 Task: Find a place to stay in Danjiangkou, China, from 6th to 15th September for 6 guests, with Wifi, TV, Free parking, Gym, Breakfast, and a price range of ₹820 to ₹100000+.
Action: Mouse moved to (690, 107)
Screenshot: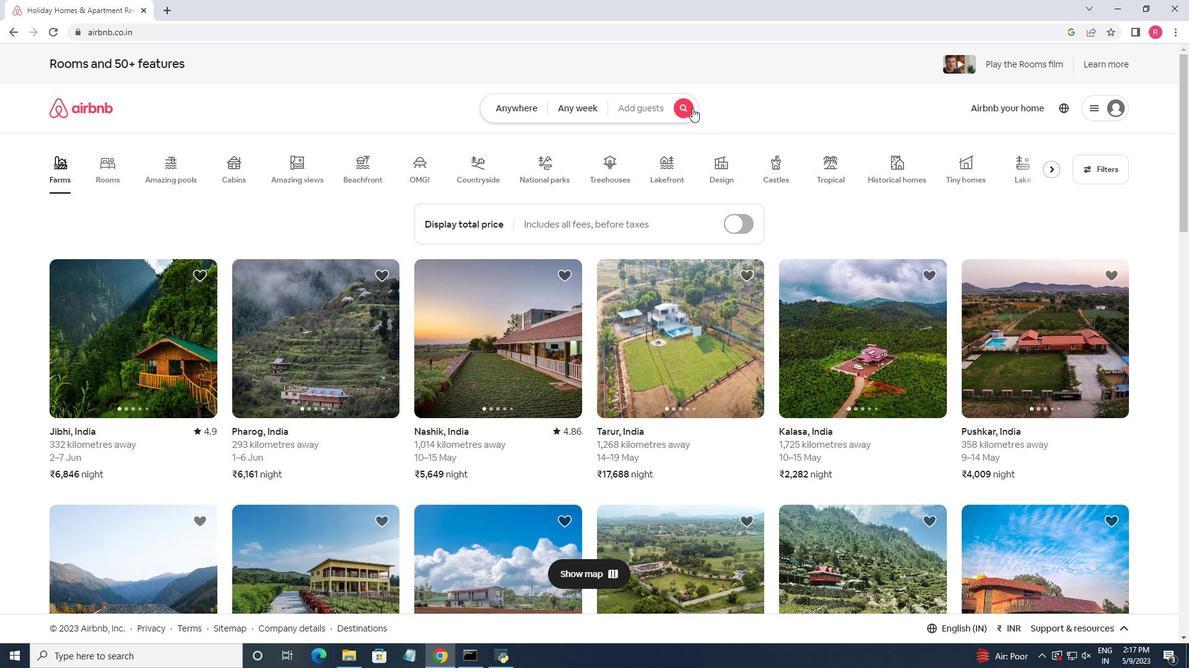 
Action: Mouse pressed left at (690, 107)
Screenshot: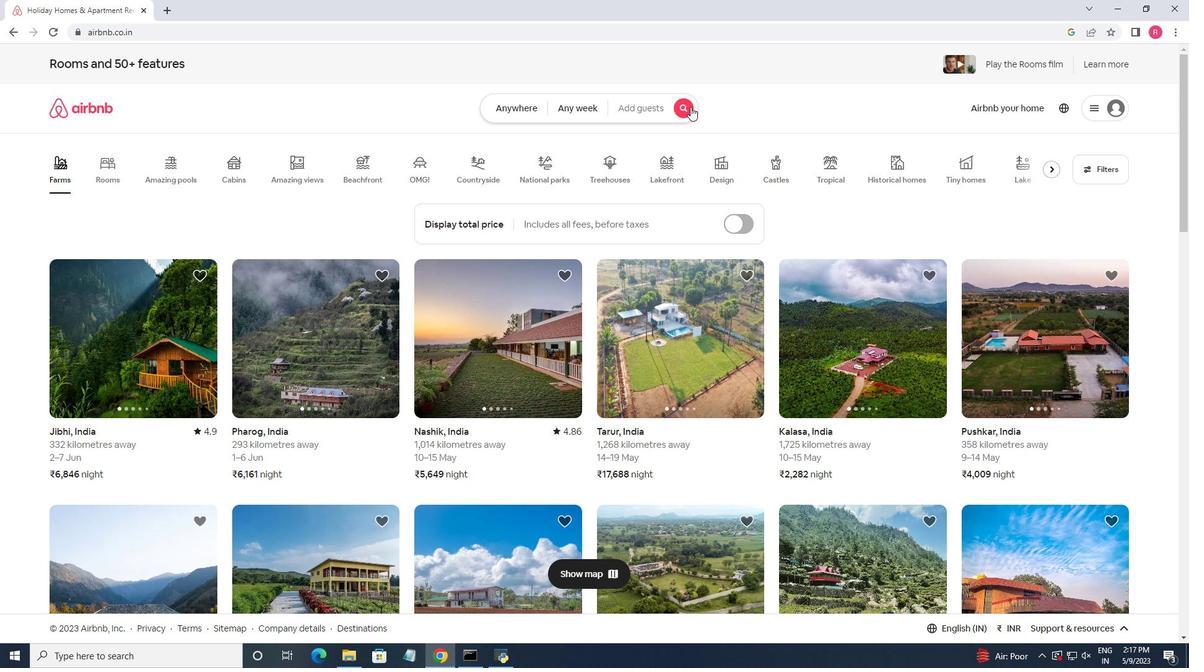 
Action: Mouse moved to (426, 155)
Screenshot: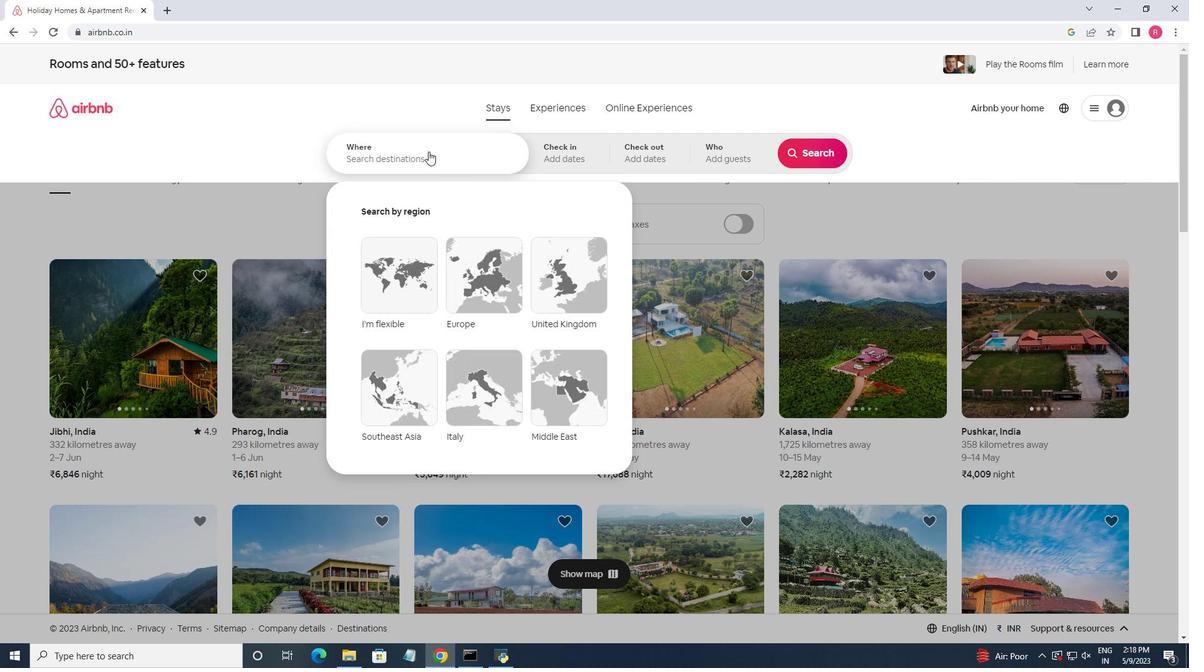 
Action: Mouse pressed left at (426, 155)
Screenshot: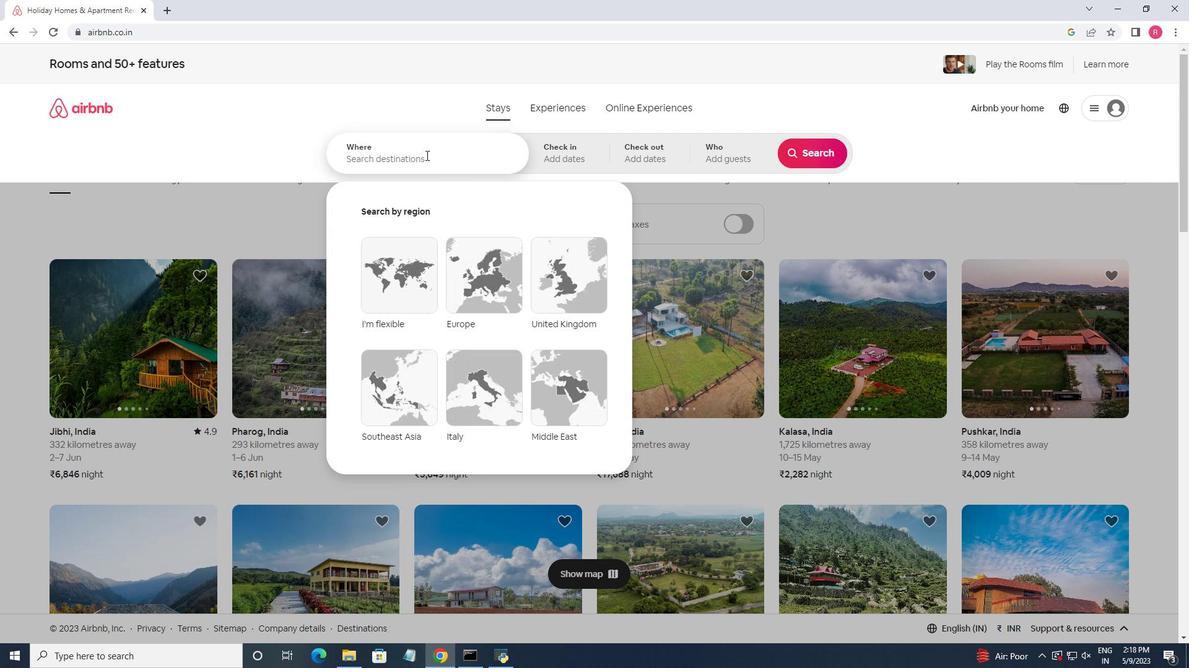 
Action: Mouse moved to (426, 156)
Screenshot: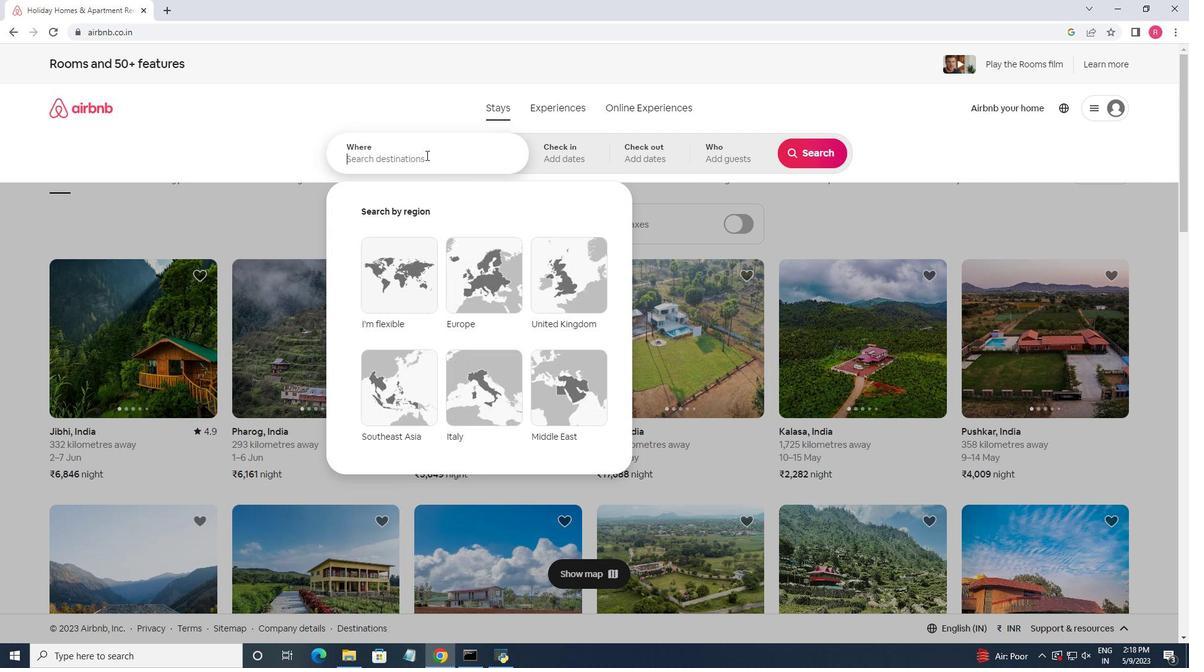 
Action: Key pressed <Key.shift>Danjiangkou<Key.space>,<Key.shift>V<Key.backspace>China<Key.enter>
Screenshot: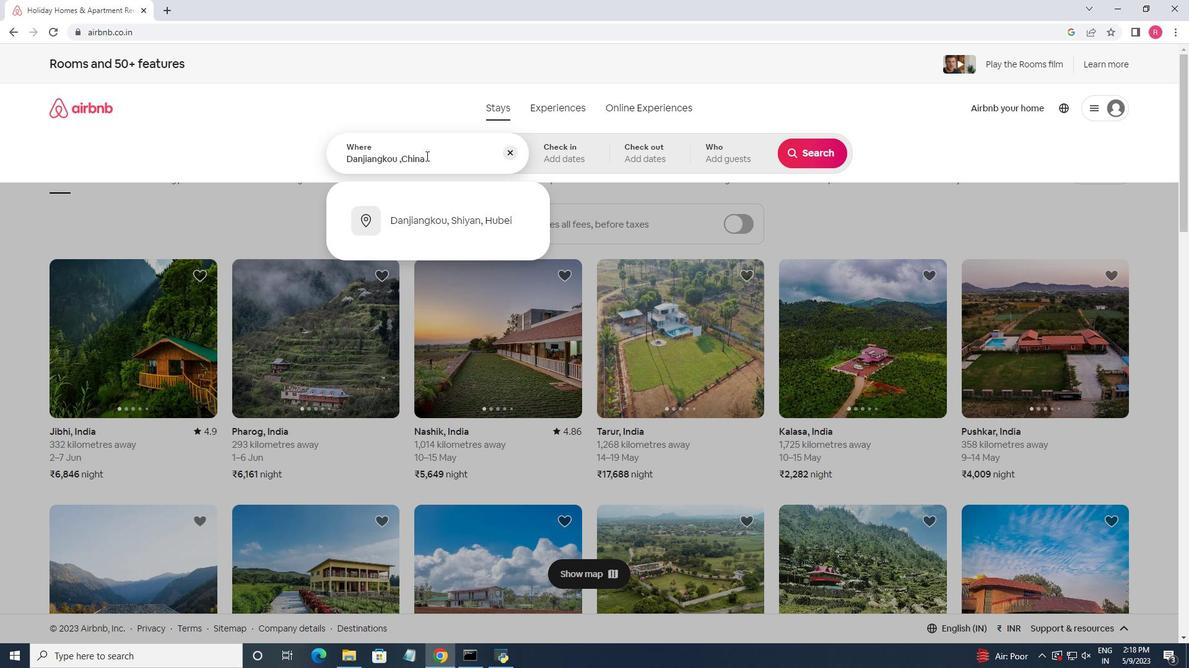 
Action: Mouse moved to (815, 255)
Screenshot: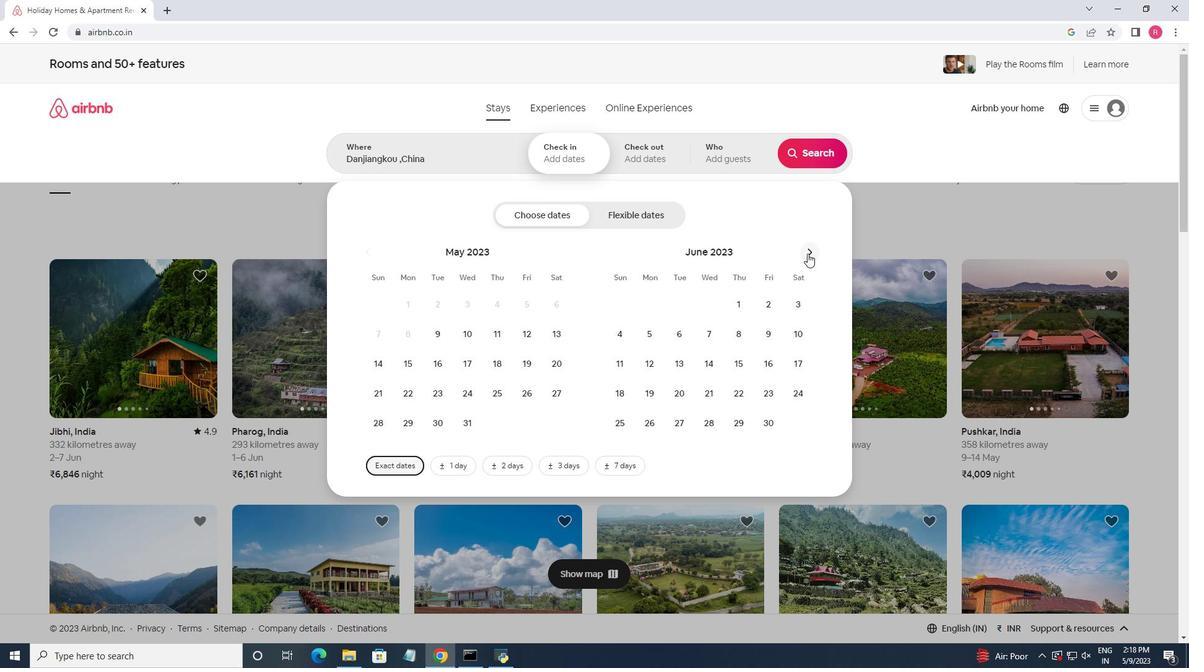 
Action: Mouse pressed left at (815, 255)
Screenshot: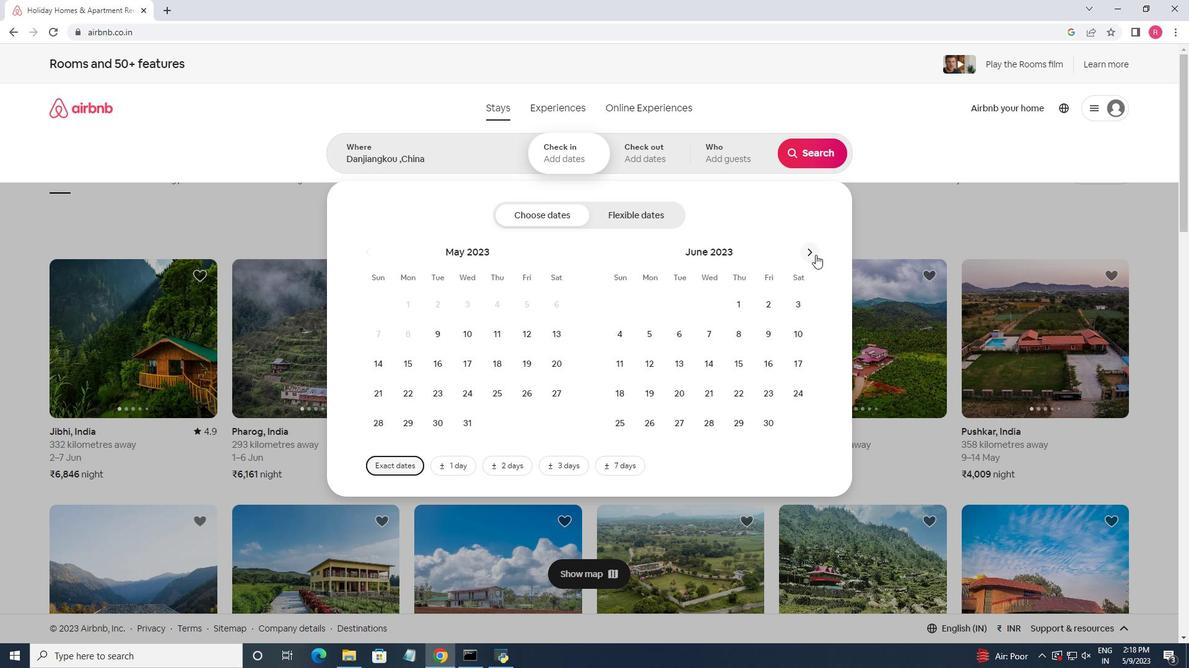 
Action: Mouse pressed left at (815, 255)
Screenshot: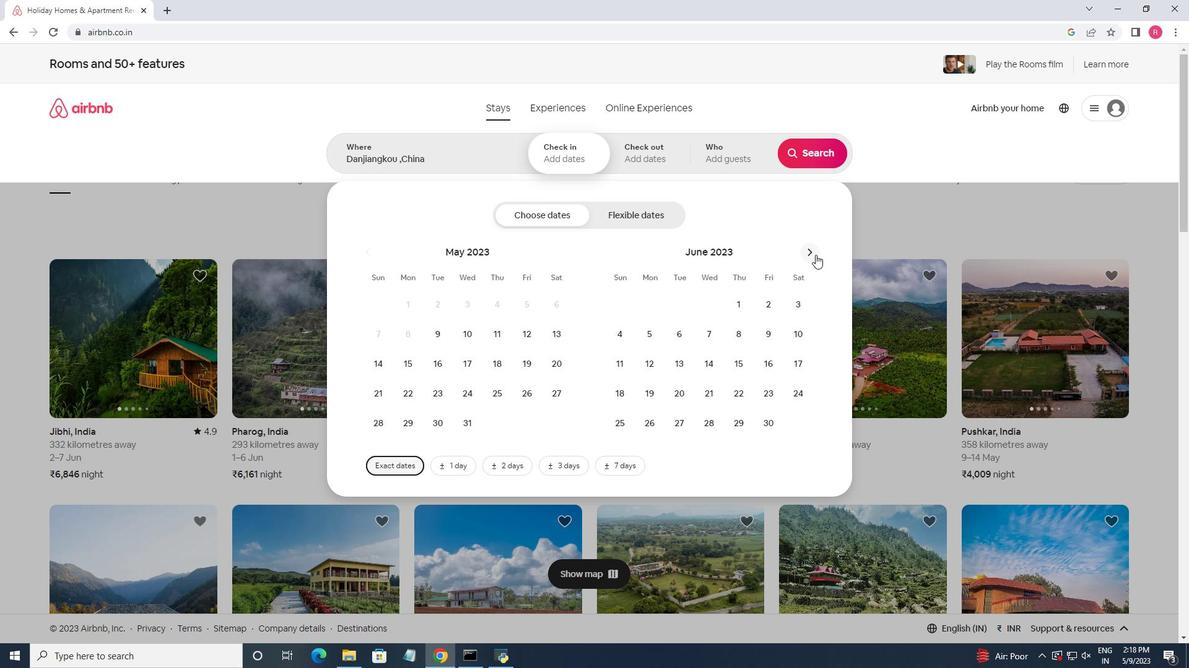 
Action: Mouse pressed left at (815, 255)
Screenshot: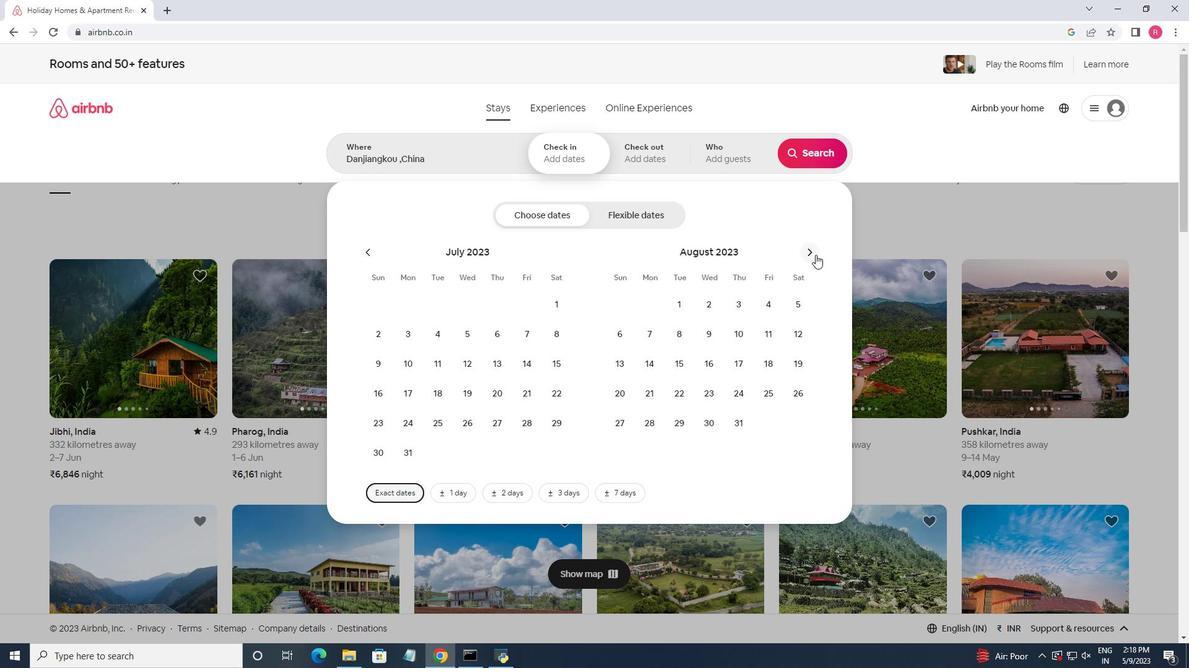 
Action: Mouse moved to (706, 335)
Screenshot: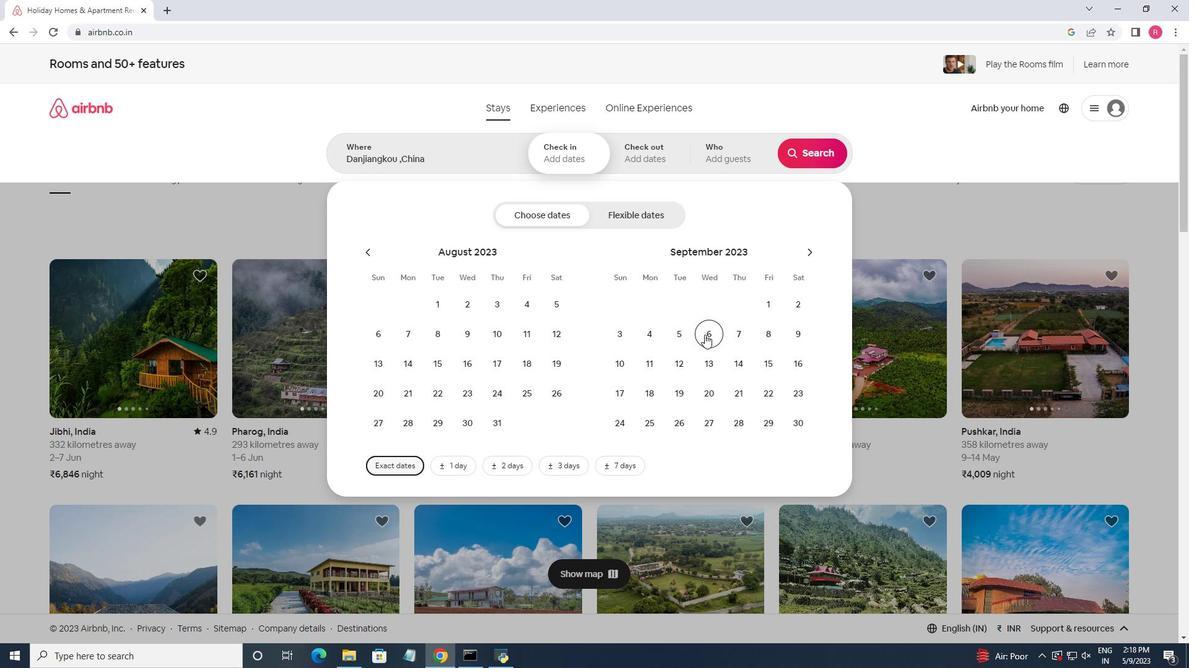 
Action: Mouse pressed left at (706, 335)
Screenshot: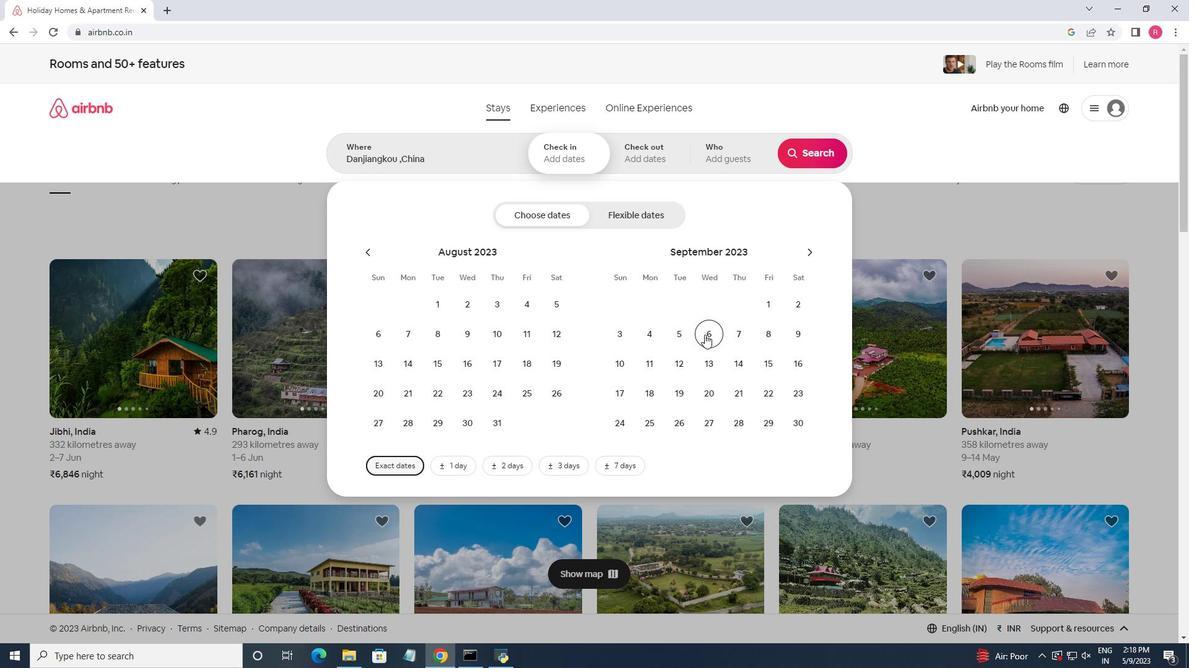 
Action: Mouse moved to (778, 365)
Screenshot: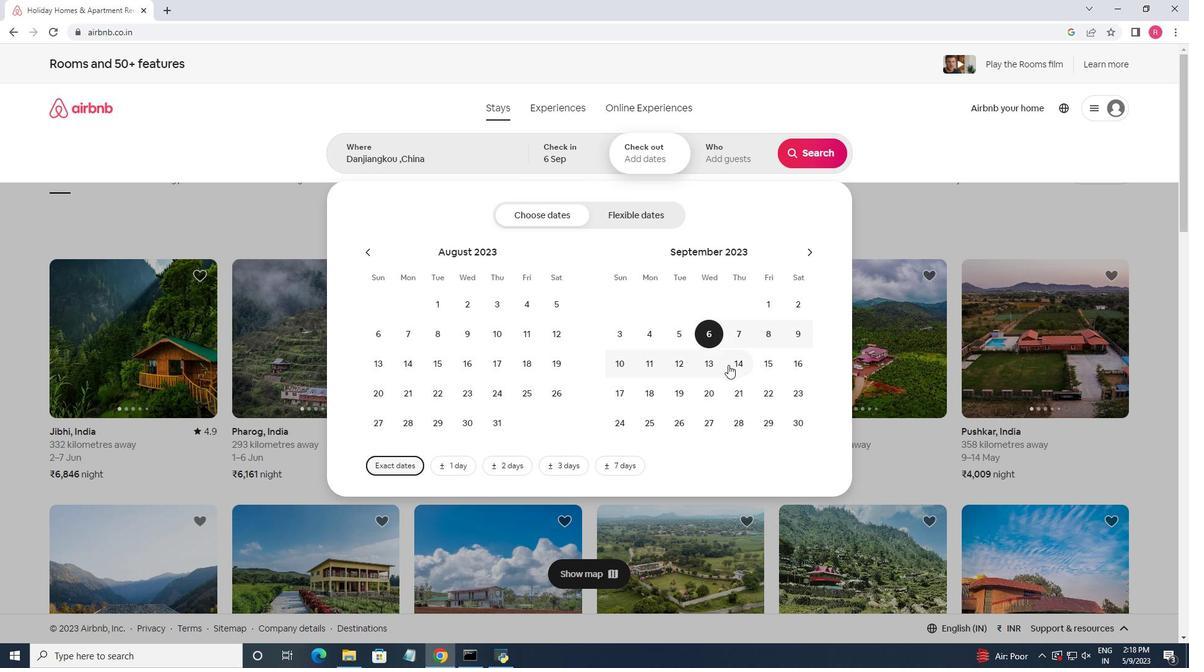
Action: Mouse pressed left at (778, 365)
Screenshot: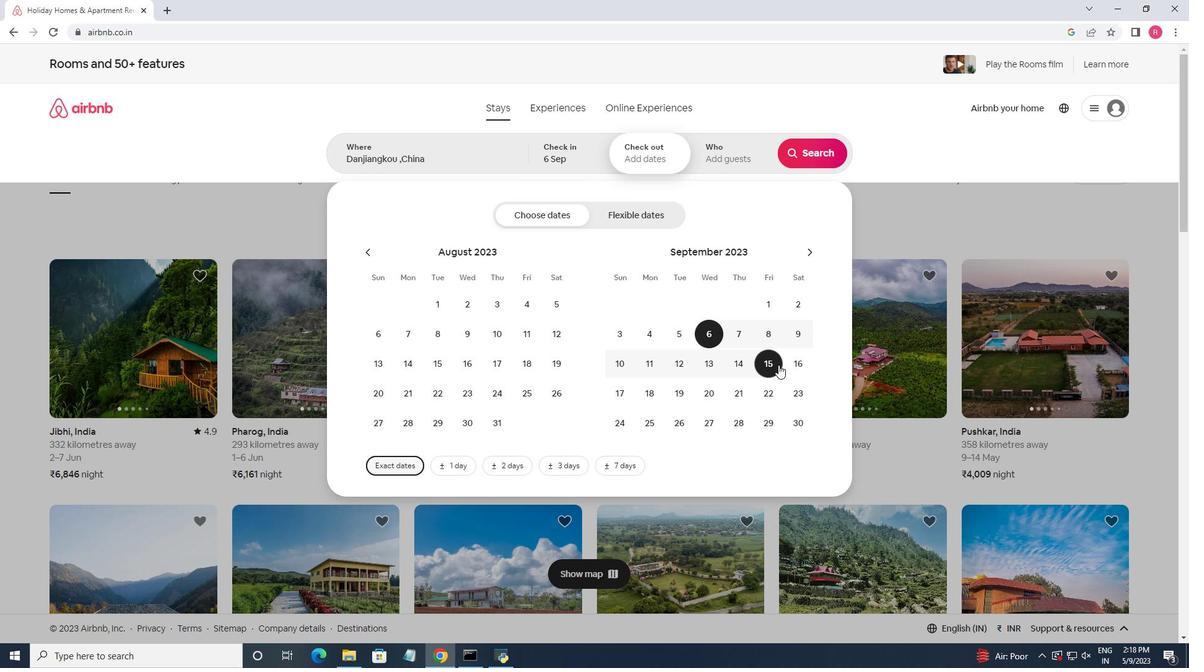 
Action: Mouse moved to (735, 156)
Screenshot: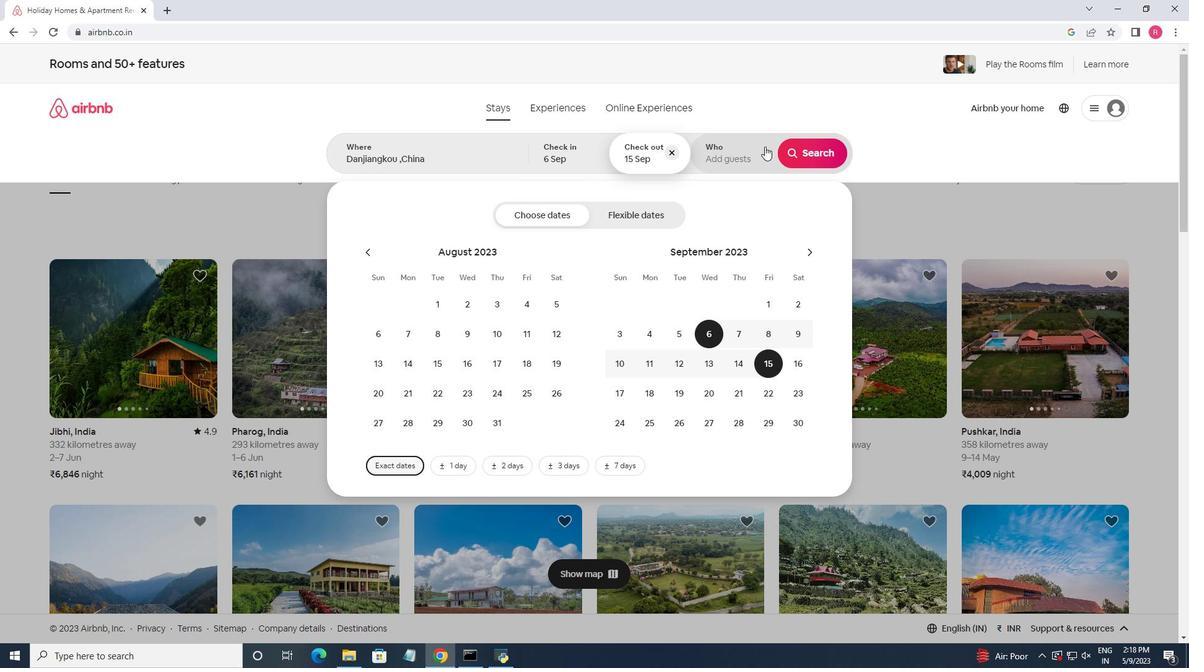 
Action: Mouse pressed left at (735, 156)
Screenshot: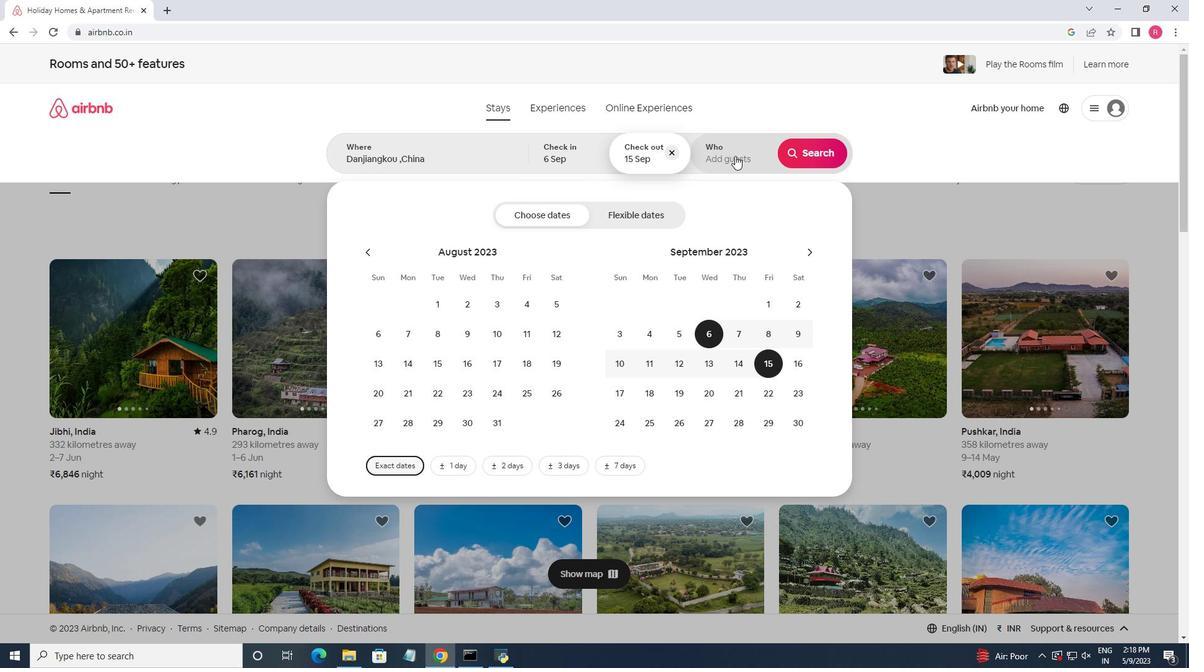 
Action: Mouse moved to (816, 221)
Screenshot: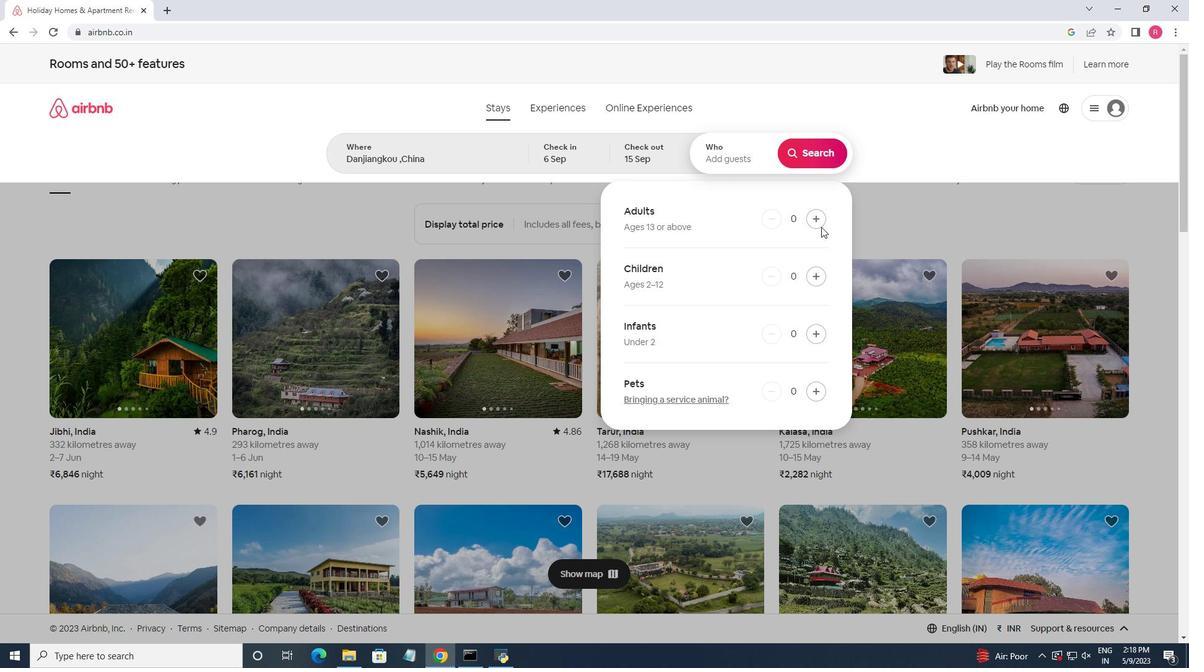 
Action: Mouse pressed left at (816, 221)
Screenshot: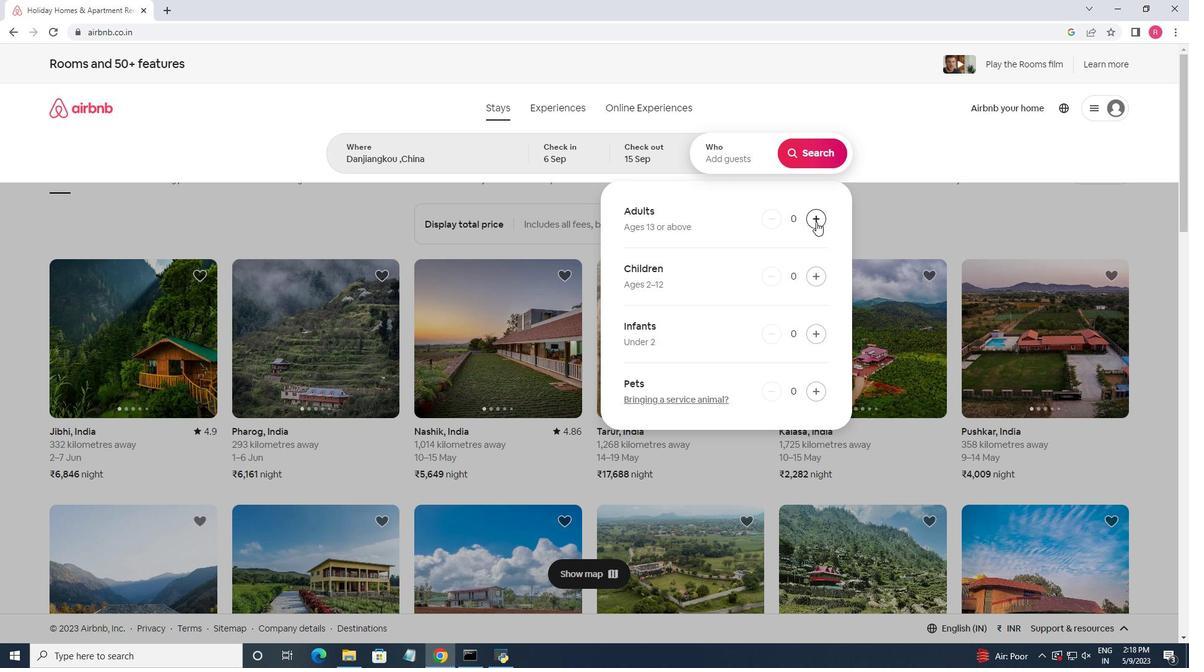 
Action: Mouse pressed left at (816, 221)
Screenshot: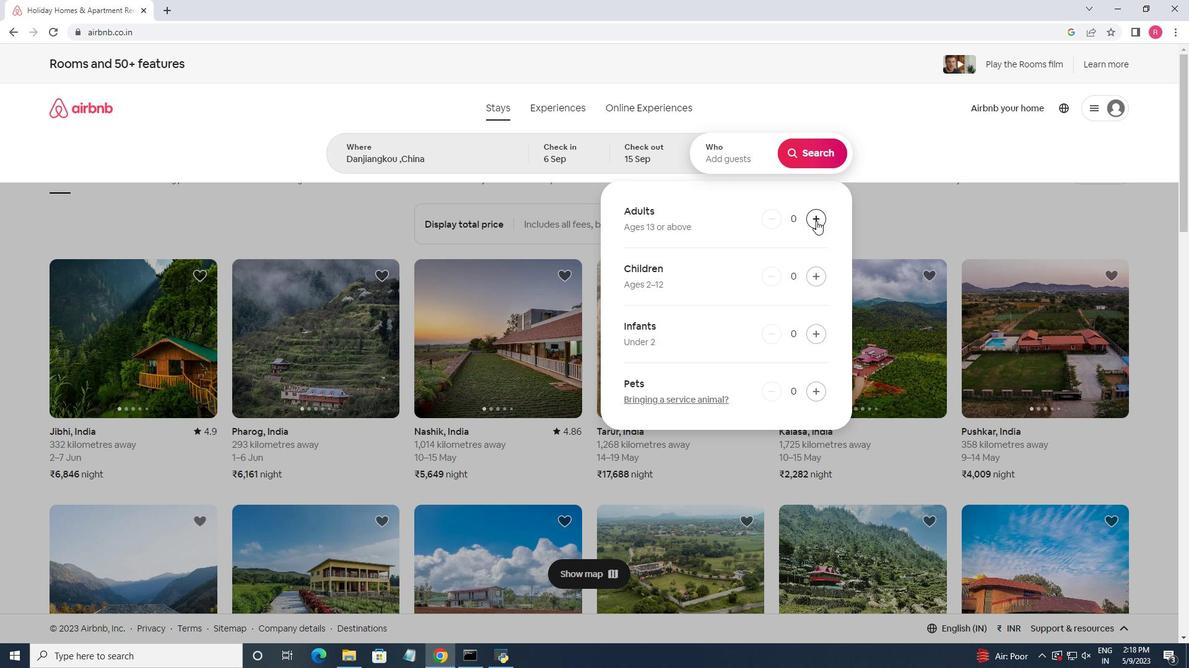 
Action: Mouse pressed left at (816, 221)
Screenshot: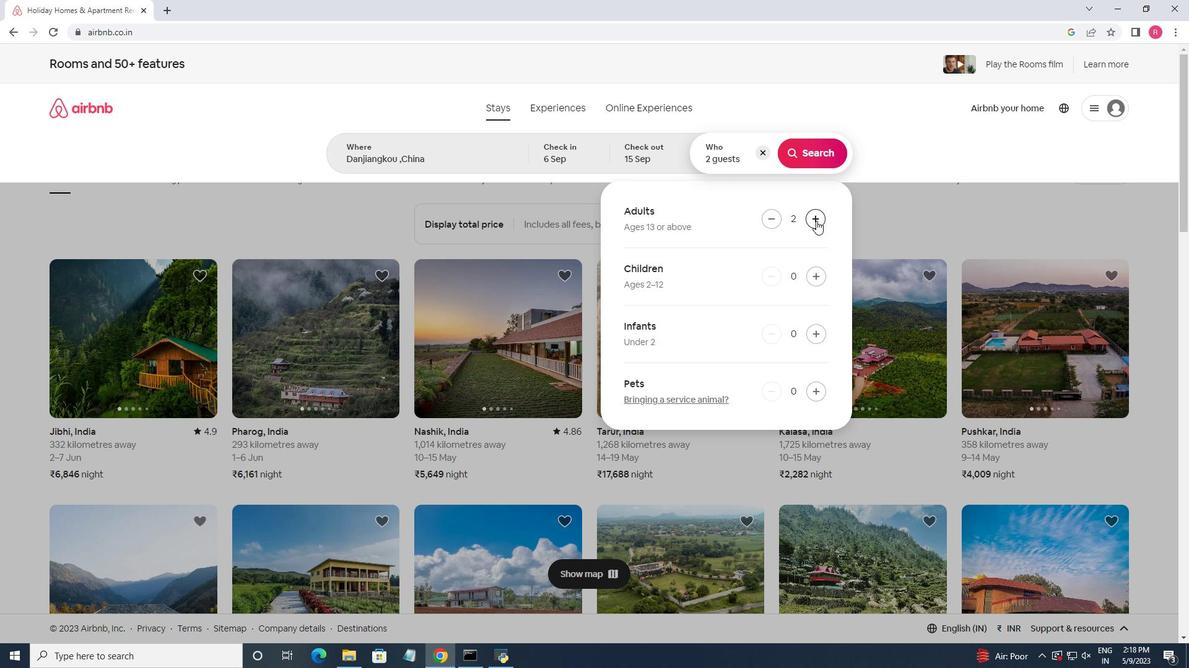 
Action: Mouse pressed left at (816, 221)
Screenshot: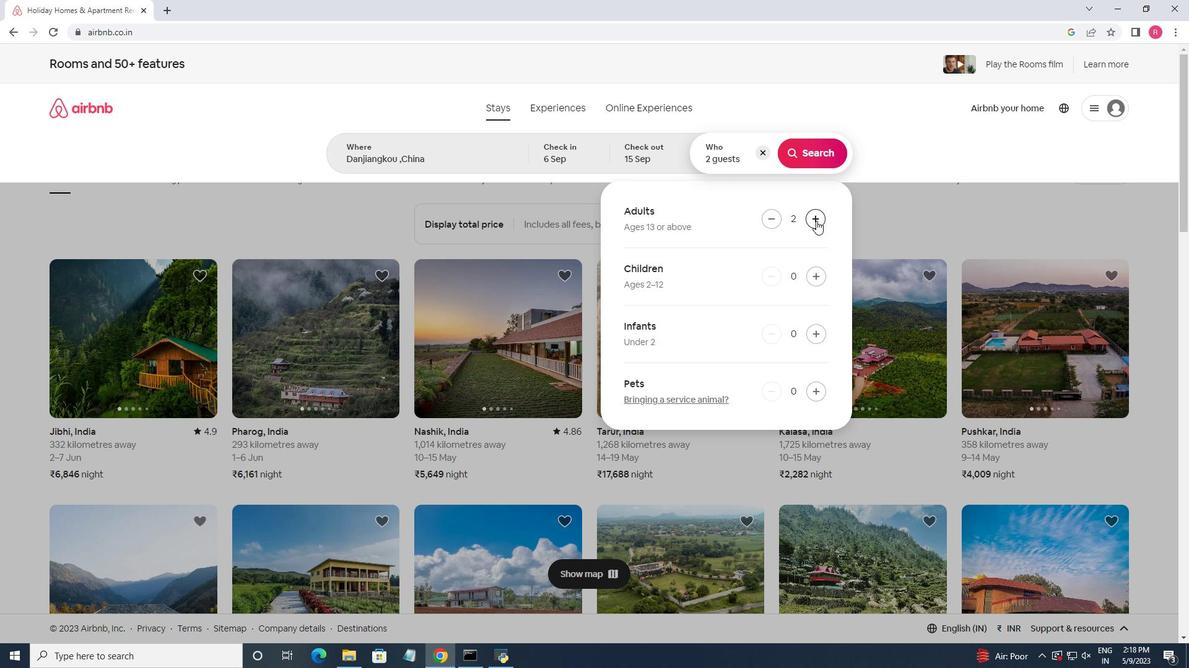 
Action: Mouse pressed left at (816, 221)
Screenshot: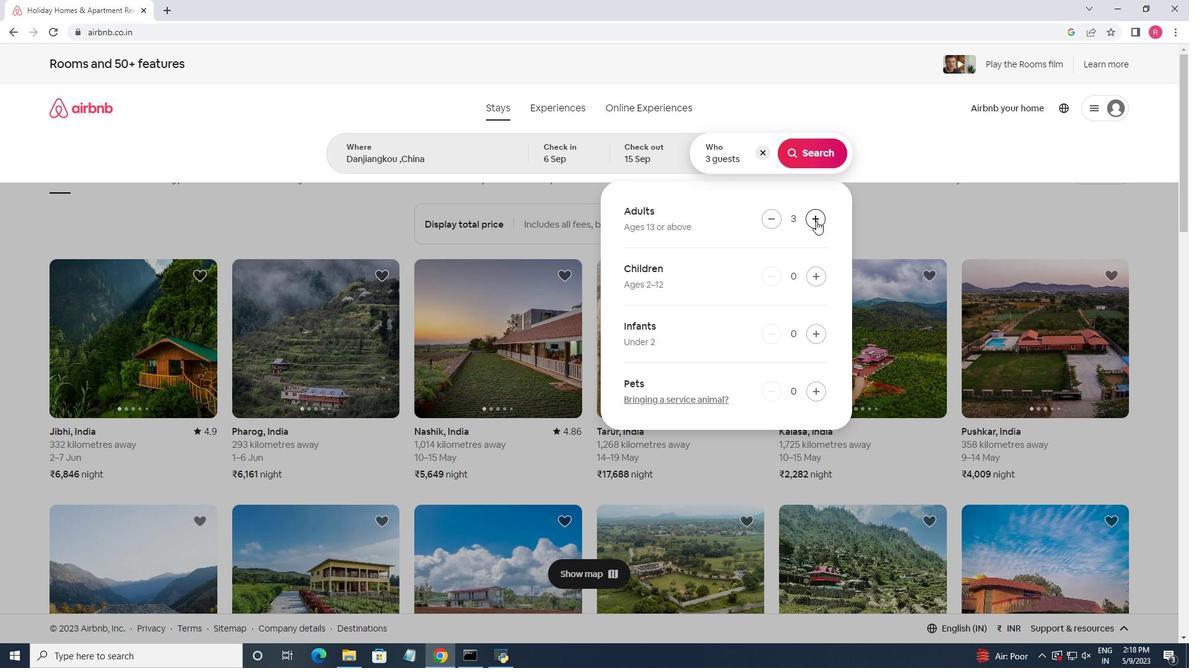 
Action: Mouse pressed left at (816, 221)
Screenshot: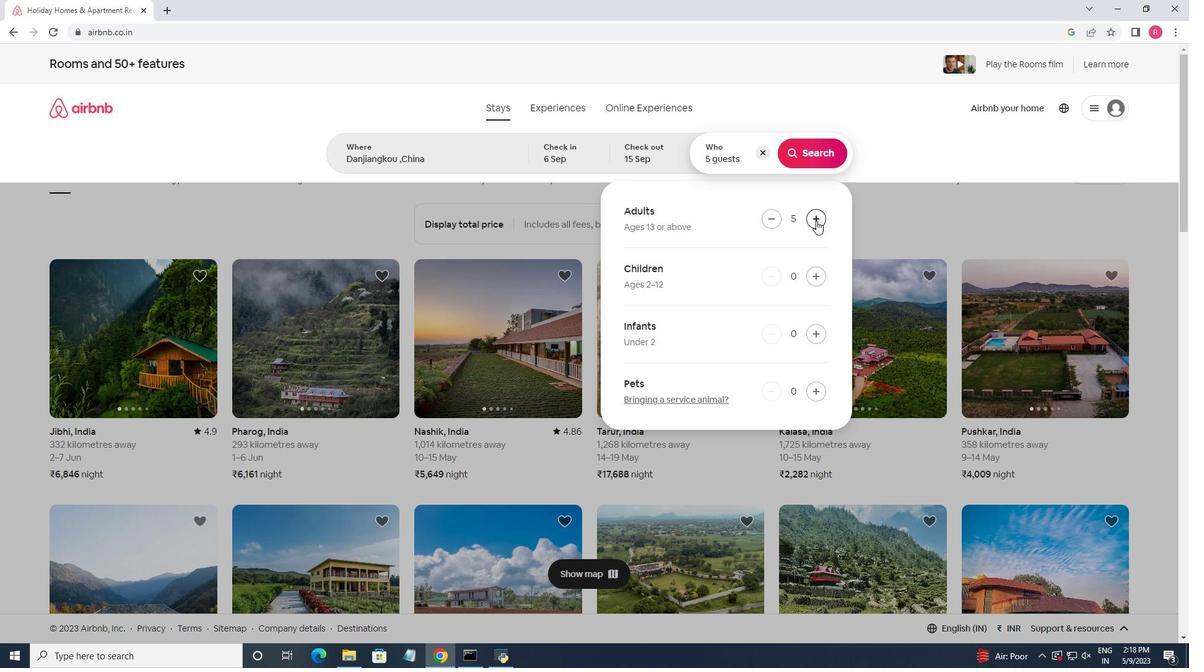 
Action: Mouse pressed left at (816, 221)
Screenshot: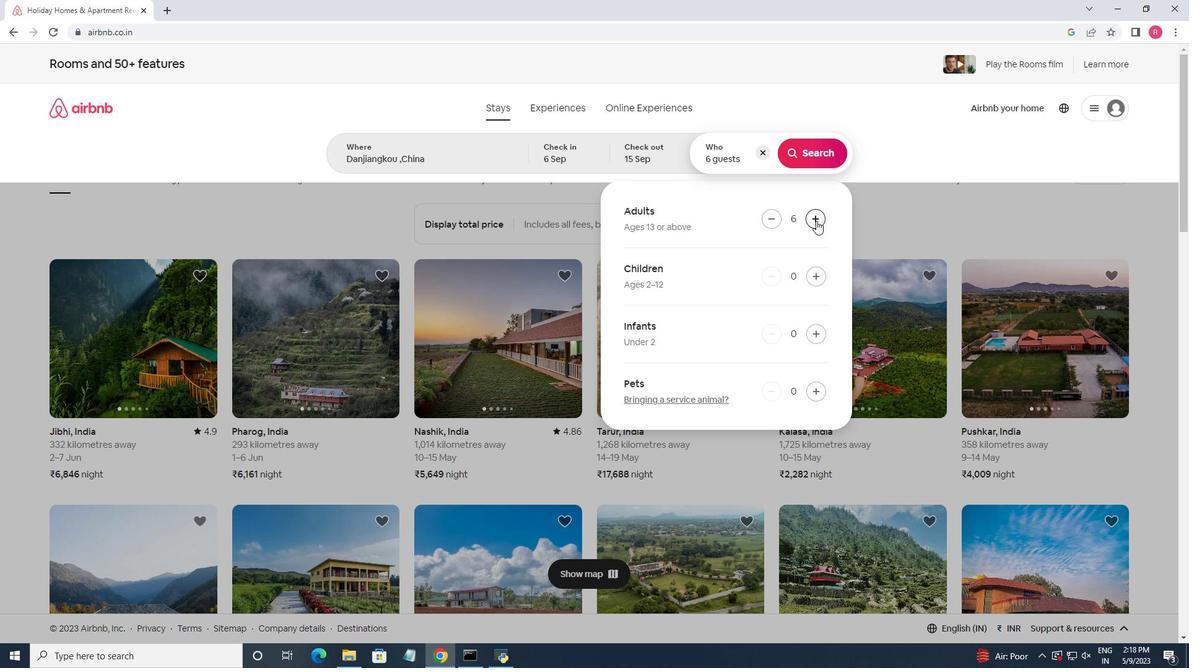 
Action: Mouse moved to (774, 219)
Screenshot: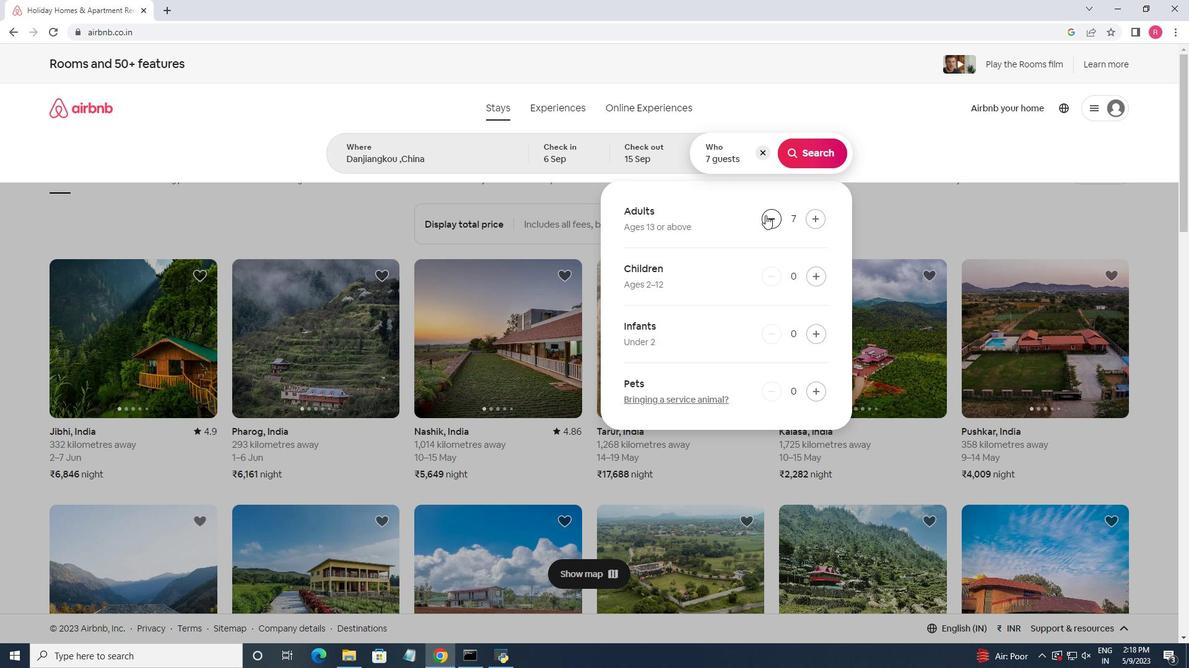 
Action: Mouse pressed left at (774, 219)
Screenshot: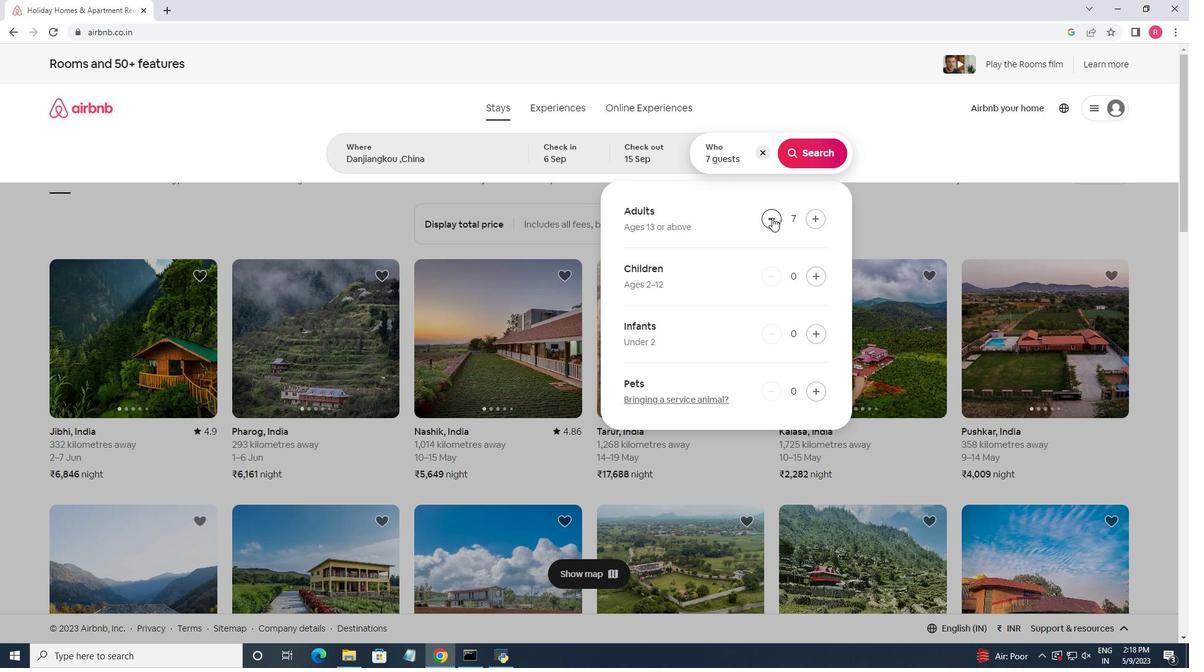 
Action: Mouse moved to (820, 156)
Screenshot: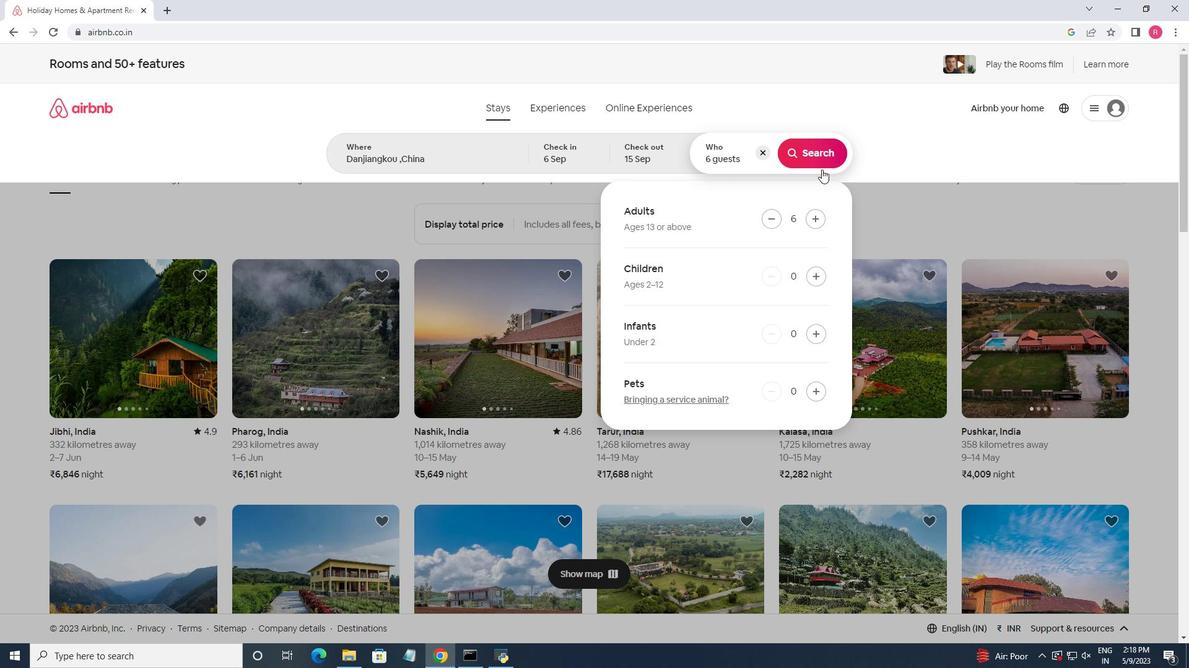 
Action: Mouse pressed left at (820, 156)
Screenshot: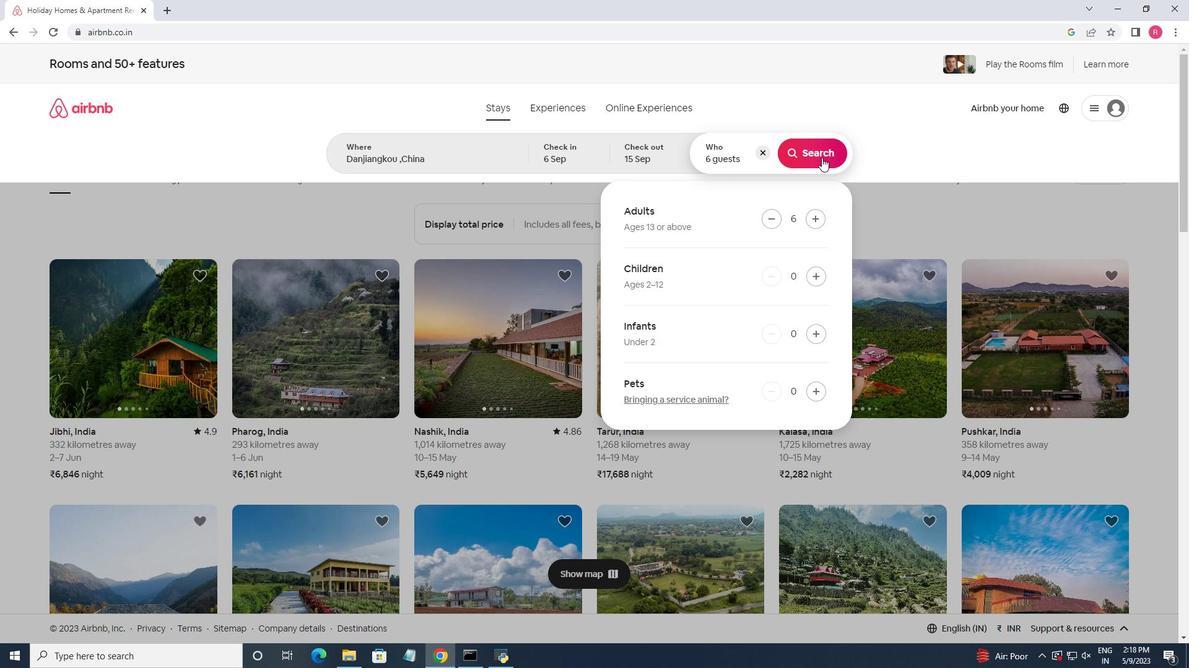 
Action: Mouse moved to (1129, 125)
Screenshot: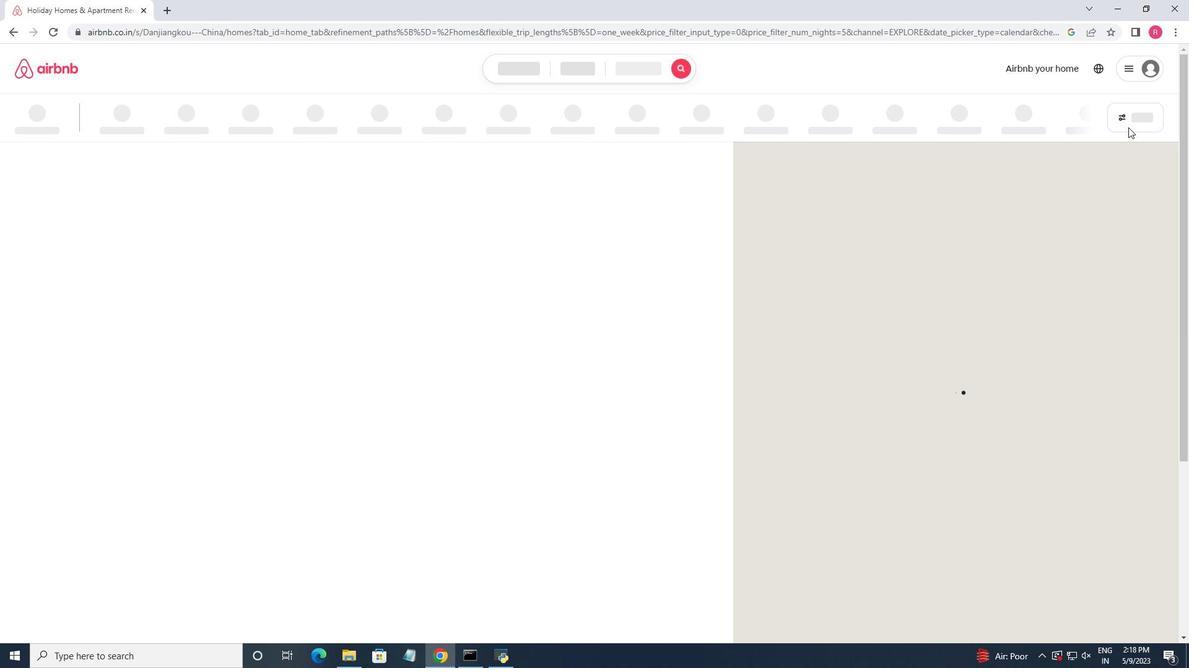 
Action: Mouse pressed left at (1129, 125)
Screenshot: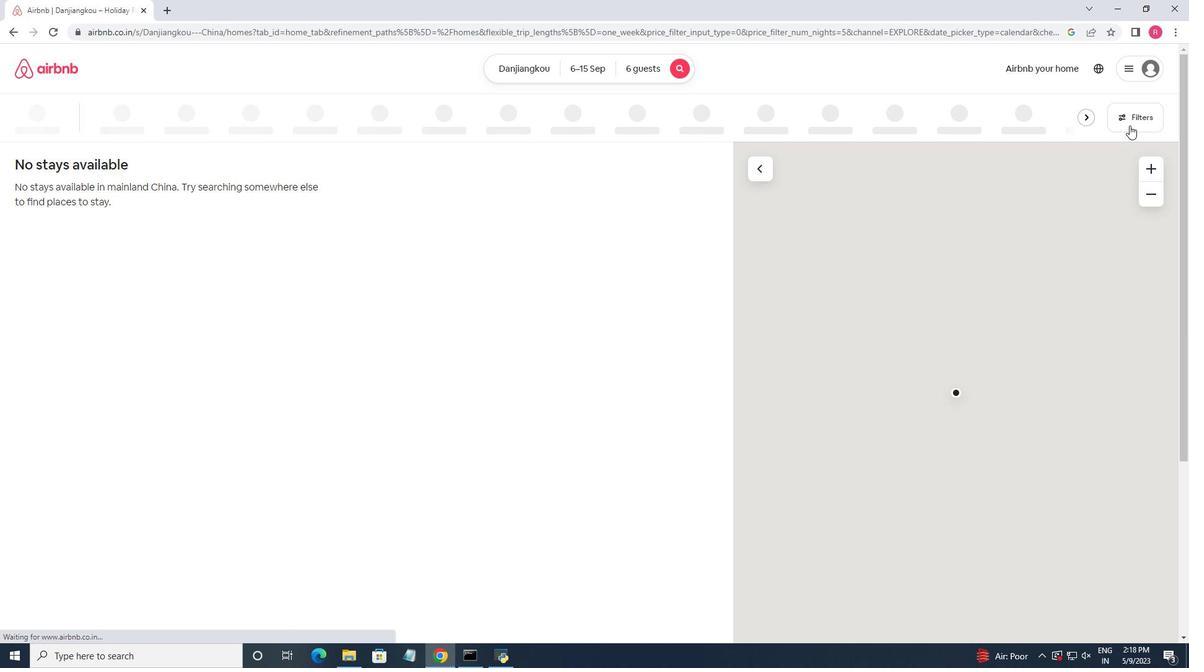 
Action: Mouse moved to (599, 327)
Screenshot: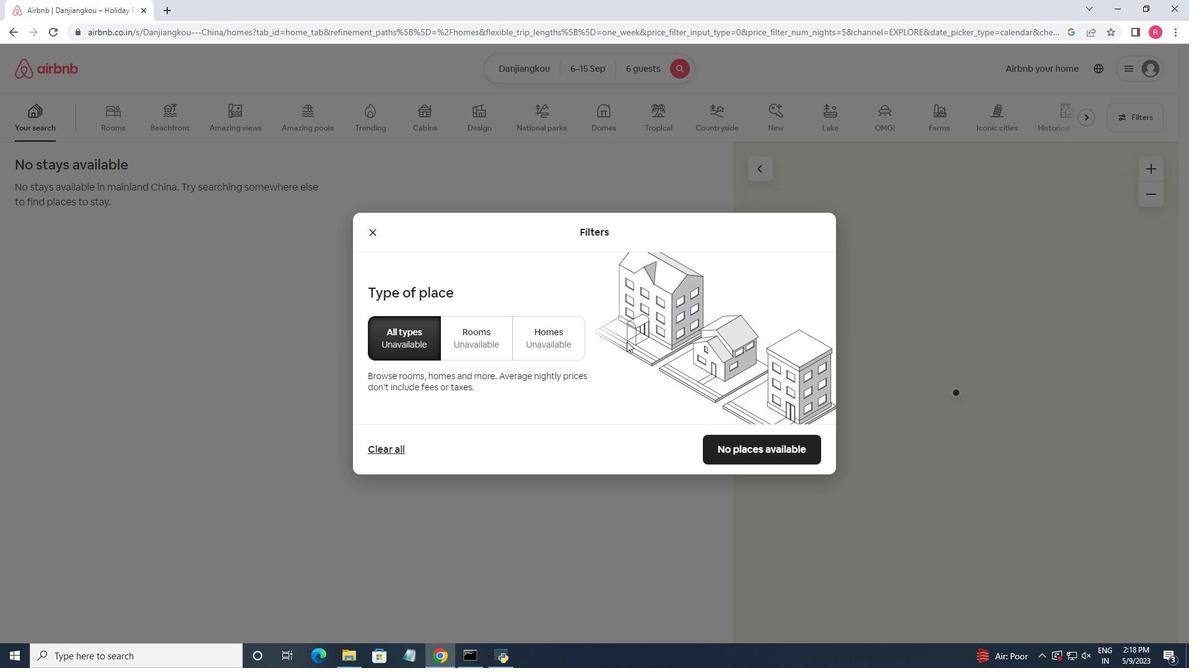 
Action: Mouse scrolled (599, 326) with delta (0, 0)
Screenshot: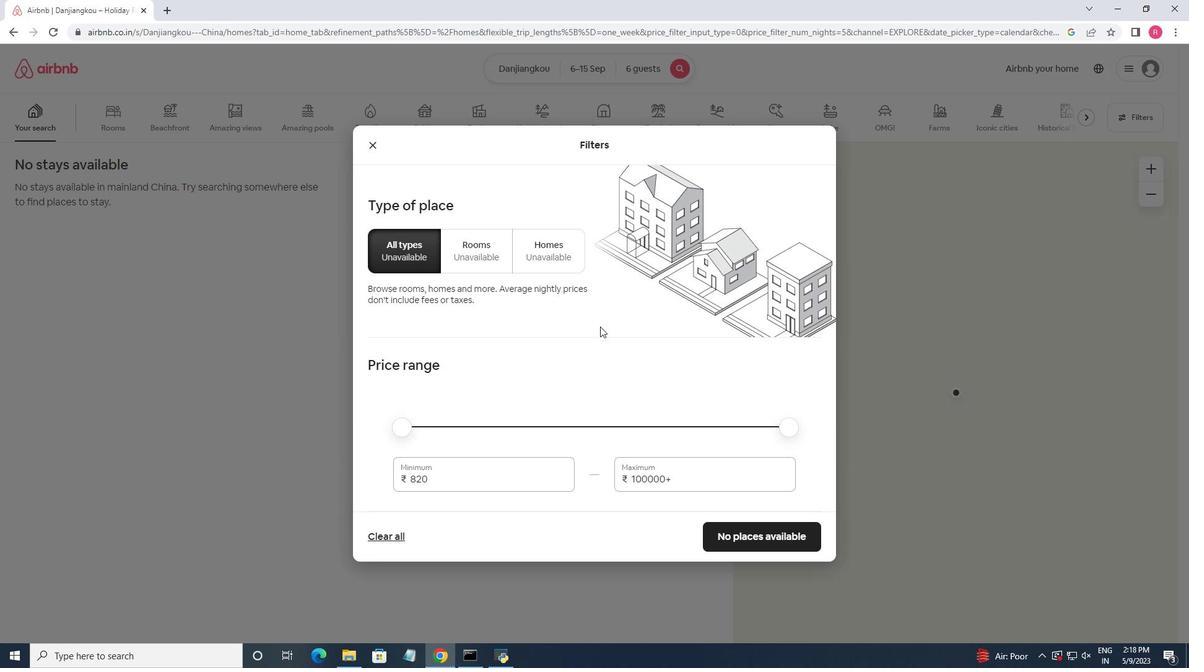 
Action: Mouse scrolled (599, 326) with delta (0, 0)
Screenshot: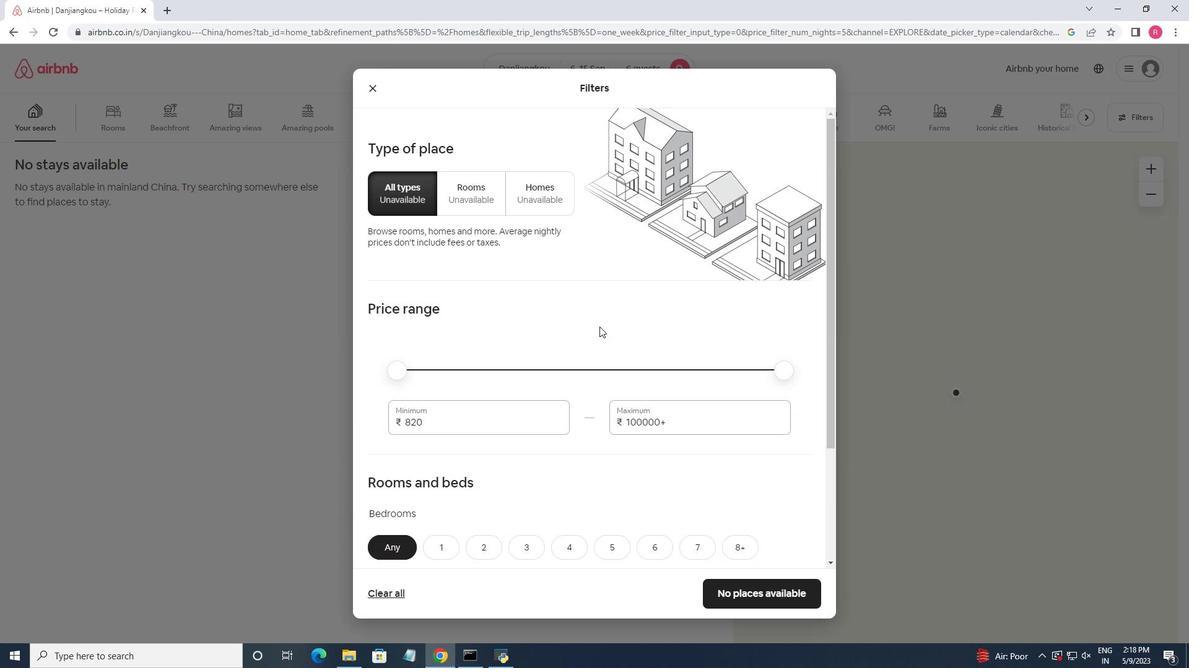 
Action: Mouse moved to (454, 297)
Screenshot: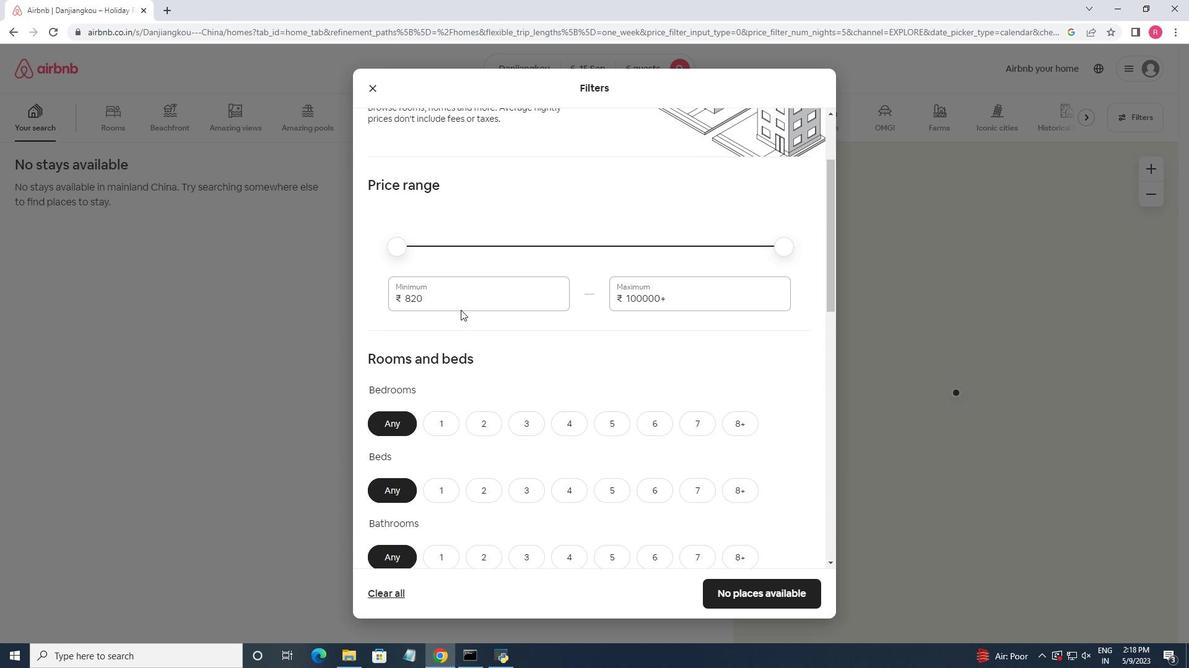 
Action: Mouse pressed left at (454, 297)
Screenshot: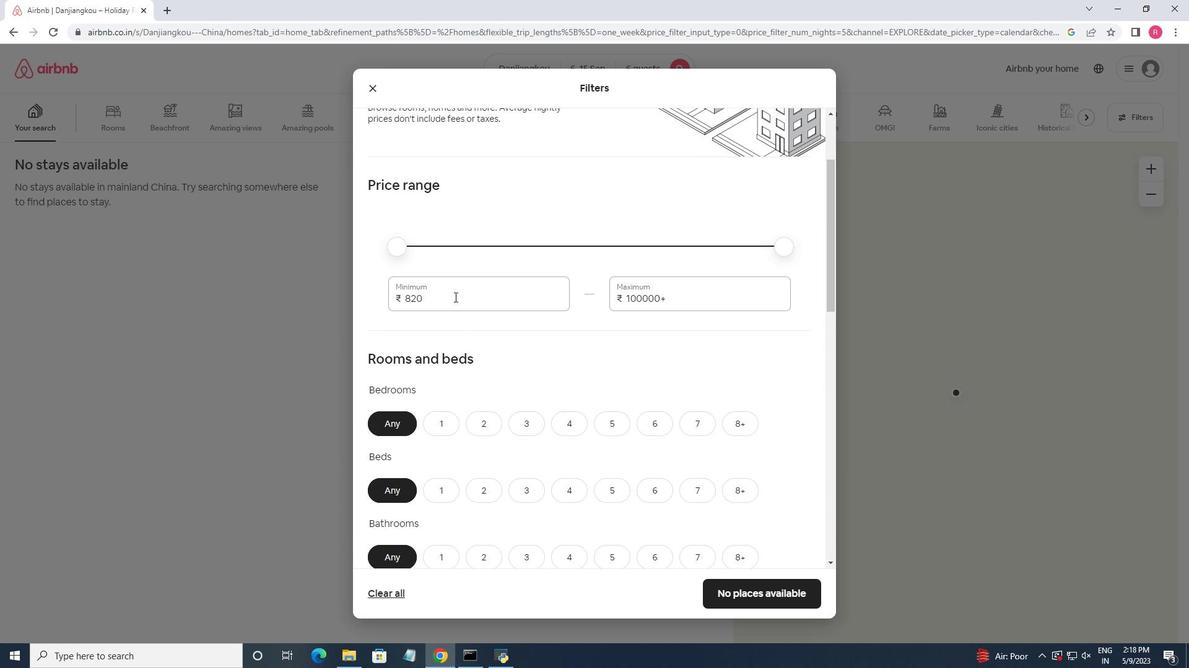 
Action: Mouse pressed left at (454, 297)
Screenshot: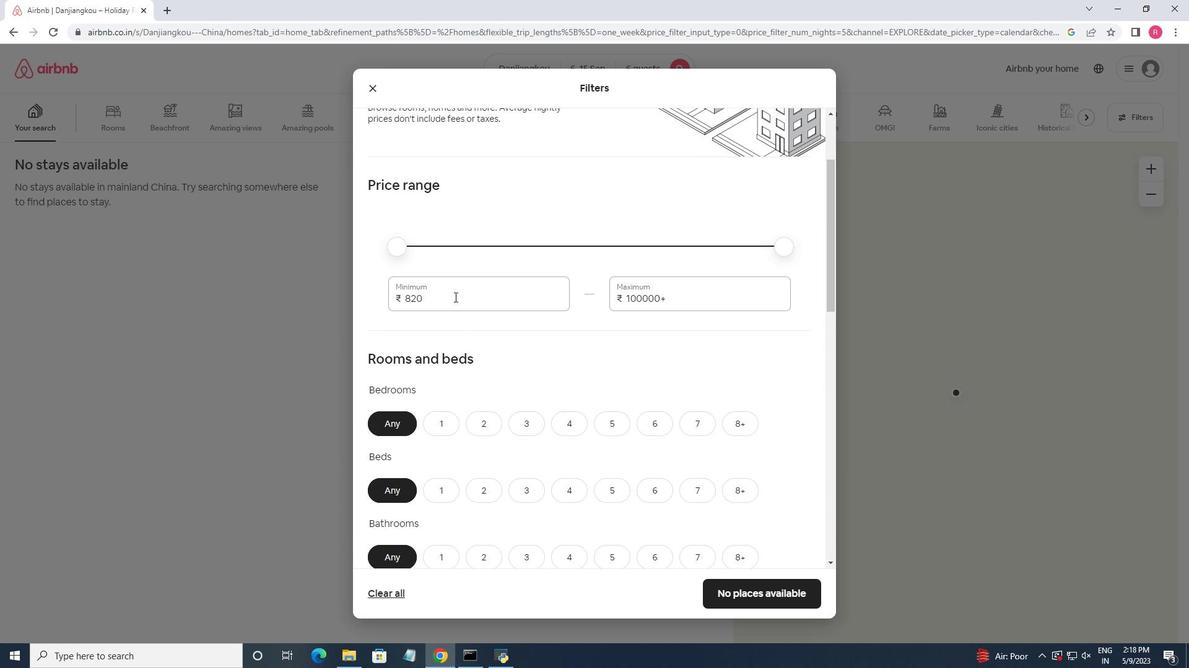 
Action: Key pressed 8000<Key.tab>12000
Screenshot: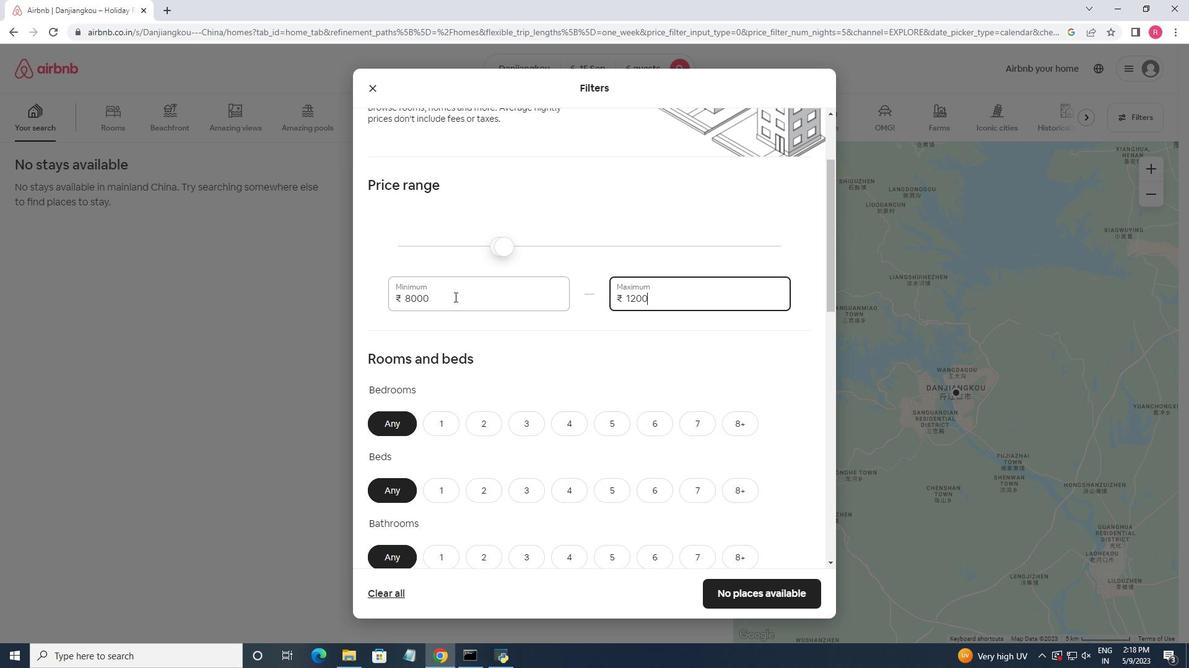 
Action: Mouse moved to (490, 386)
Screenshot: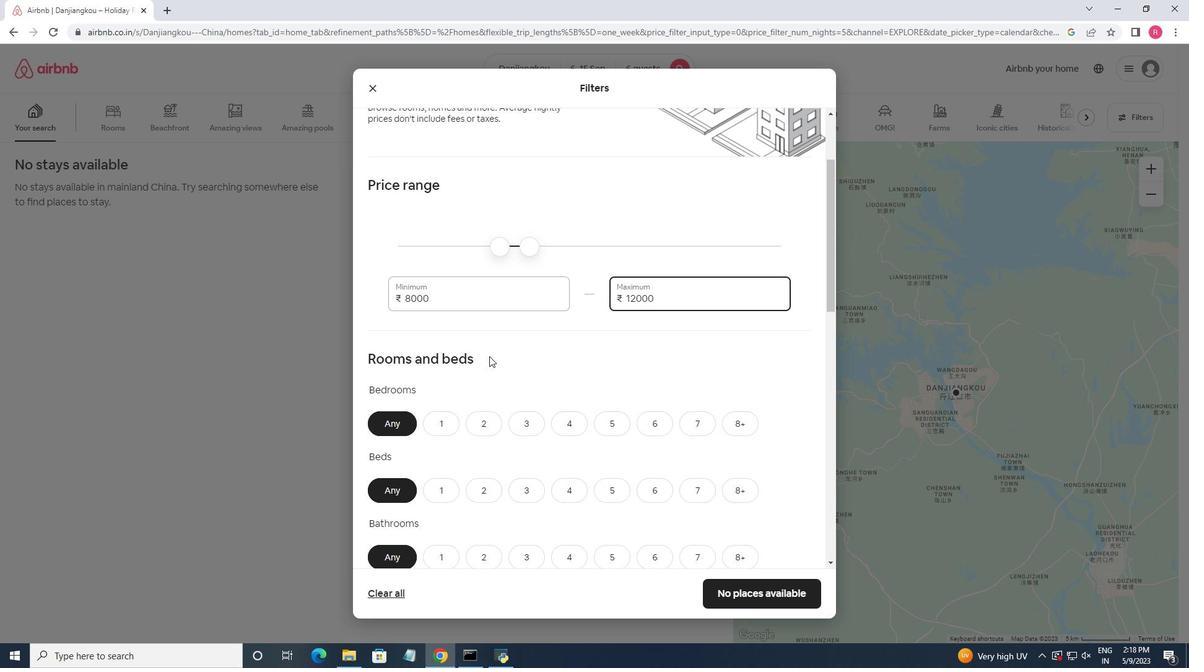 
Action: Mouse scrolled (490, 385) with delta (0, 0)
Screenshot: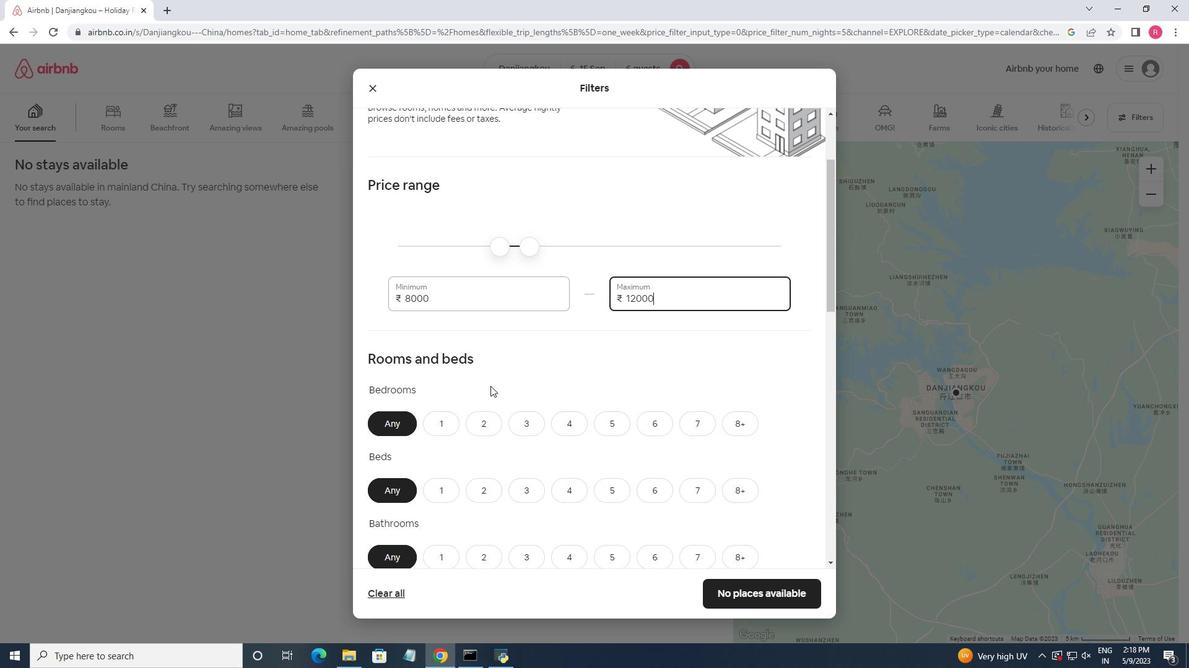 
Action: Mouse moved to (662, 361)
Screenshot: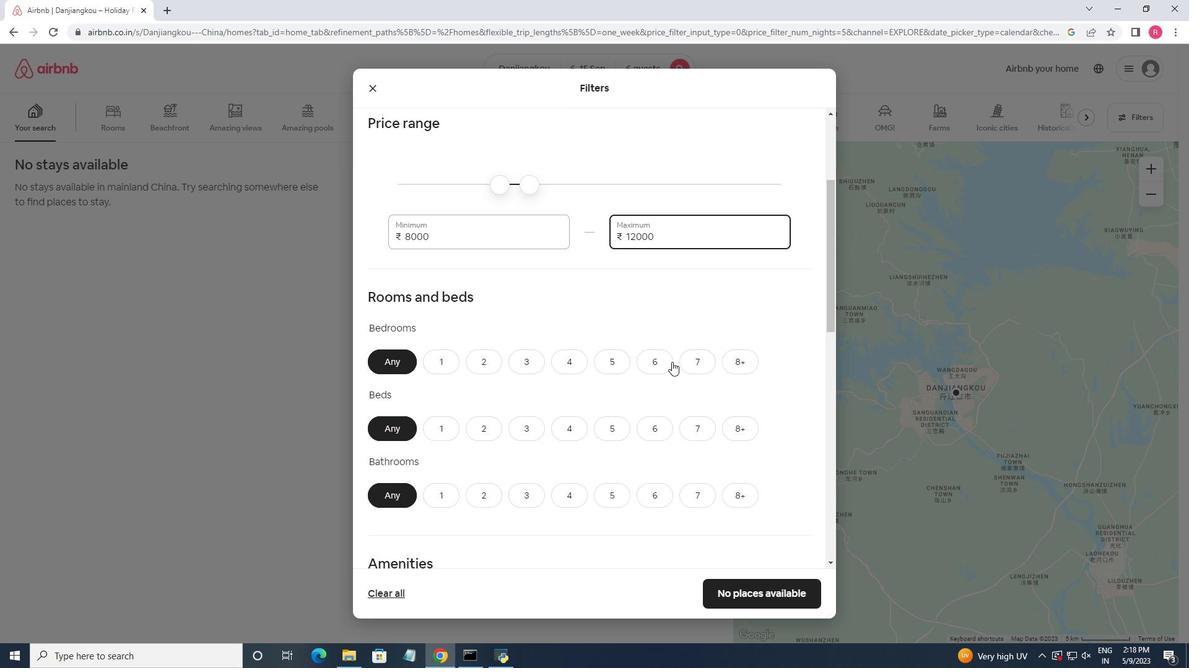 
Action: Mouse pressed left at (662, 361)
Screenshot: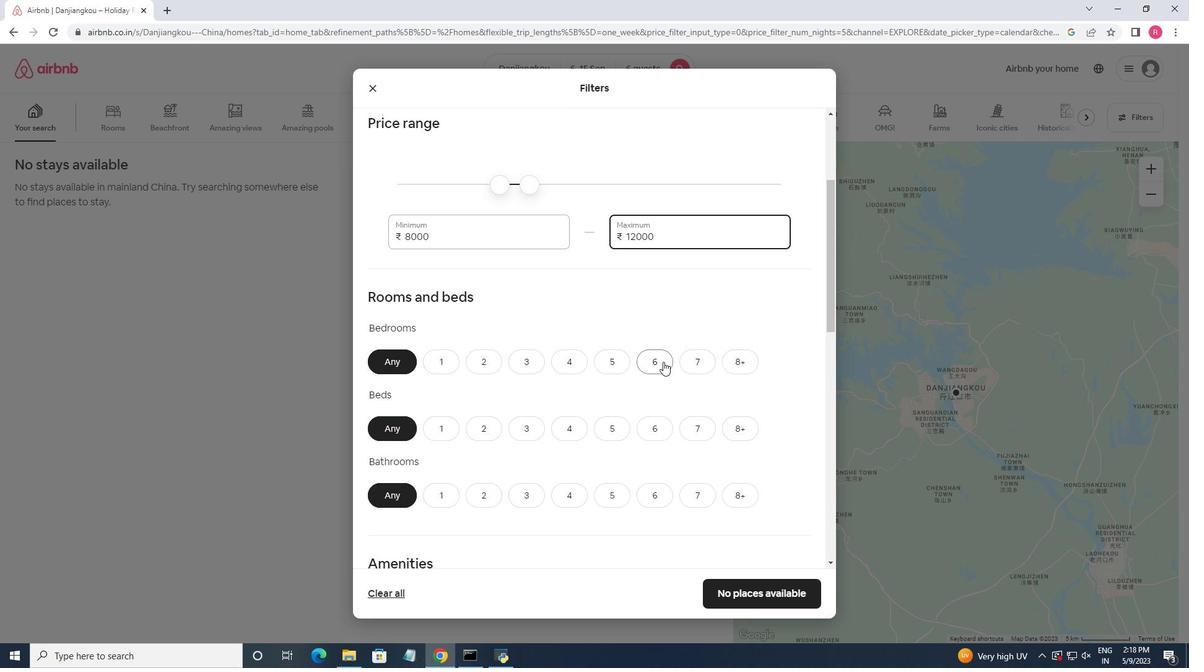 
Action: Mouse moved to (659, 423)
Screenshot: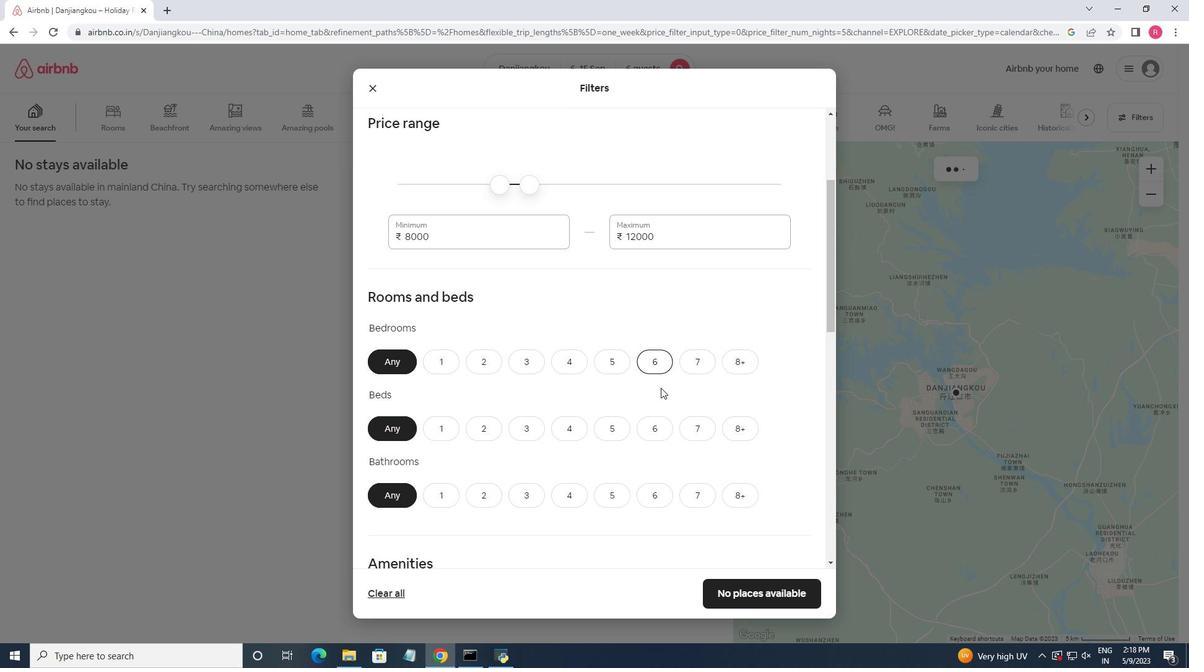 
Action: Mouse pressed left at (659, 423)
Screenshot: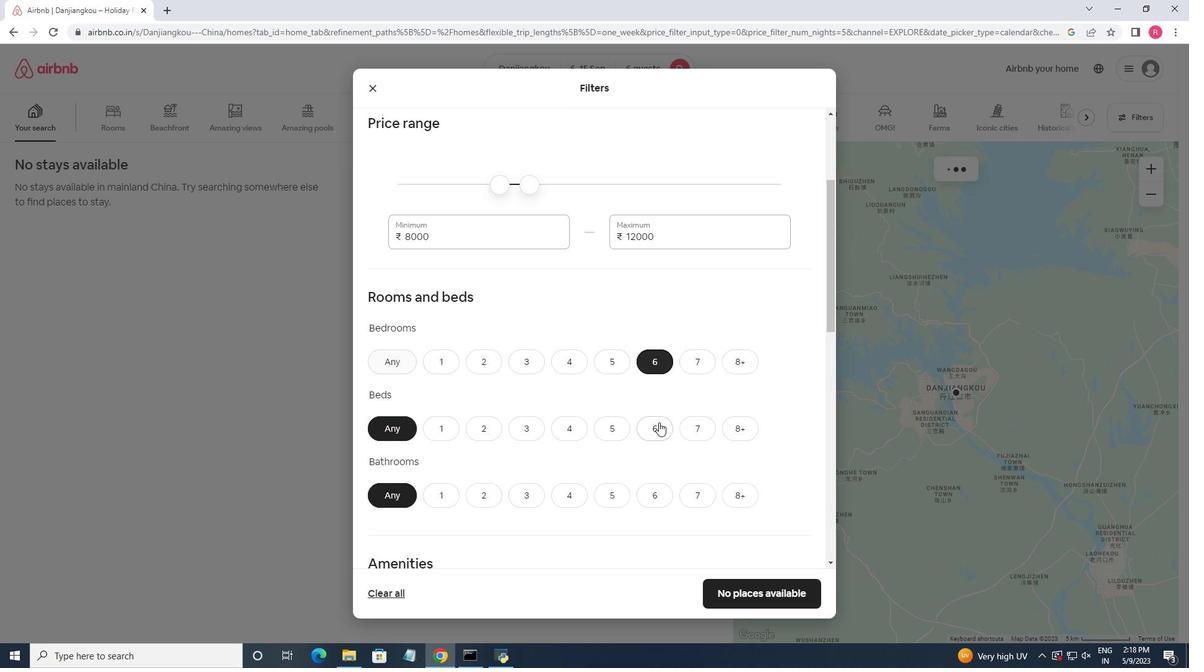 
Action: Mouse moved to (620, 490)
Screenshot: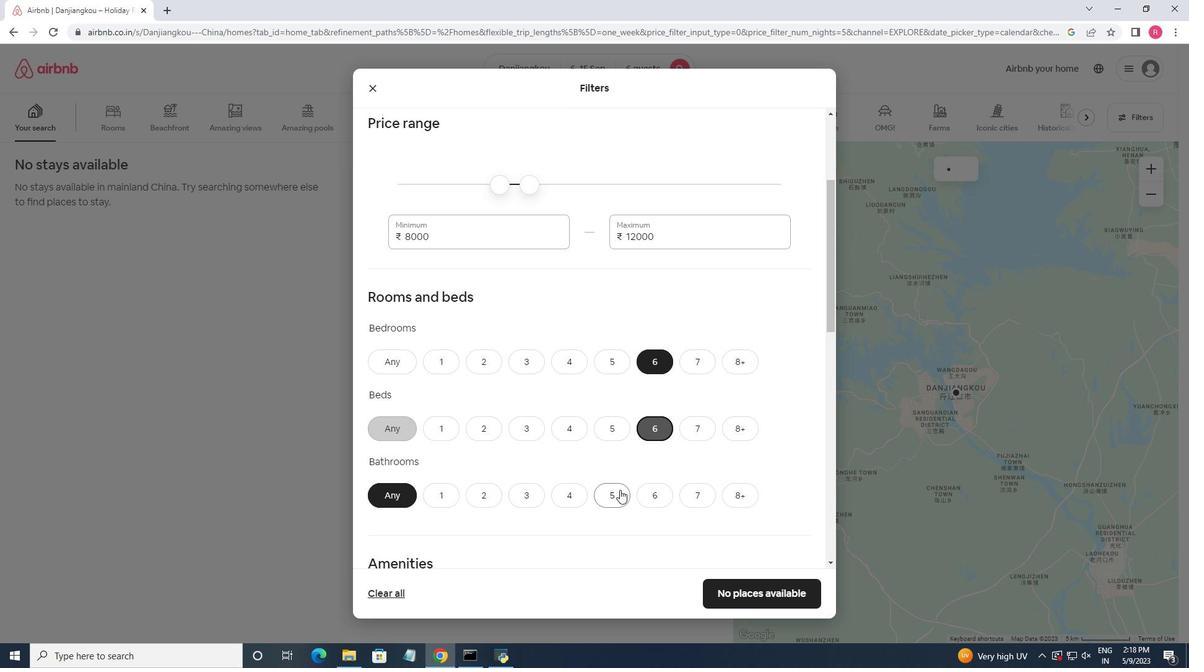 
Action: Mouse scrolled (620, 489) with delta (0, 0)
Screenshot: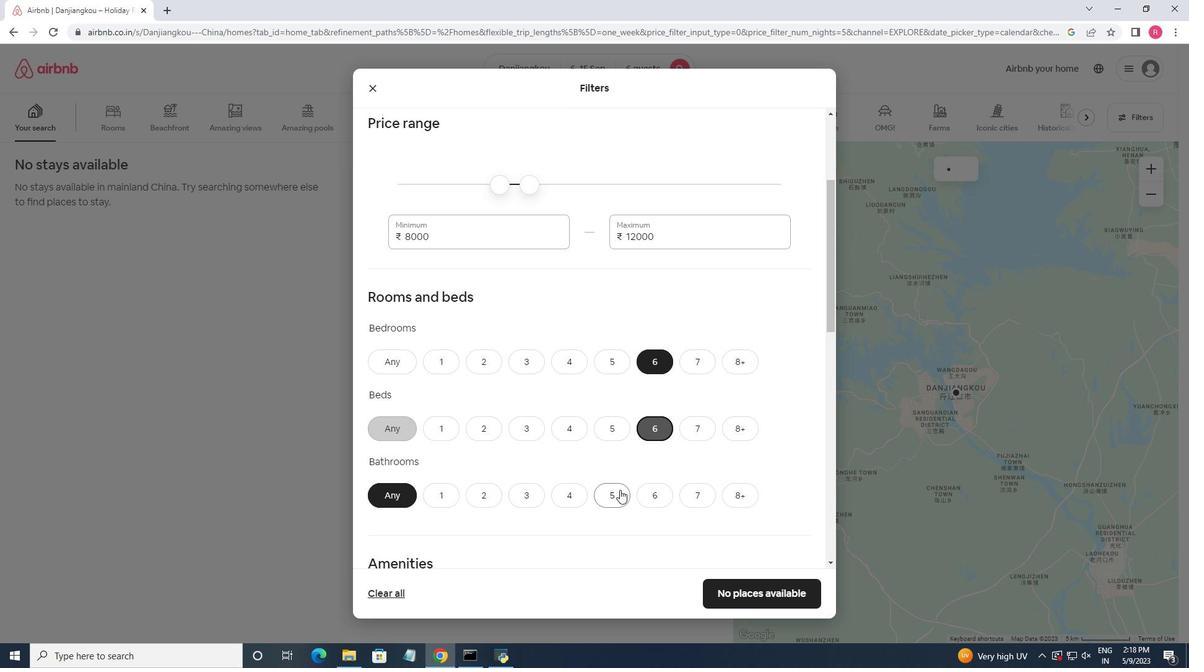 
Action: Mouse scrolled (620, 489) with delta (0, 0)
Screenshot: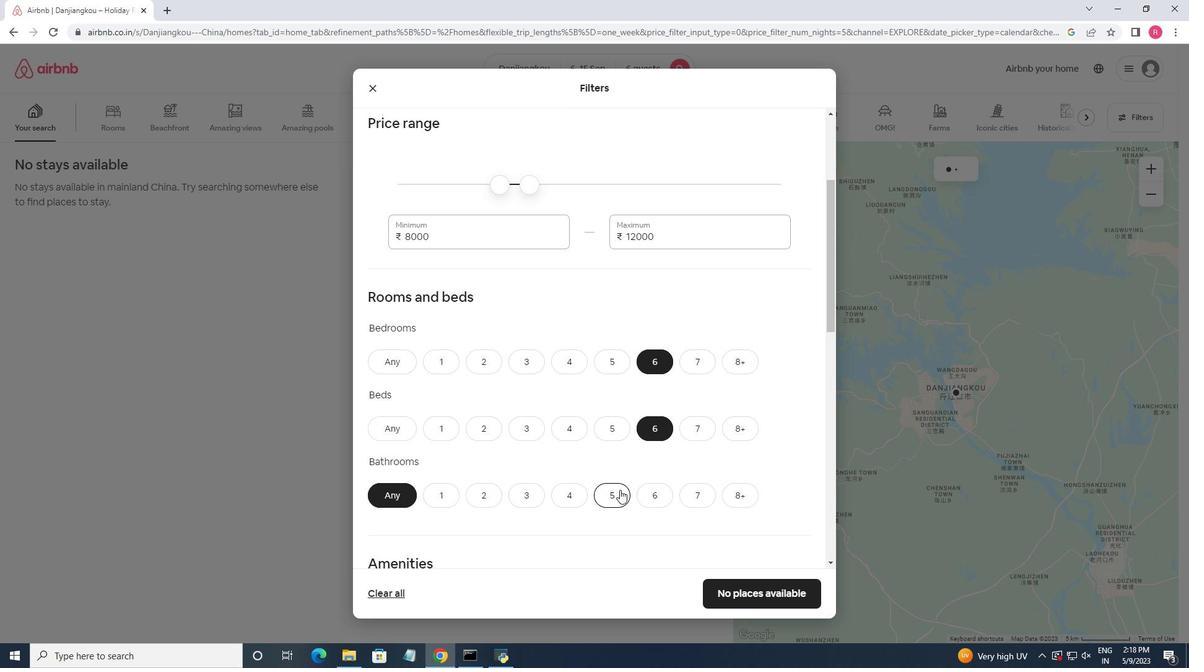 
Action: Mouse moved to (659, 374)
Screenshot: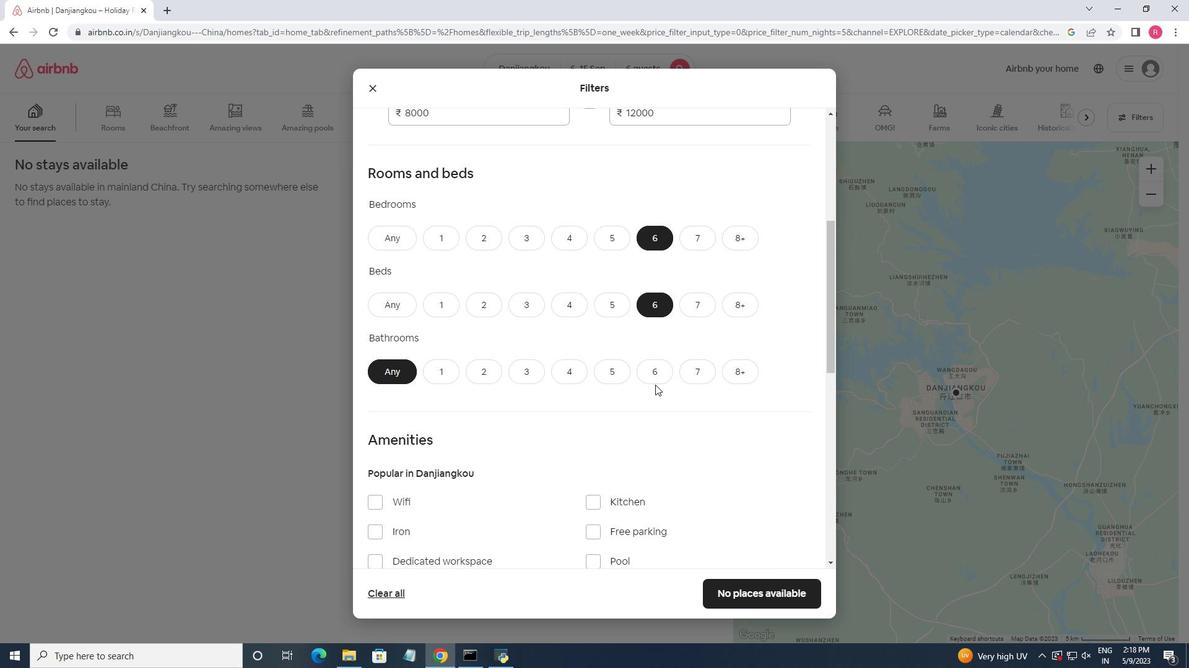 
Action: Mouse pressed left at (659, 374)
Screenshot: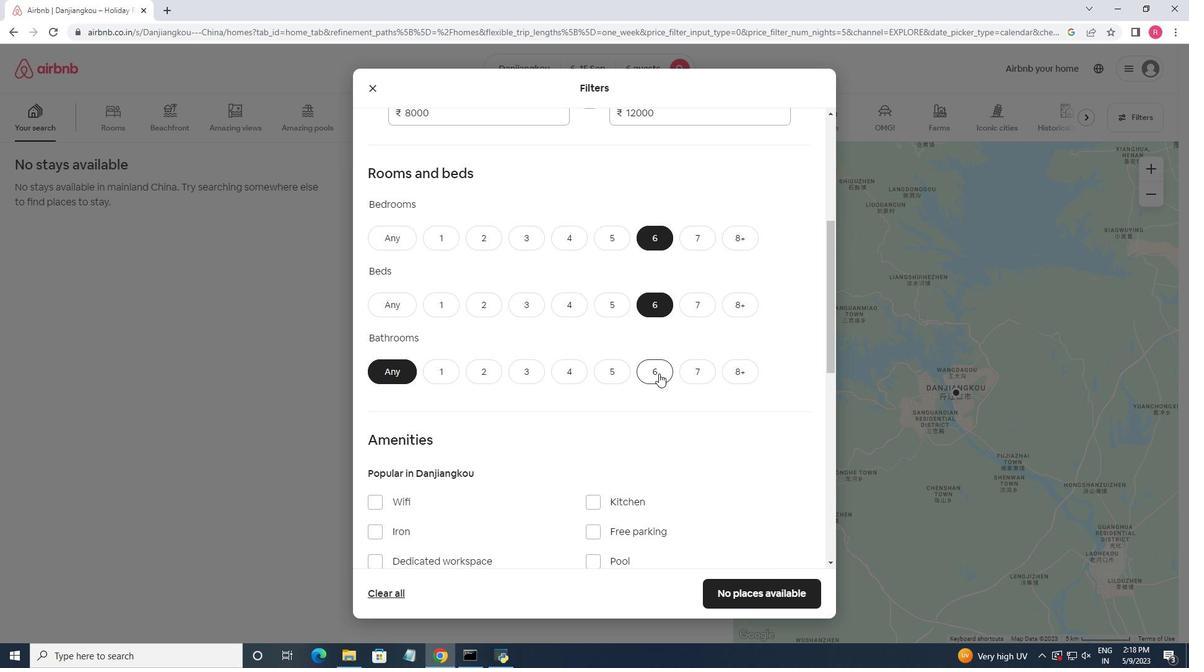 
Action: Mouse moved to (612, 422)
Screenshot: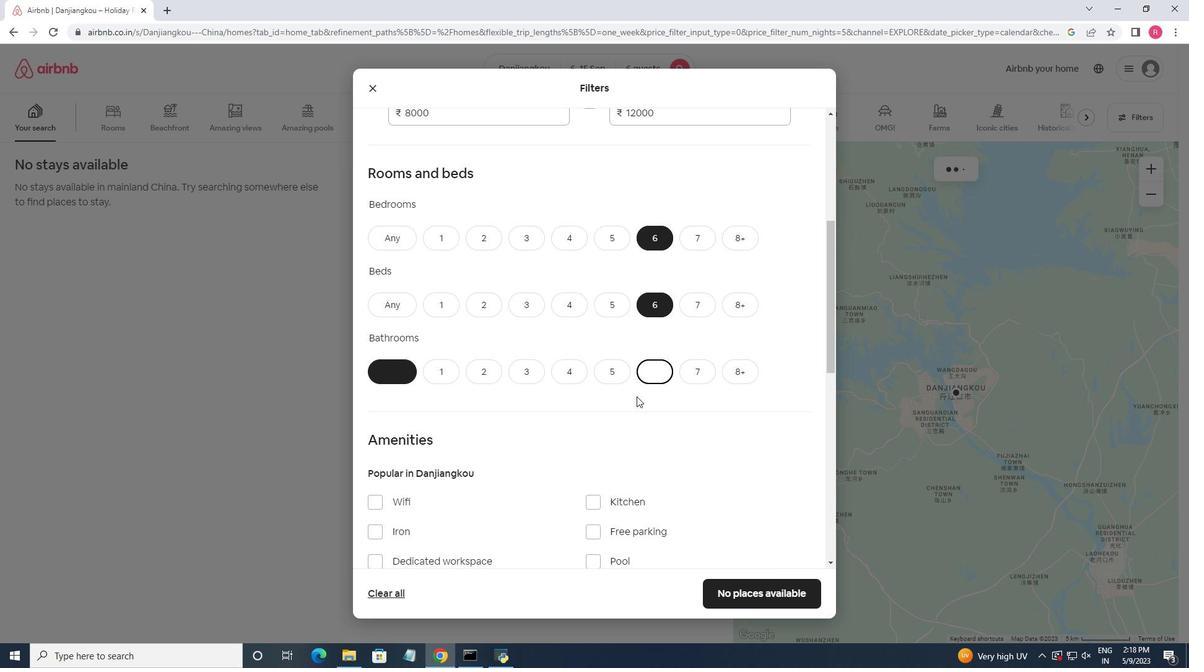 
Action: Mouse scrolled (612, 421) with delta (0, 0)
Screenshot: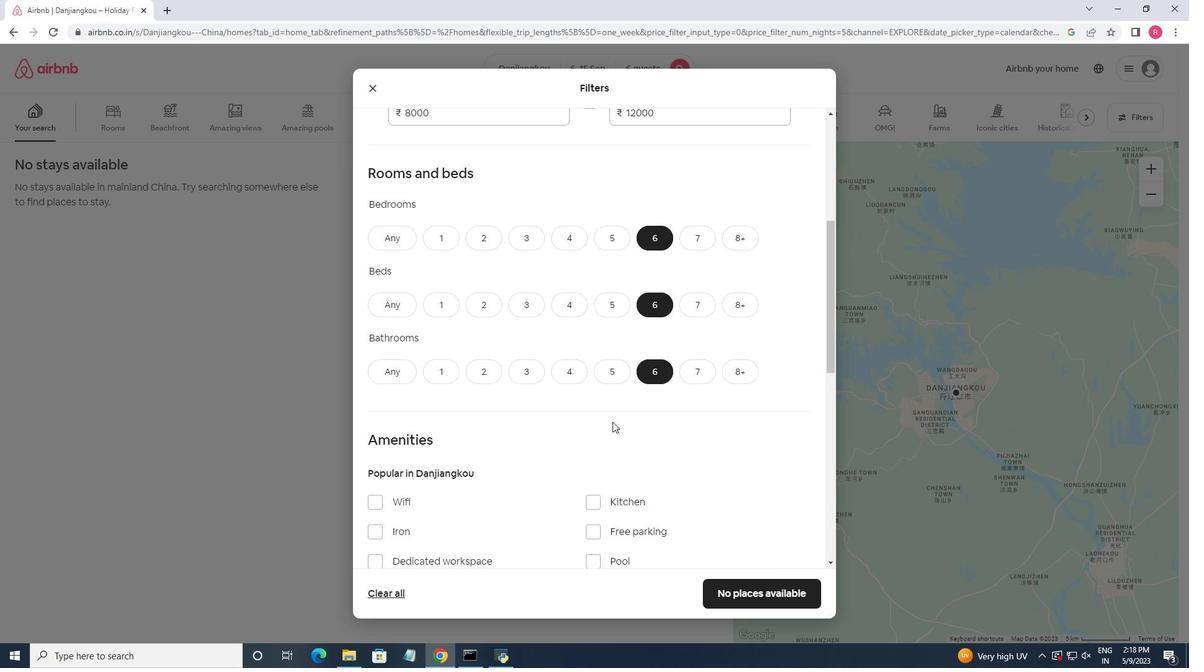 
Action: Mouse moved to (374, 444)
Screenshot: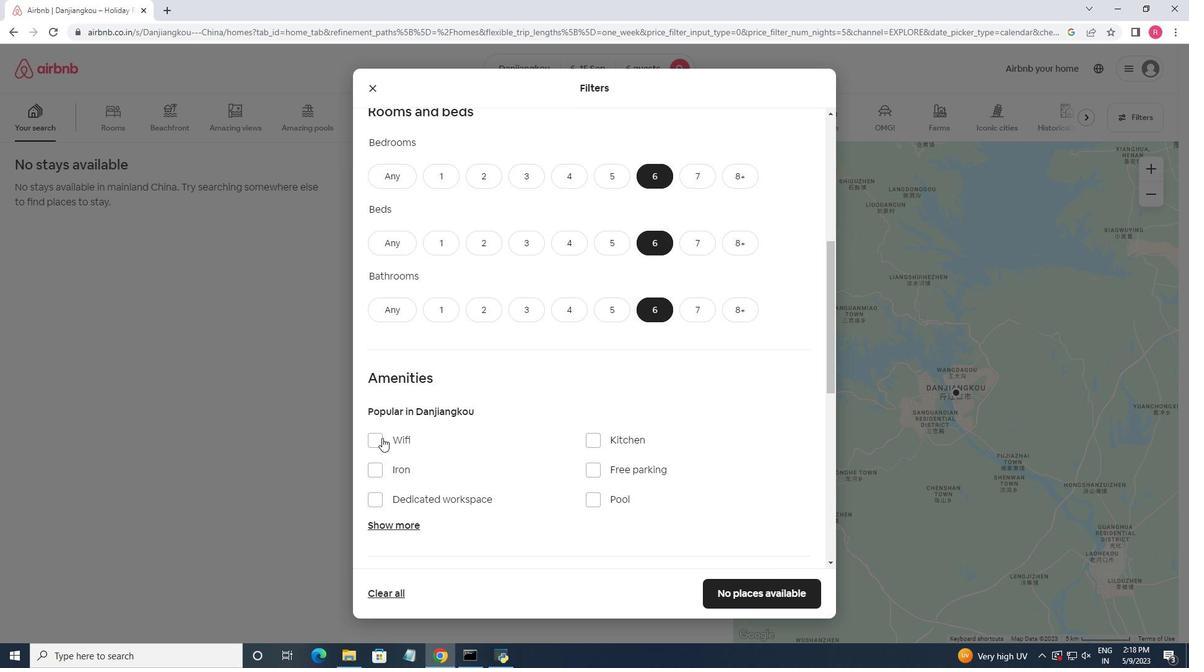 
Action: Mouse pressed left at (374, 444)
Screenshot: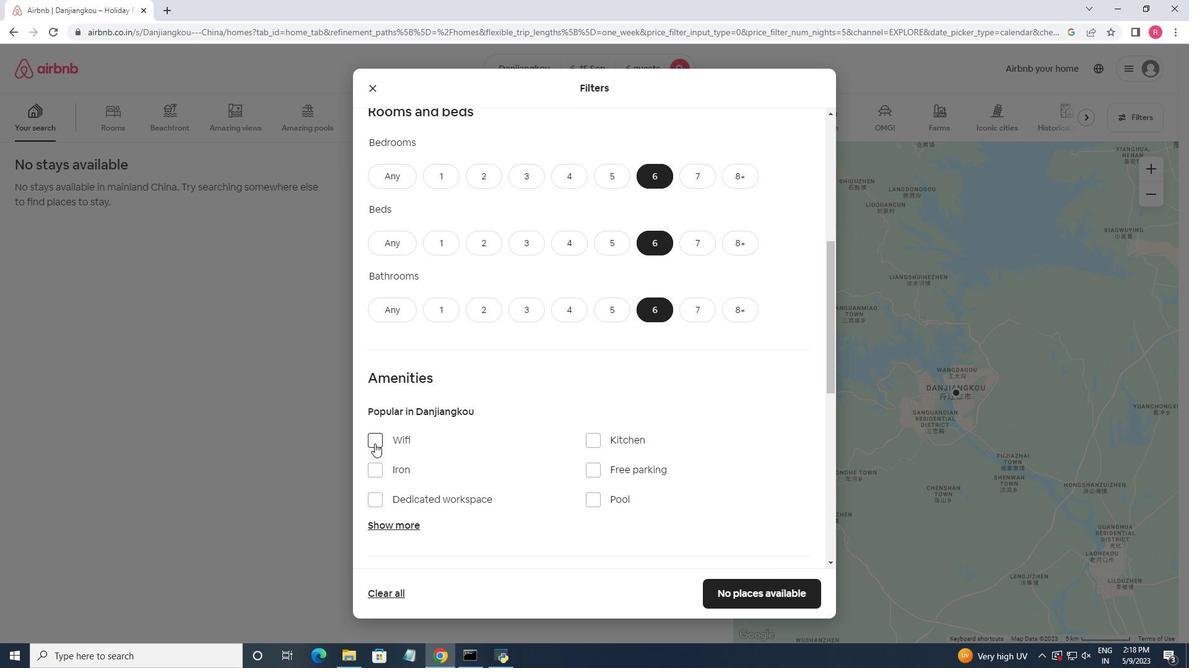 
Action: Mouse moved to (408, 519)
Screenshot: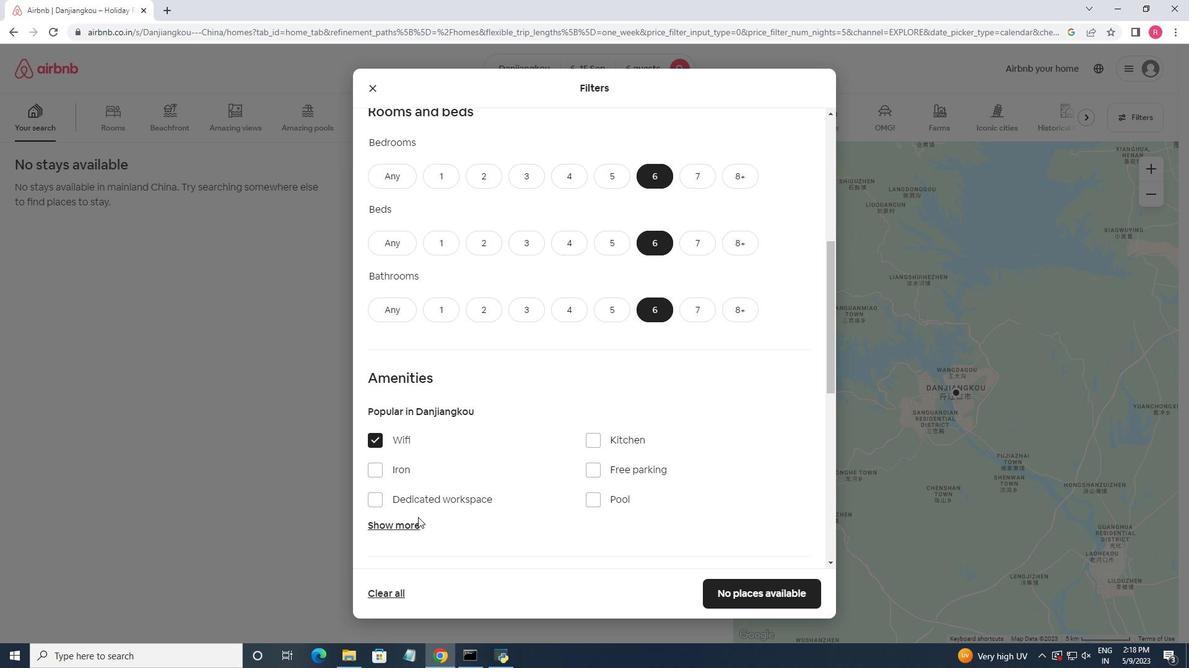 
Action: Mouse pressed left at (408, 519)
Screenshot: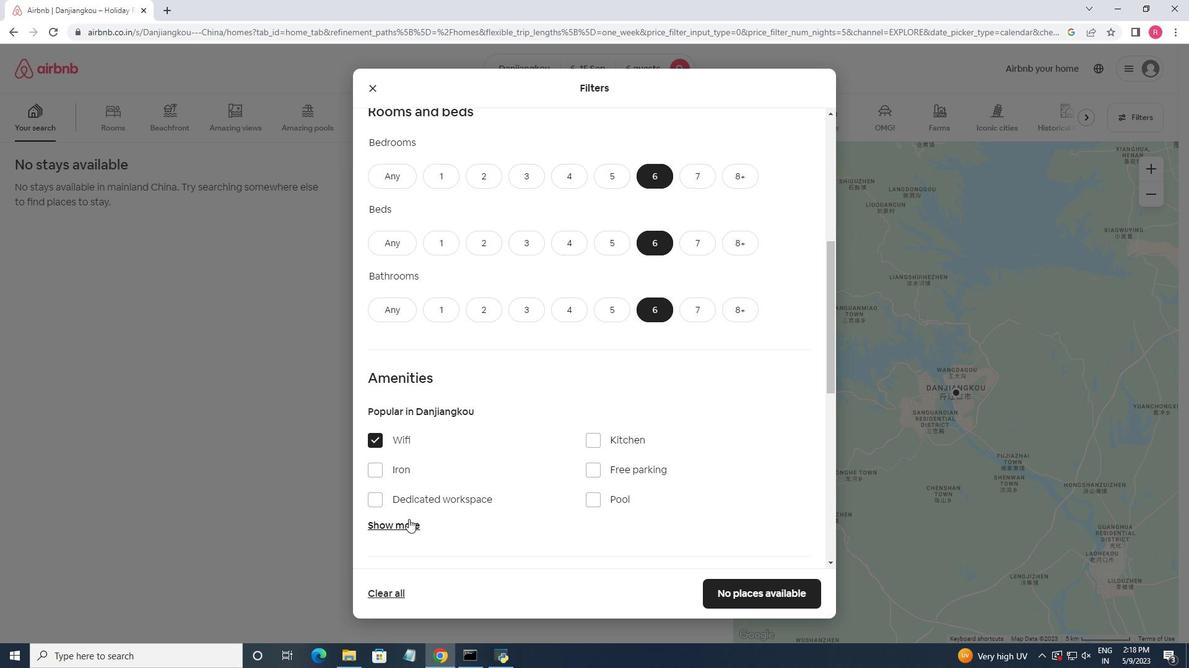 
Action: Mouse moved to (574, 462)
Screenshot: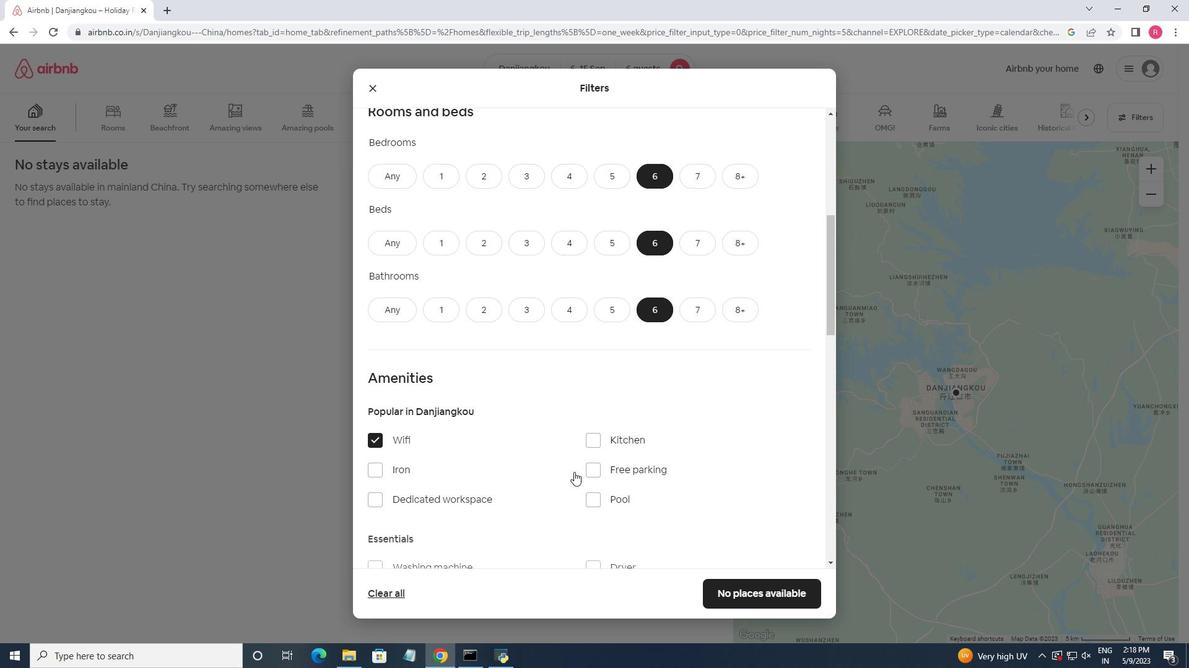 
Action: Mouse scrolled (574, 461) with delta (0, 0)
Screenshot: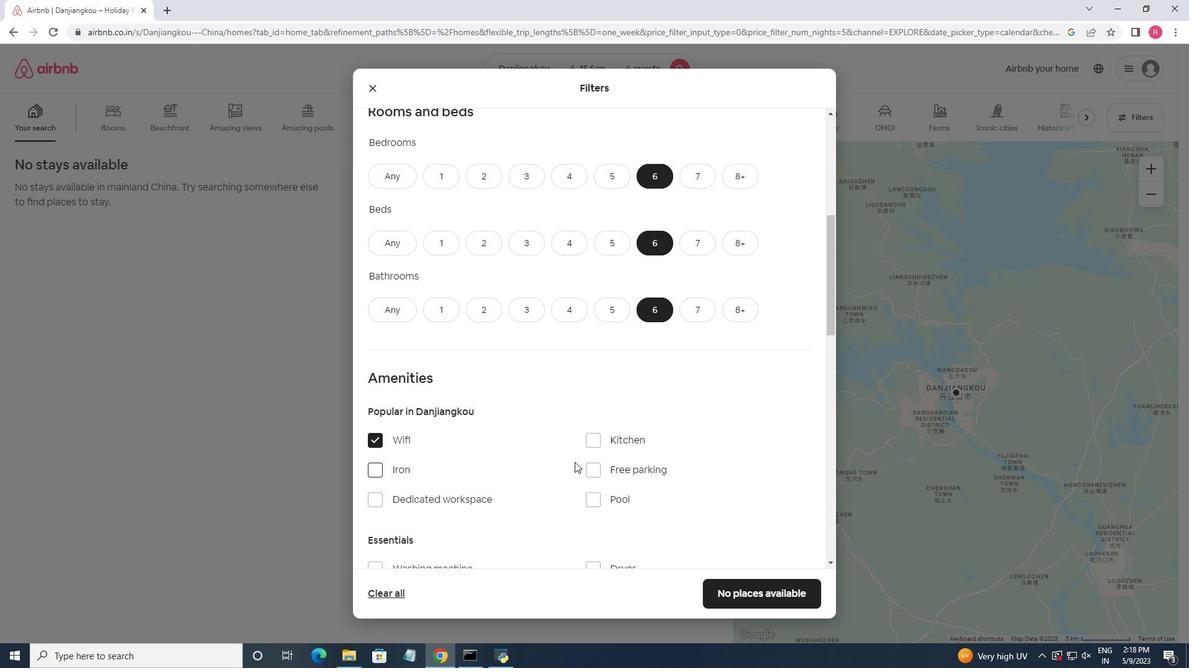 
Action: Mouse scrolled (574, 461) with delta (0, 0)
Screenshot: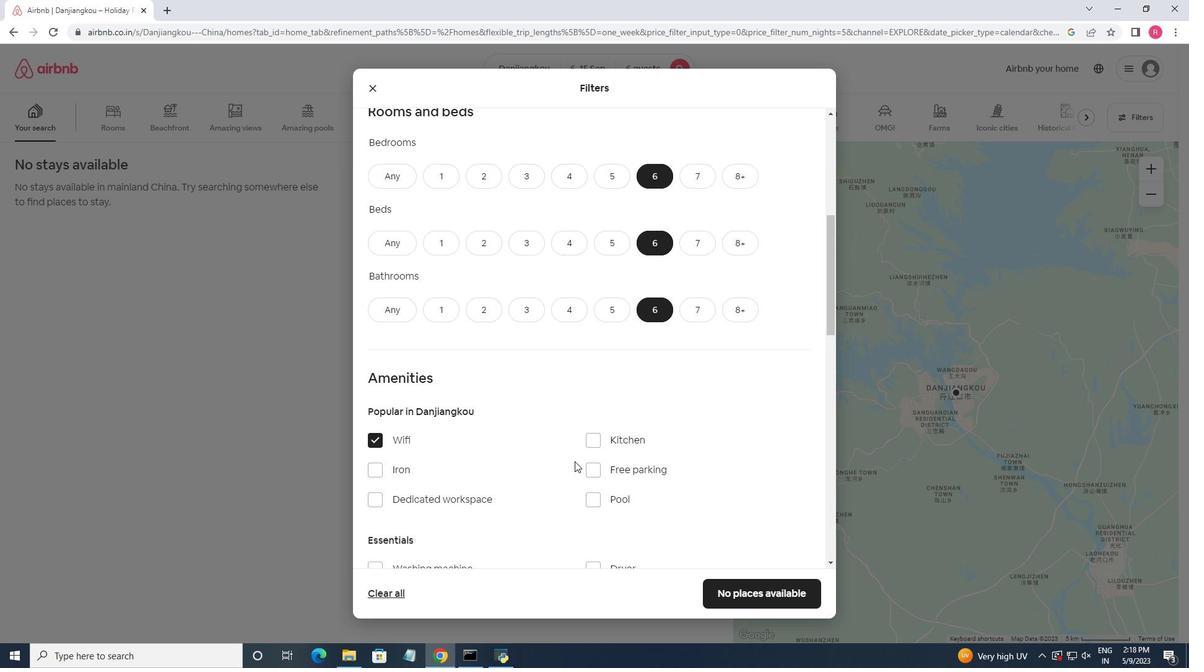 
Action: Mouse moved to (380, 504)
Screenshot: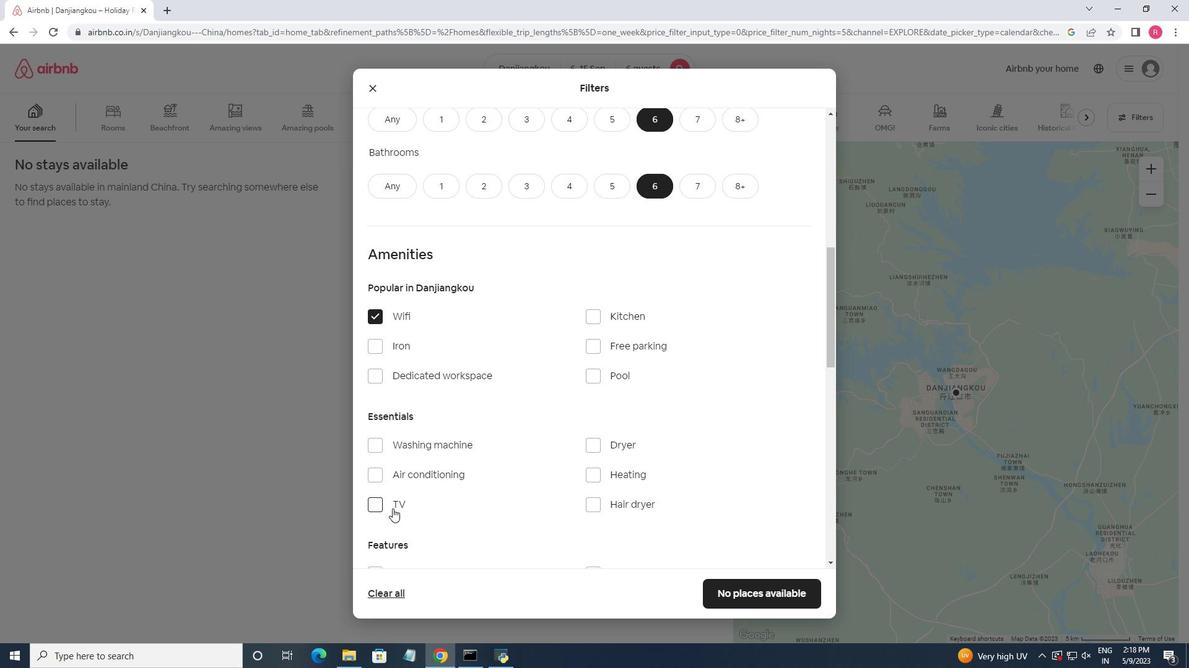 
Action: Mouse pressed left at (380, 504)
Screenshot: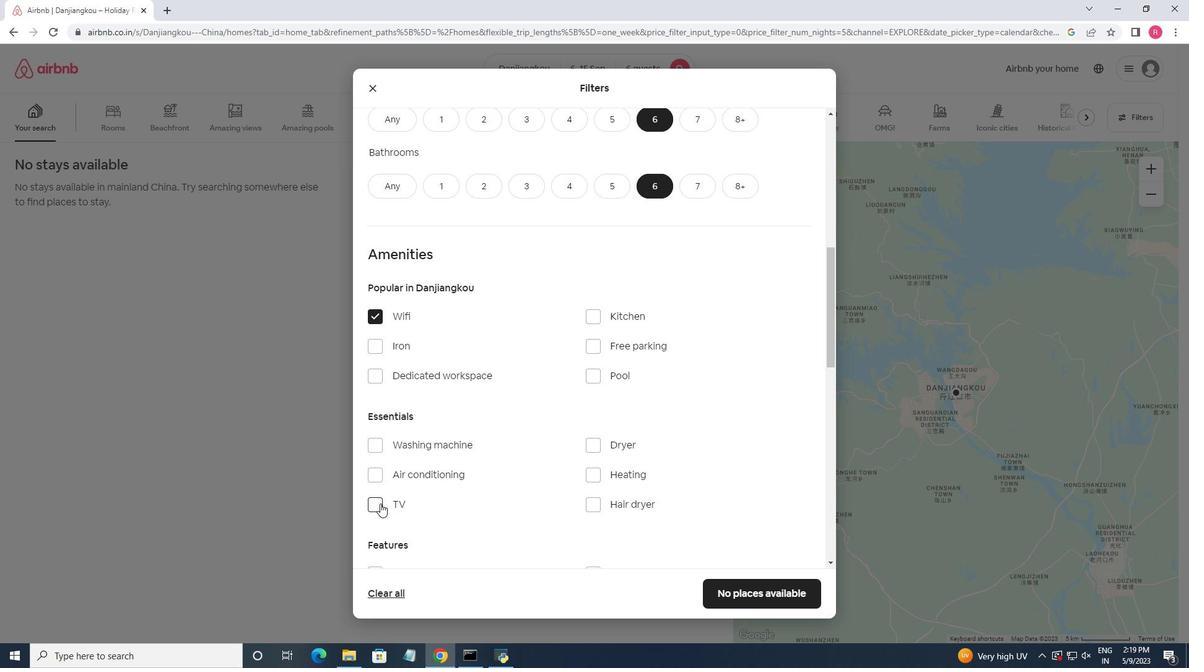 
Action: Mouse moved to (610, 351)
Screenshot: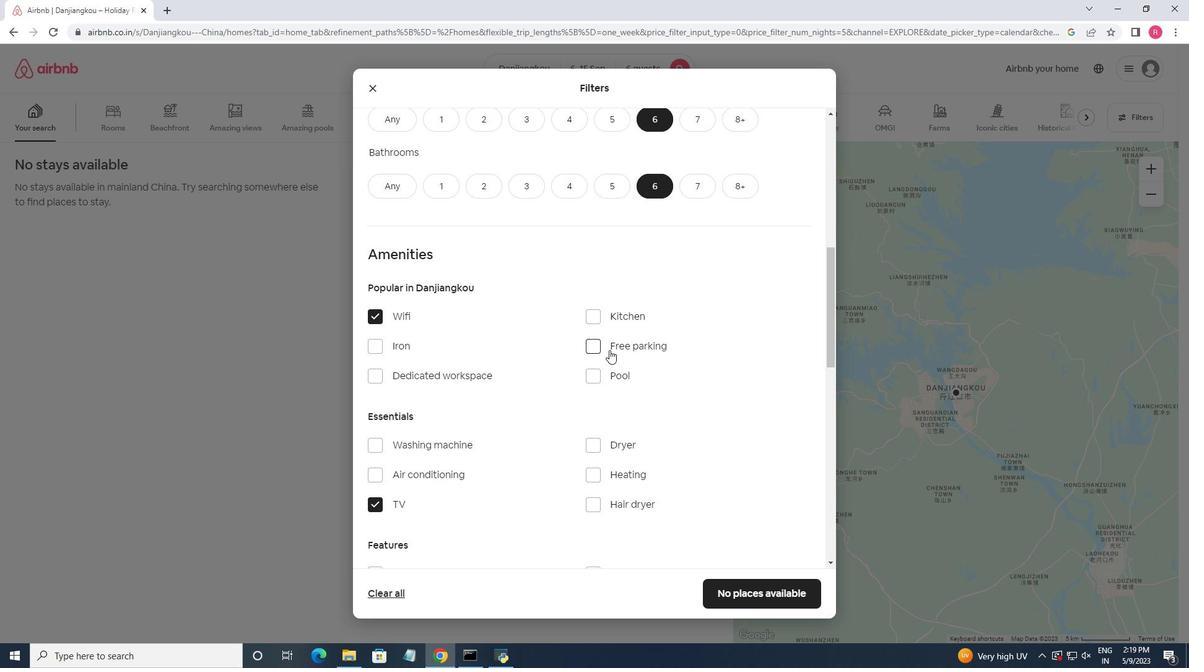 
Action: Mouse pressed left at (610, 351)
Screenshot: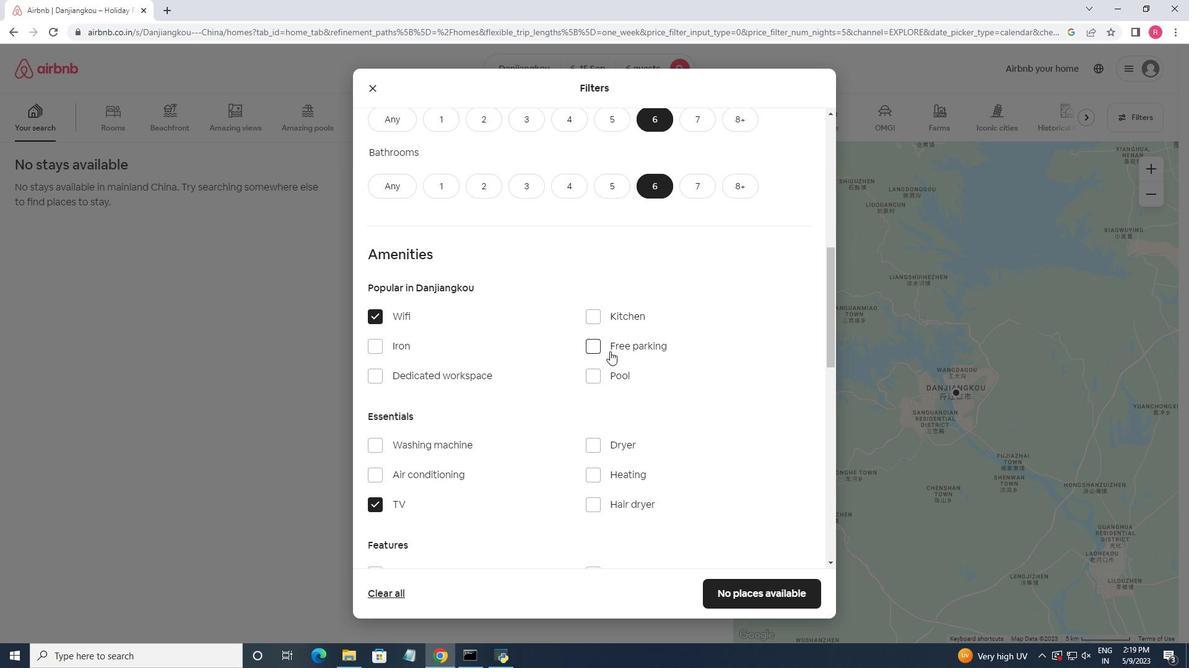 
Action: Mouse moved to (563, 425)
Screenshot: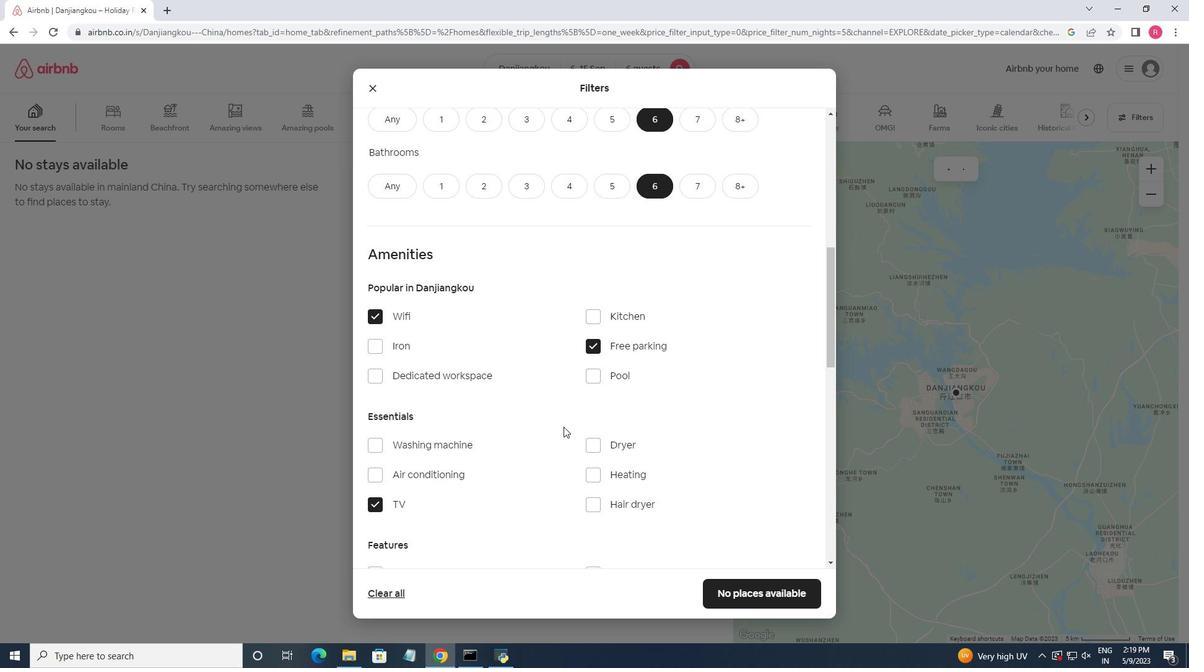 
Action: Mouse scrolled (563, 424) with delta (0, 0)
Screenshot: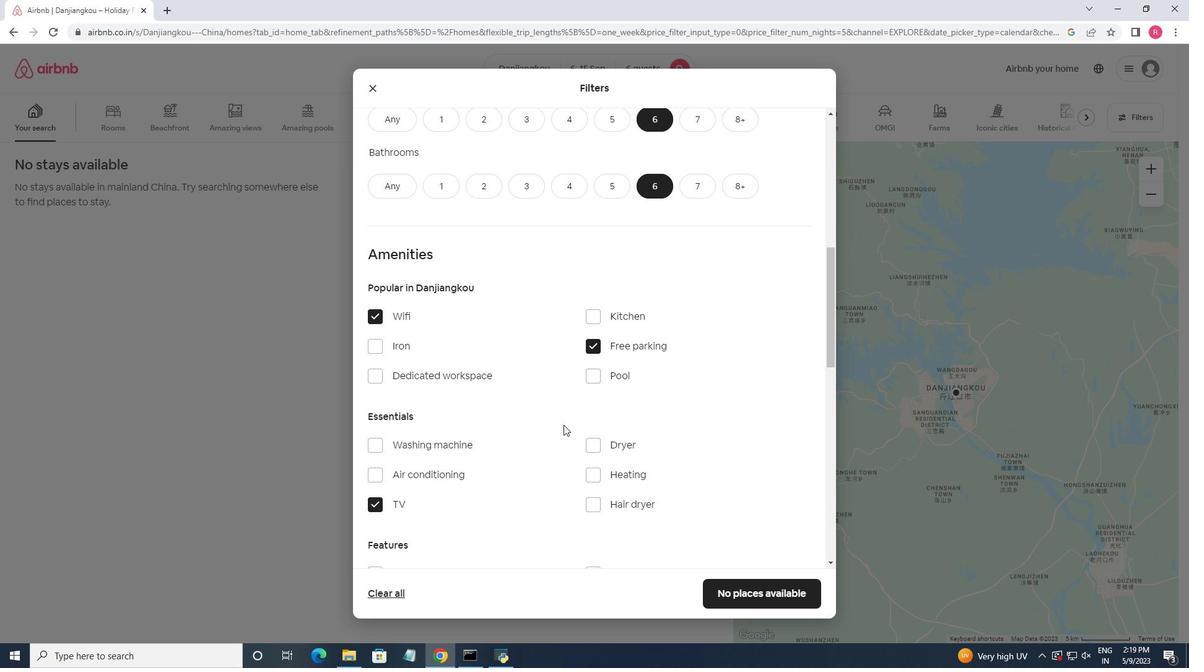 
Action: Mouse scrolled (563, 424) with delta (0, 0)
Screenshot: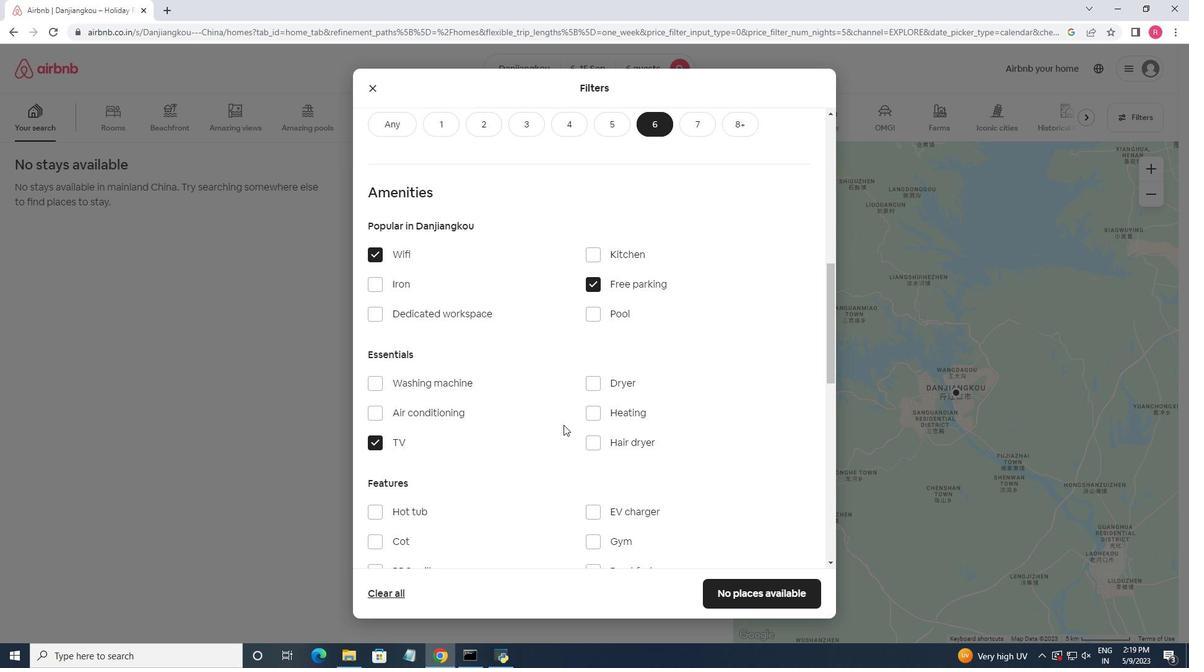 
Action: Mouse scrolled (563, 424) with delta (0, 0)
Screenshot: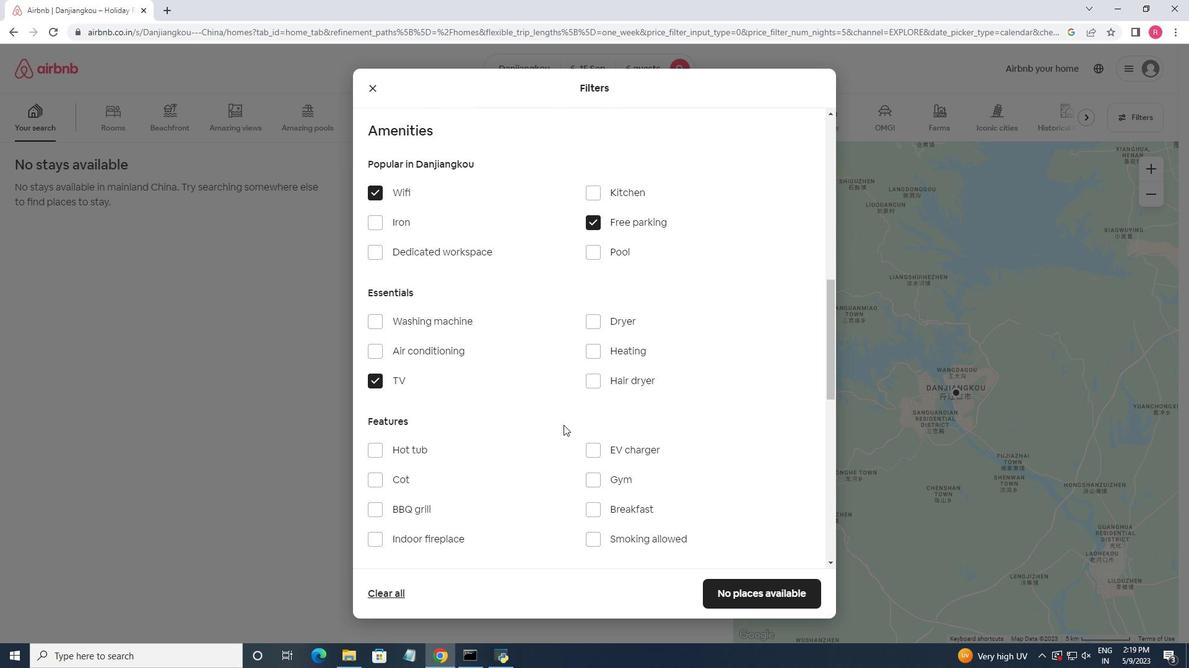 
Action: Mouse moved to (604, 421)
Screenshot: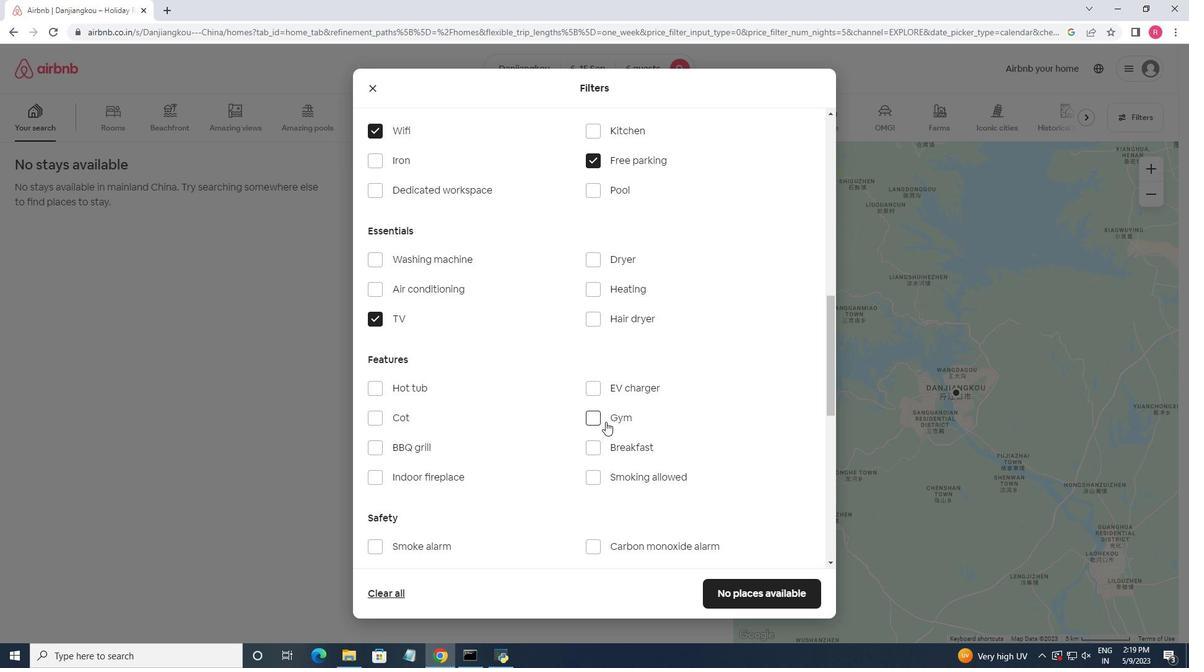 
Action: Mouse pressed left at (604, 421)
Screenshot: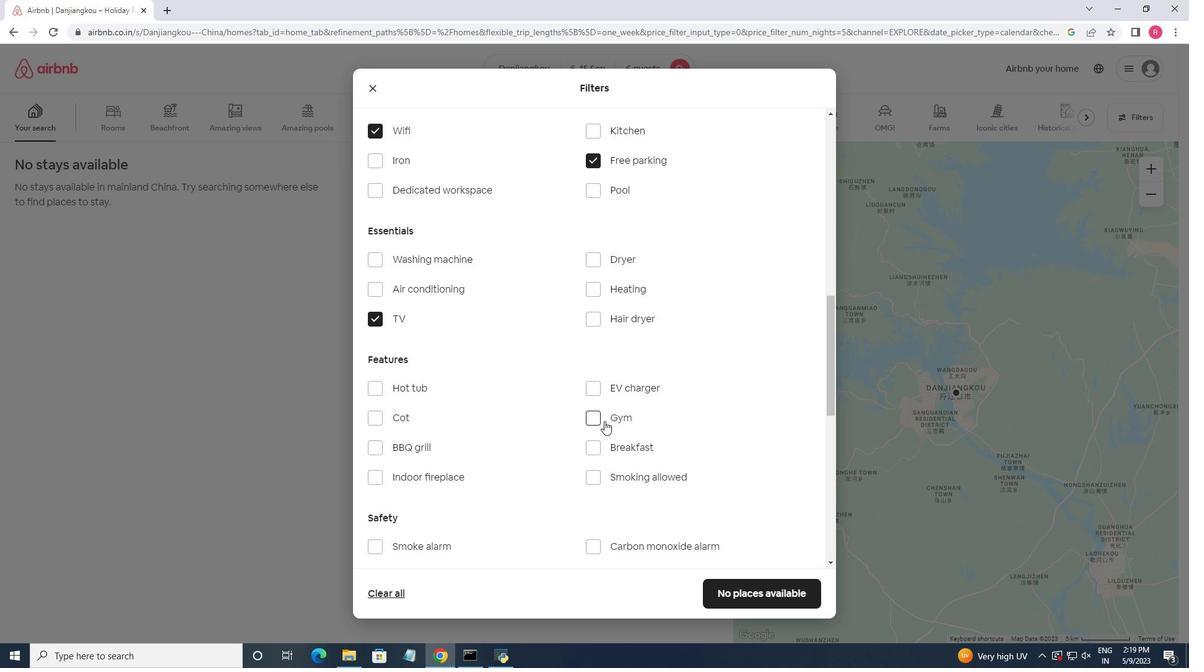 
Action: Mouse moved to (602, 445)
Screenshot: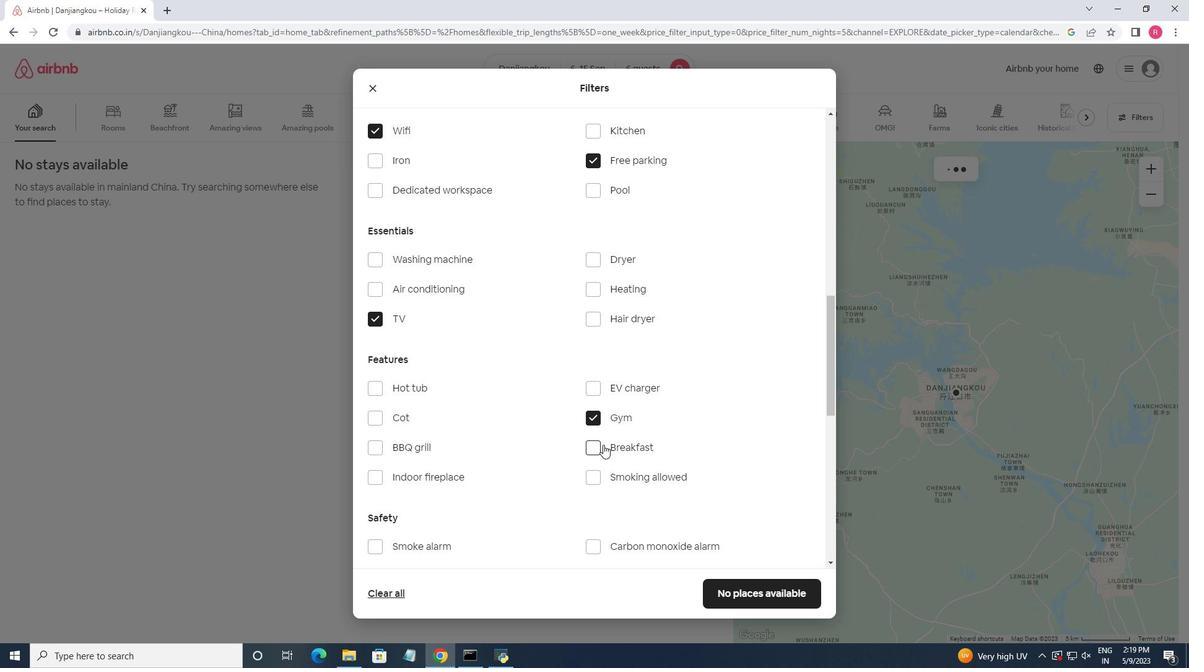 
Action: Mouse pressed left at (602, 445)
Screenshot: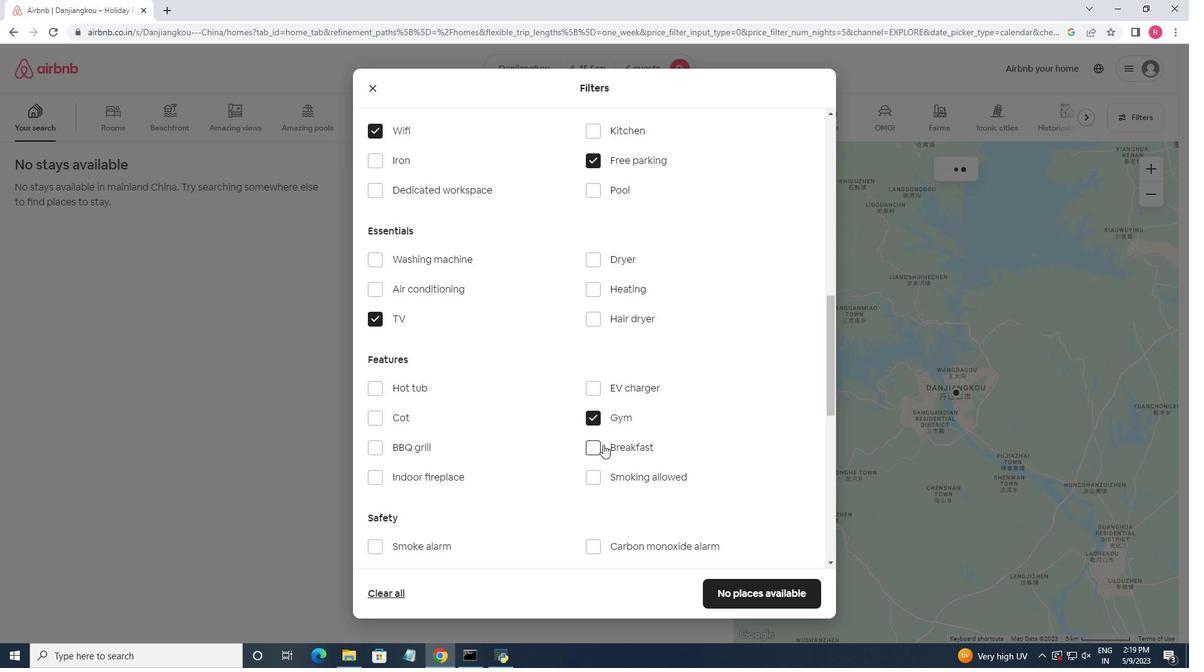 
Action: Mouse moved to (524, 406)
Screenshot: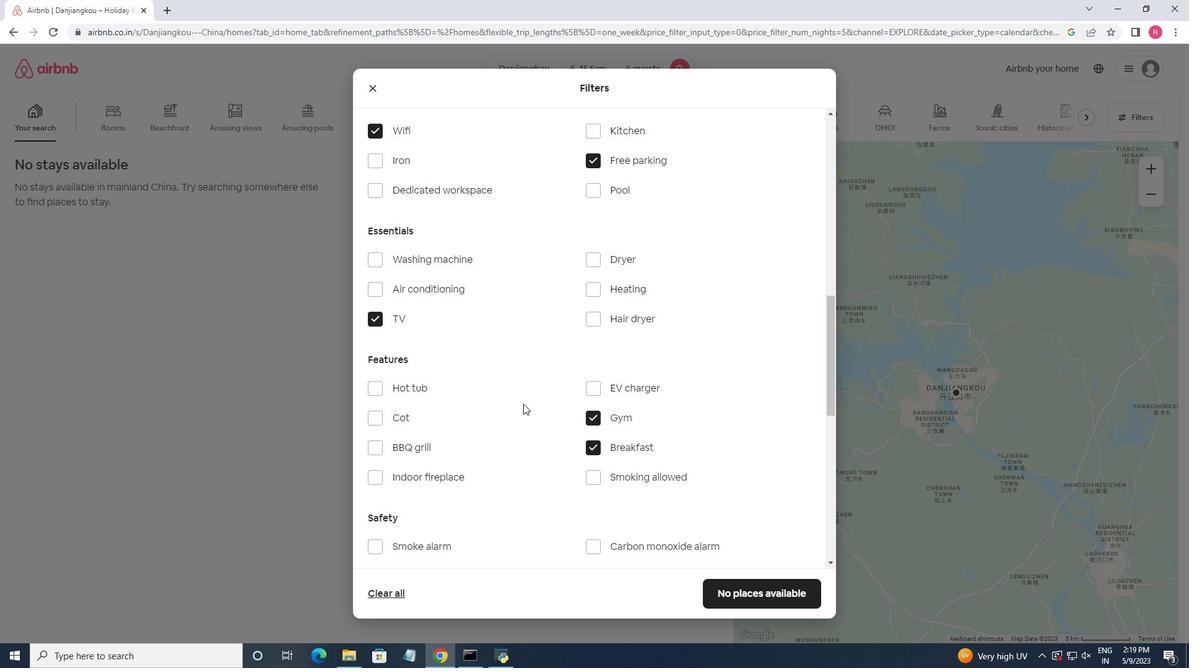 
Action: Mouse scrolled (524, 406) with delta (0, 0)
Screenshot: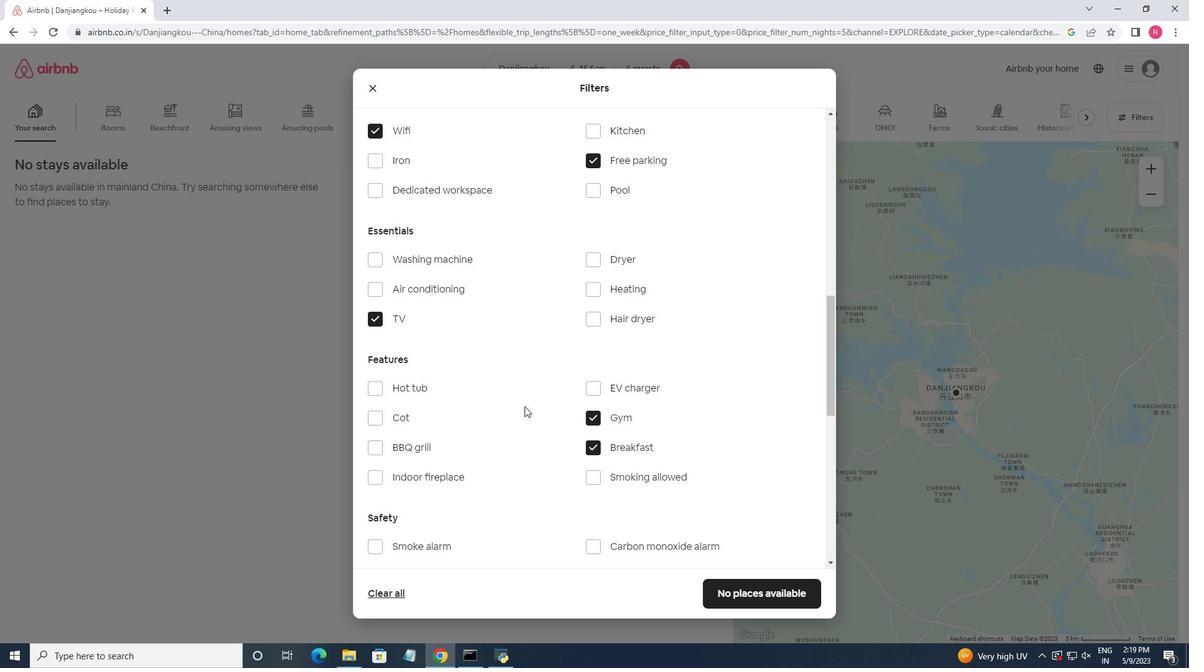 
Action: Mouse scrolled (524, 406) with delta (0, 0)
Screenshot: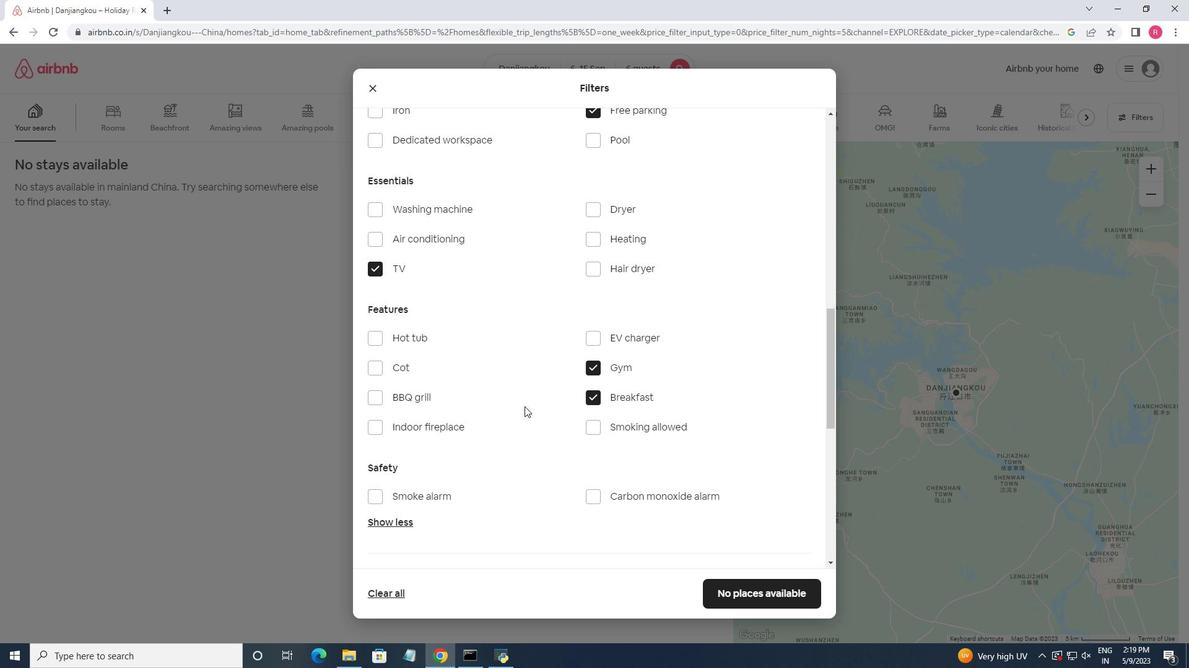 
Action: Mouse scrolled (524, 406) with delta (0, 0)
Screenshot: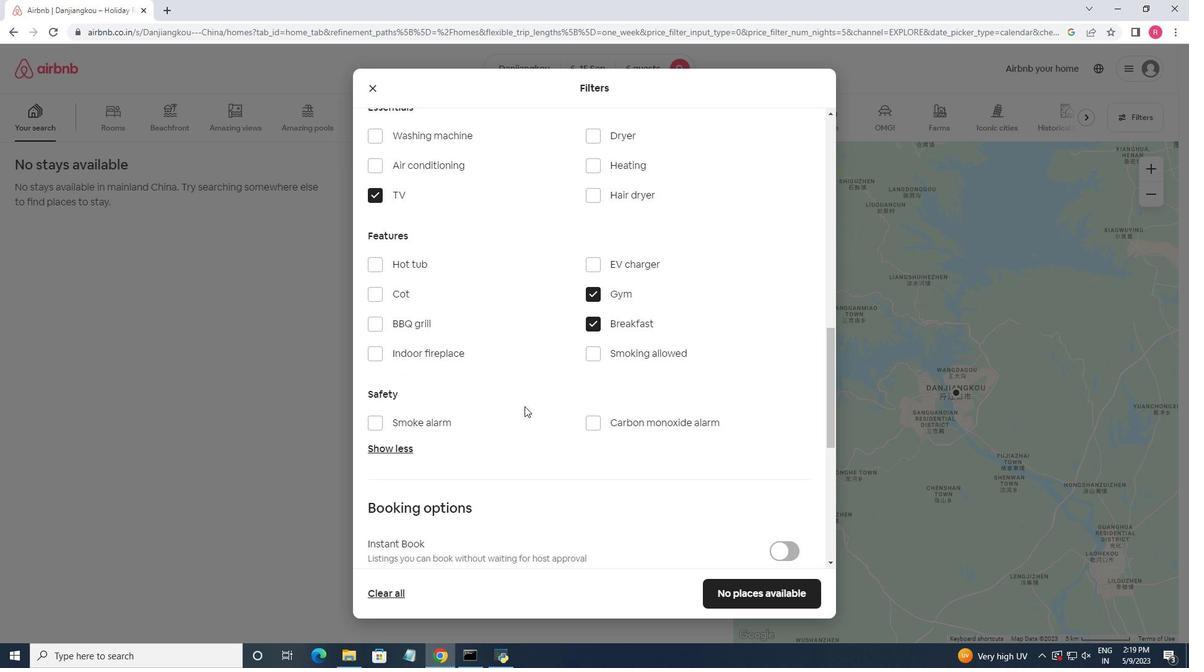
Action: Mouse scrolled (524, 406) with delta (0, 0)
Screenshot: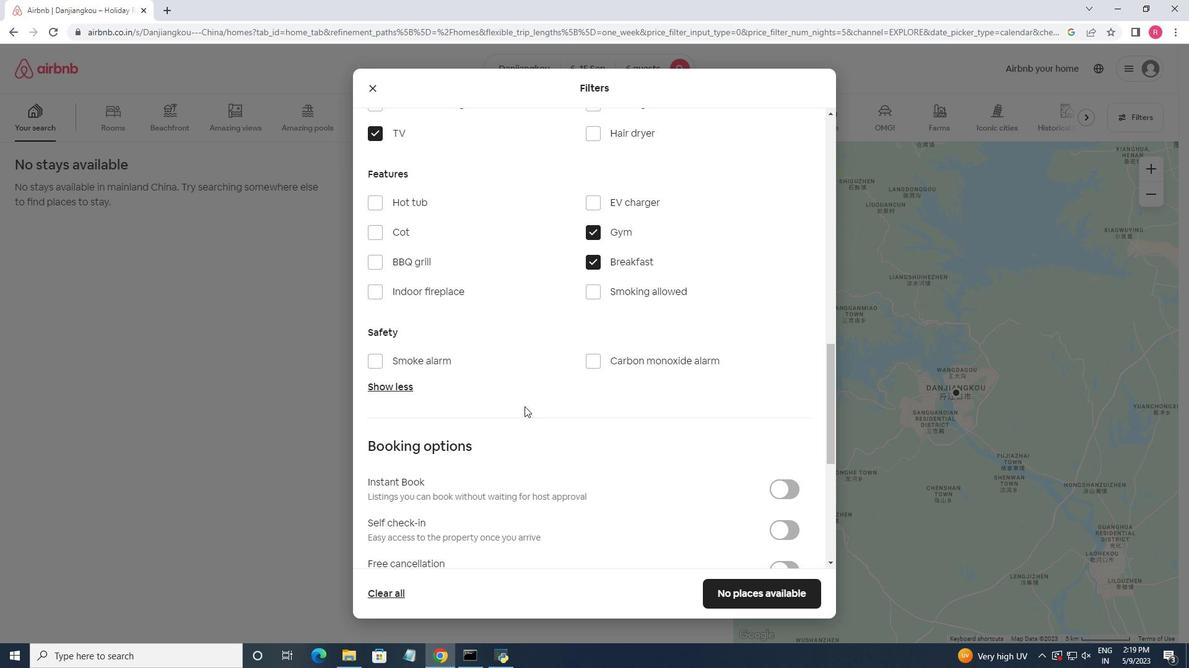 
Action: Mouse moved to (598, 411)
Screenshot: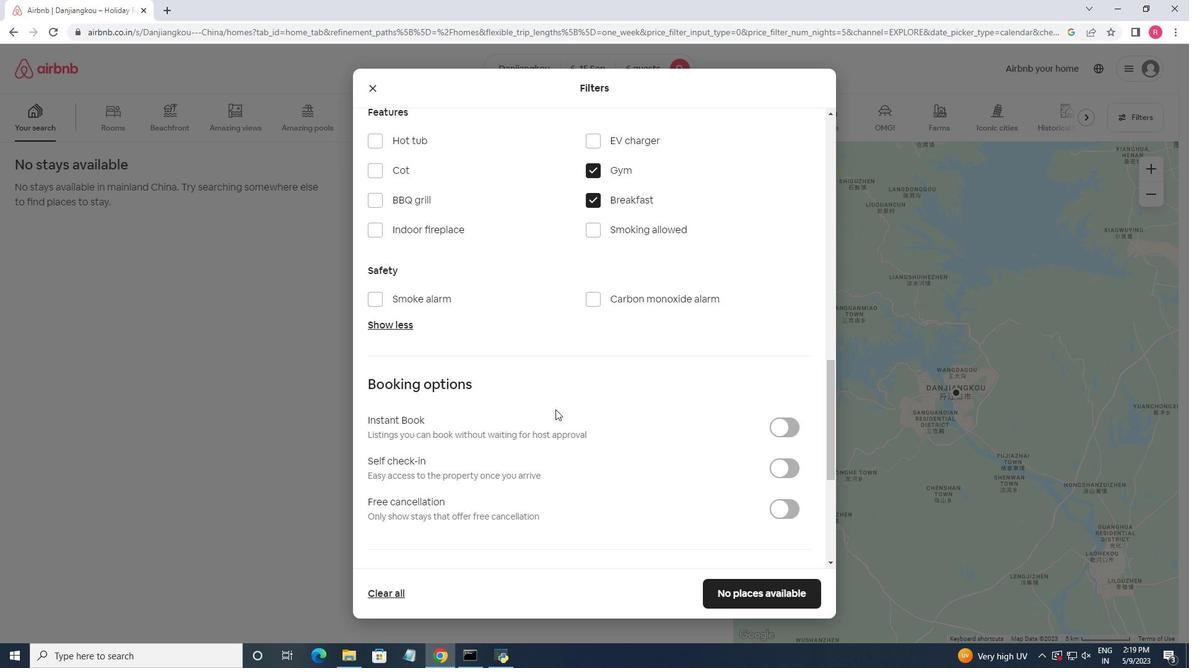 
Action: Mouse scrolled (598, 411) with delta (0, 0)
Screenshot: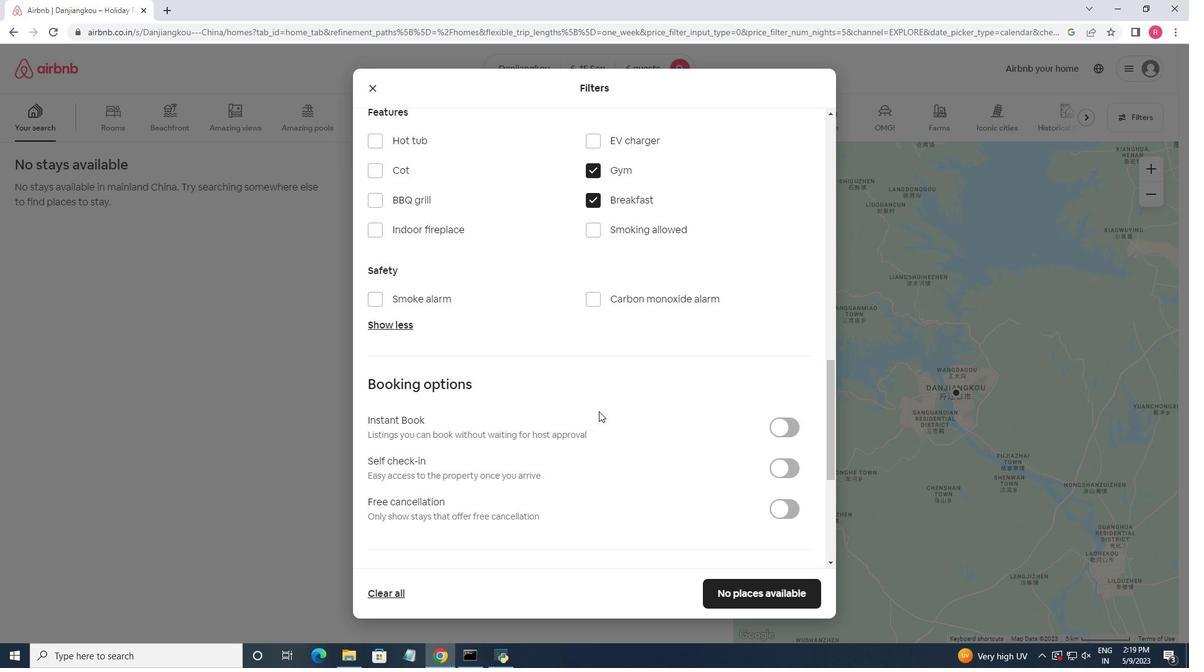 
Action: Mouse moved to (788, 408)
Screenshot: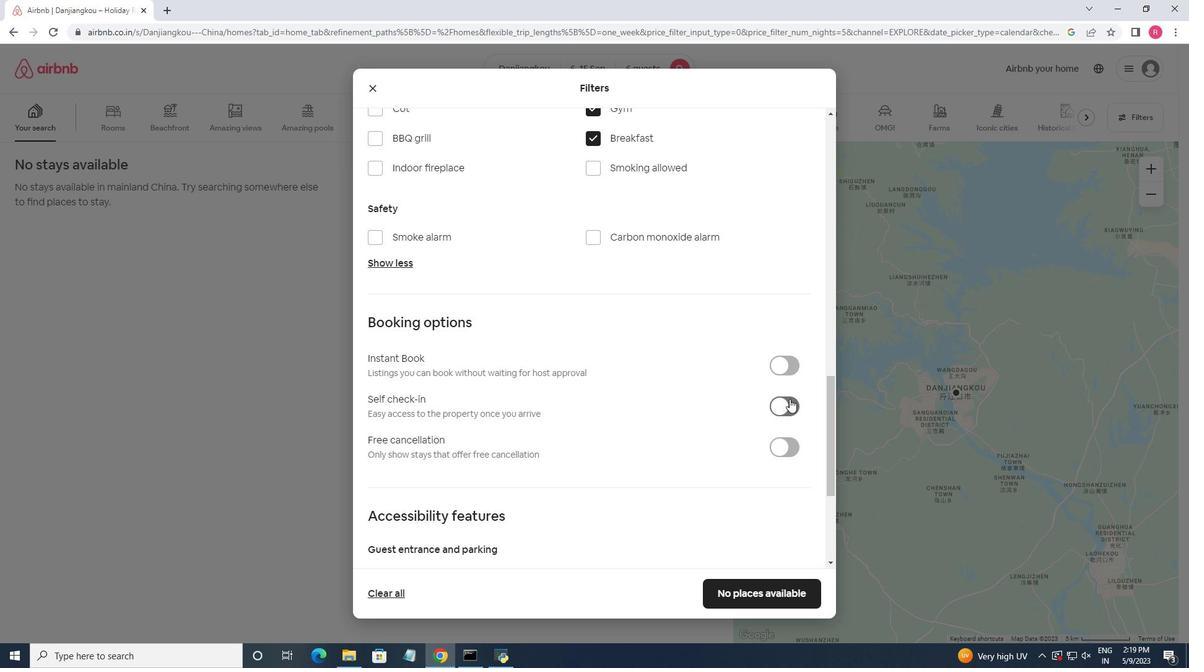 
Action: Mouse pressed left at (788, 408)
Screenshot: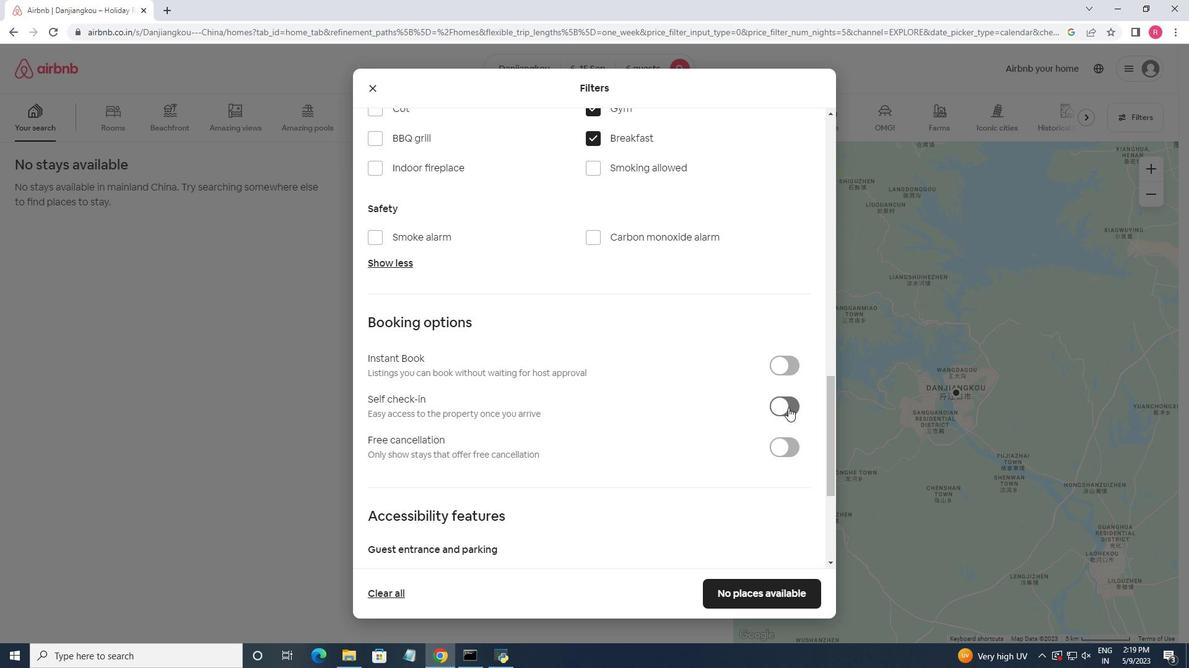
Action: Mouse moved to (596, 359)
Screenshot: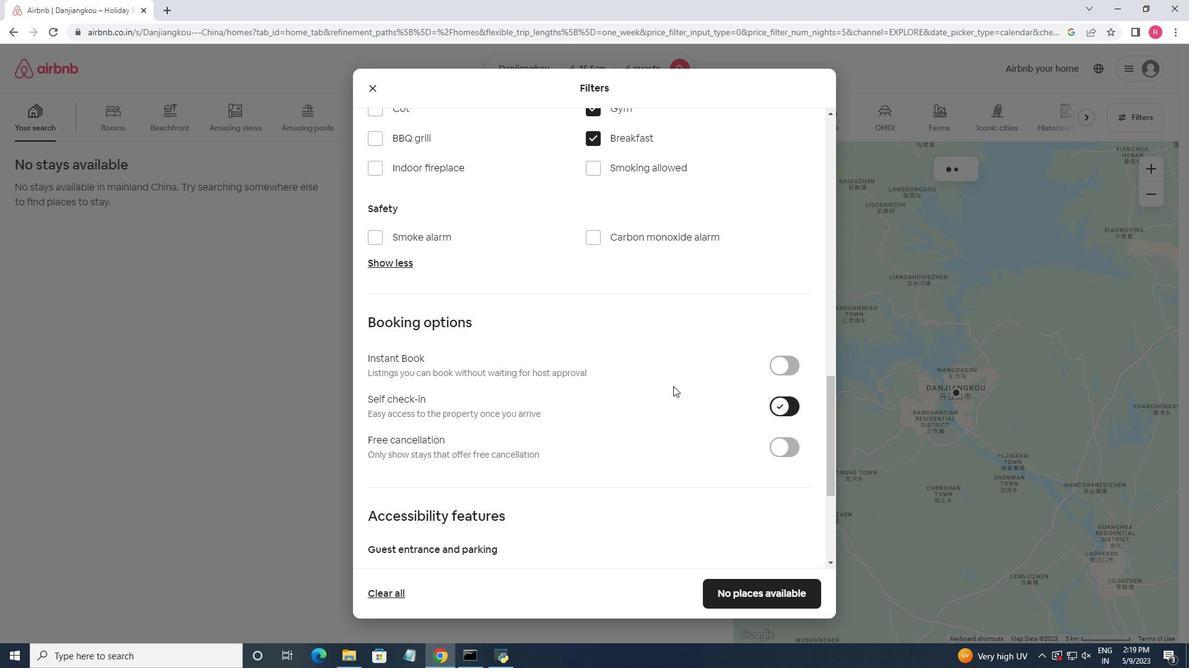 
Action: Mouse scrolled (596, 359) with delta (0, 0)
Screenshot: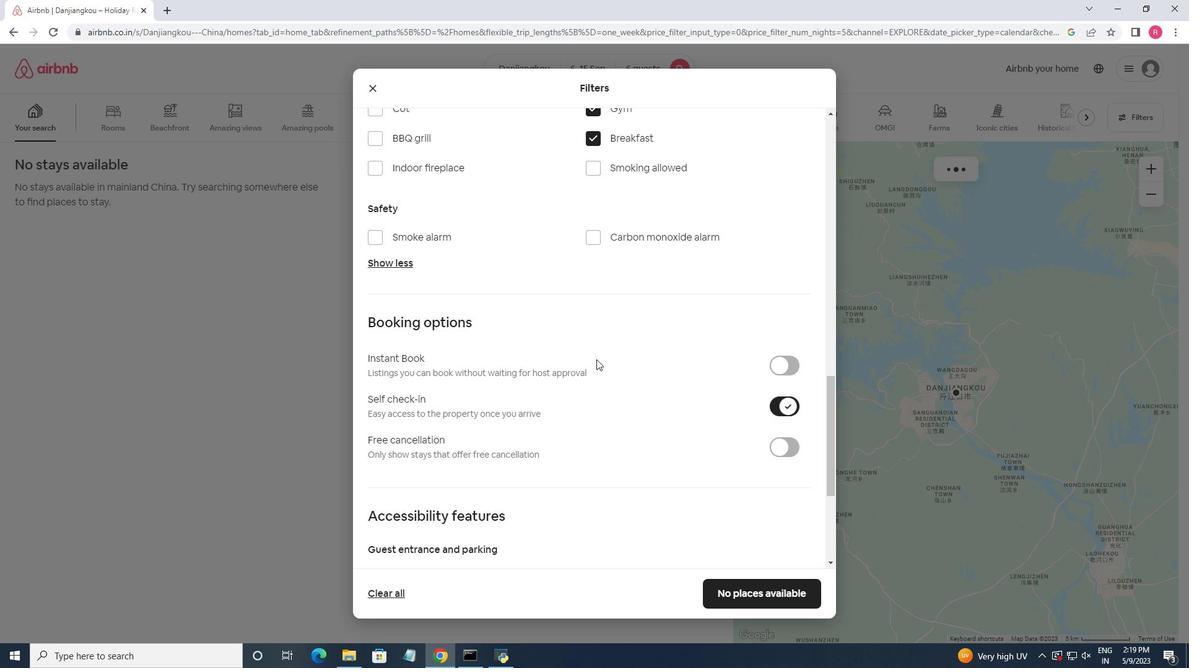 
Action: Mouse scrolled (596, 359) with delta (0, 0)
Screenshot: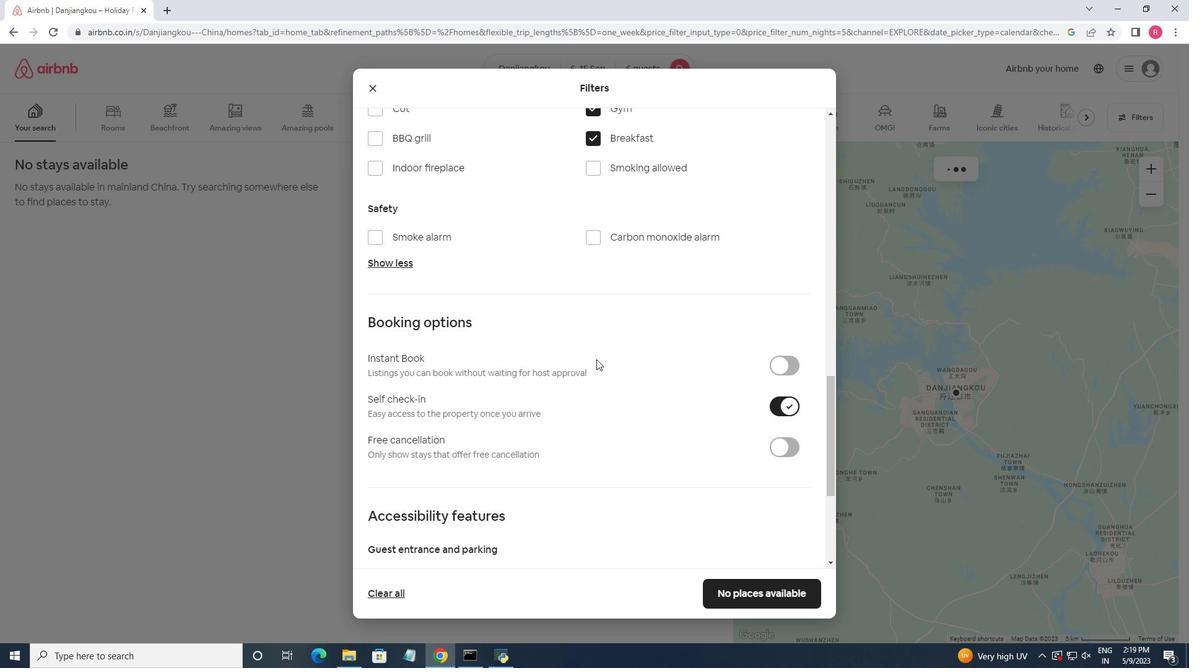 
Action: Mouse scrolled (596, 359) with delta (0, 0)
Screenshot: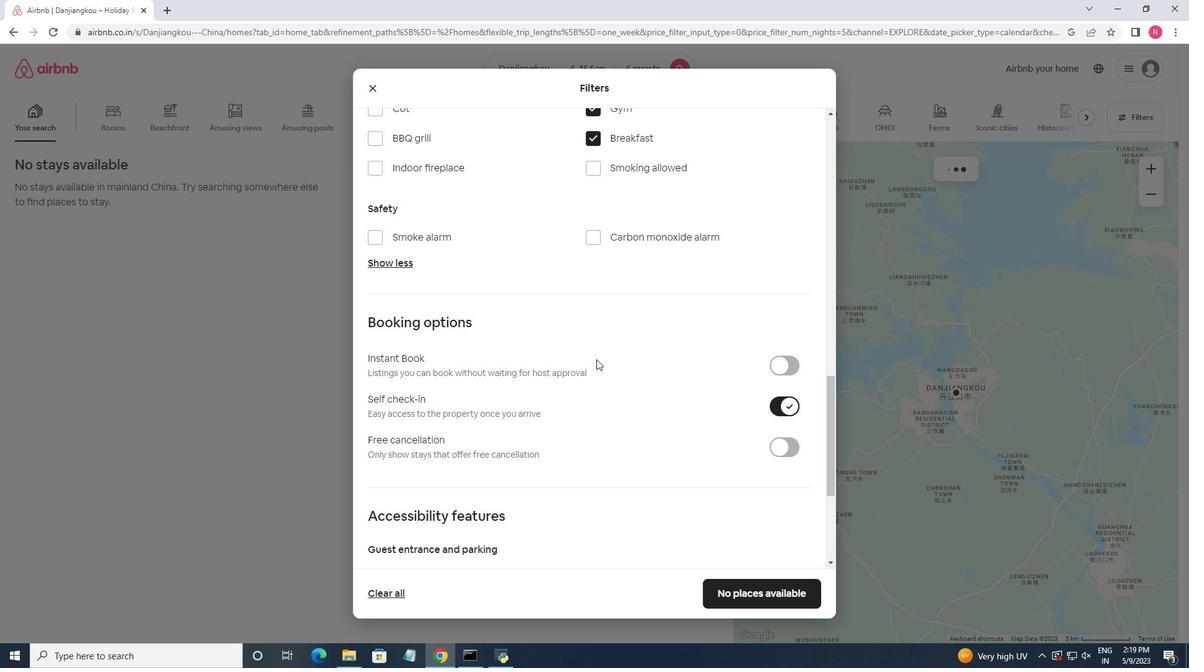 
Action: Mouse moved to (597, 362)
Screenshot: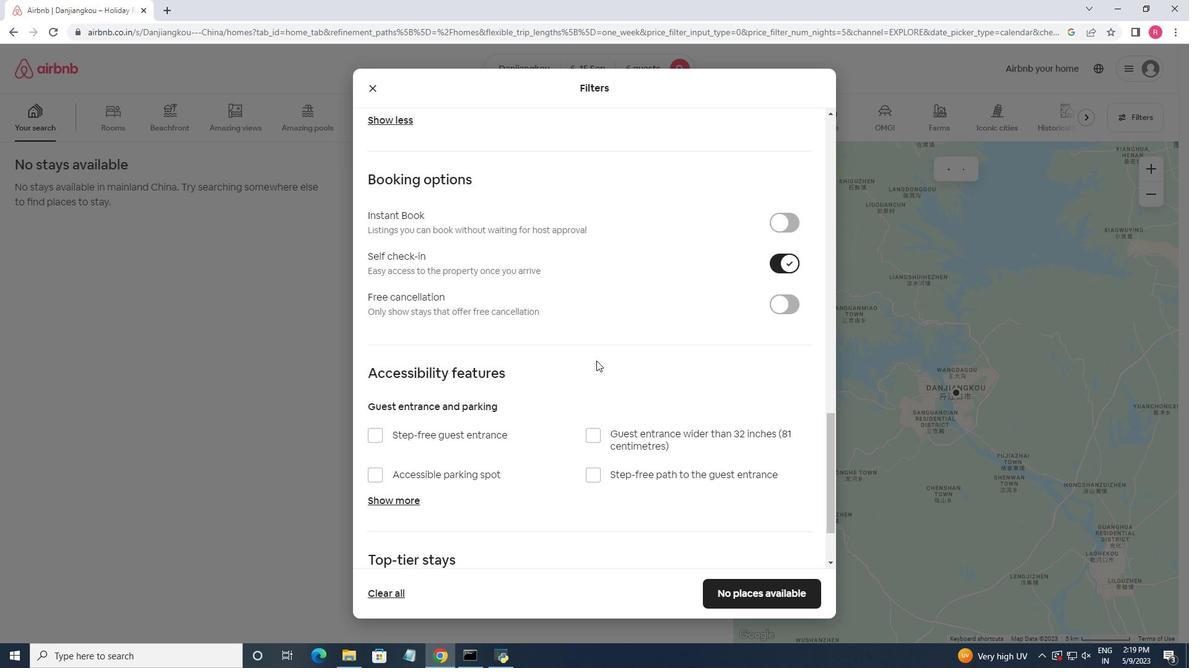 
Action: Mouse scrolled (597, 362) with delta (0, 0)
Screenshot: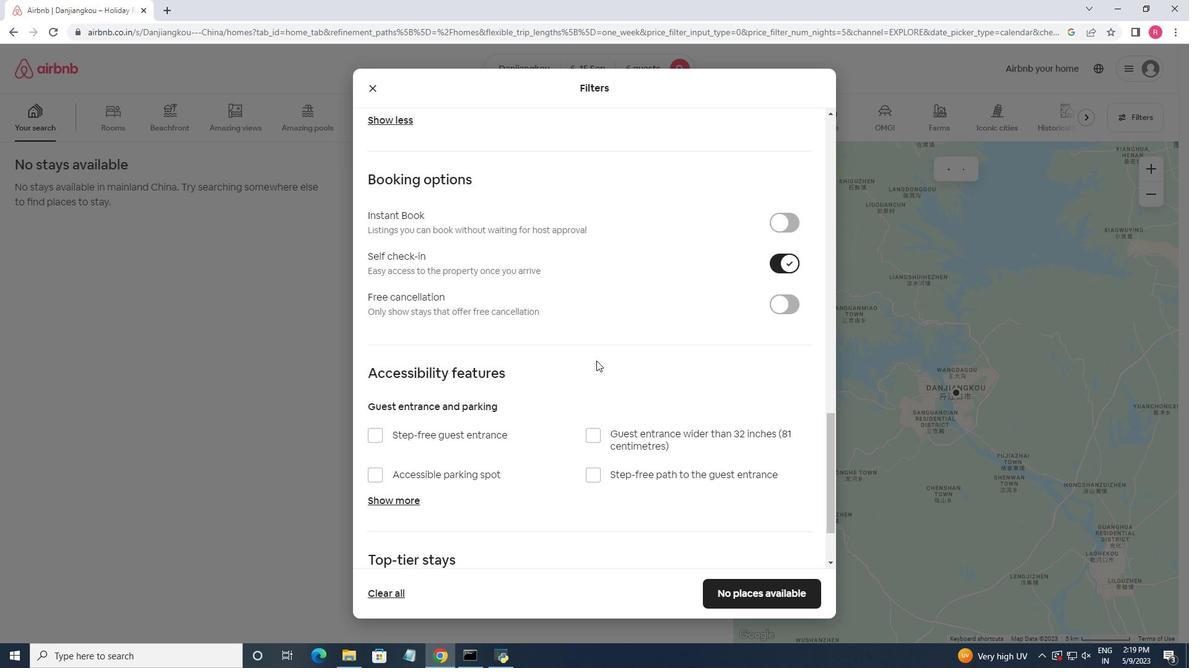 
Action: Mouse moved to (597, 362)
Screenshot: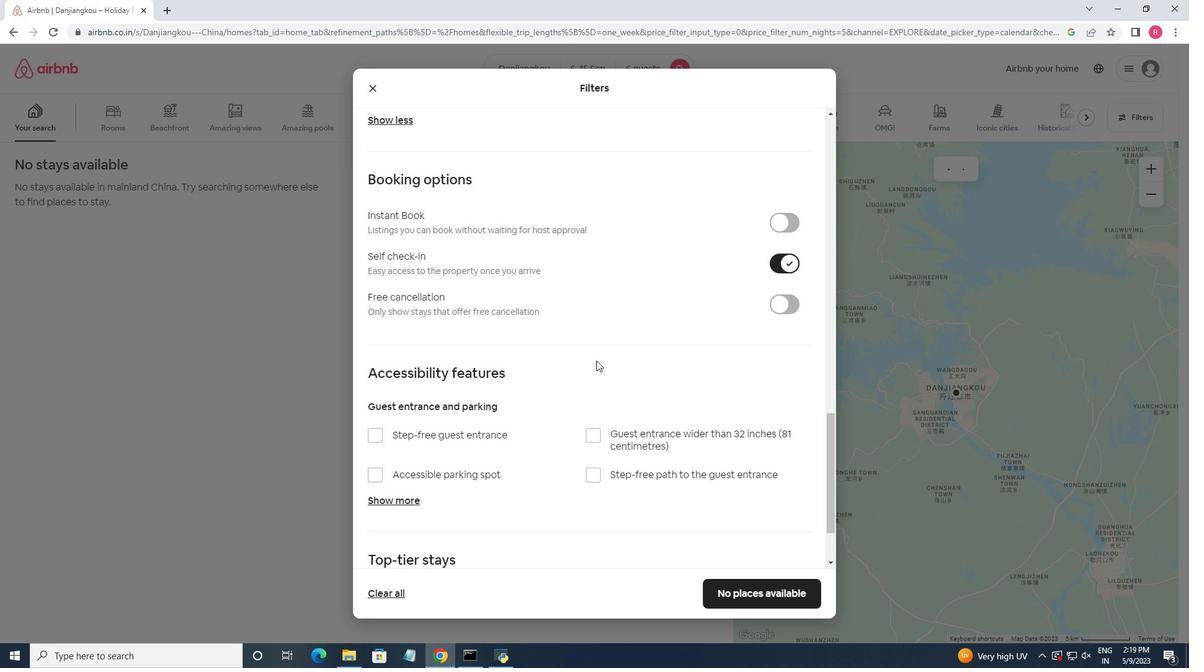 
Action: Mouse scrolled (597, 362) with delta (0, 0)
Screenshot: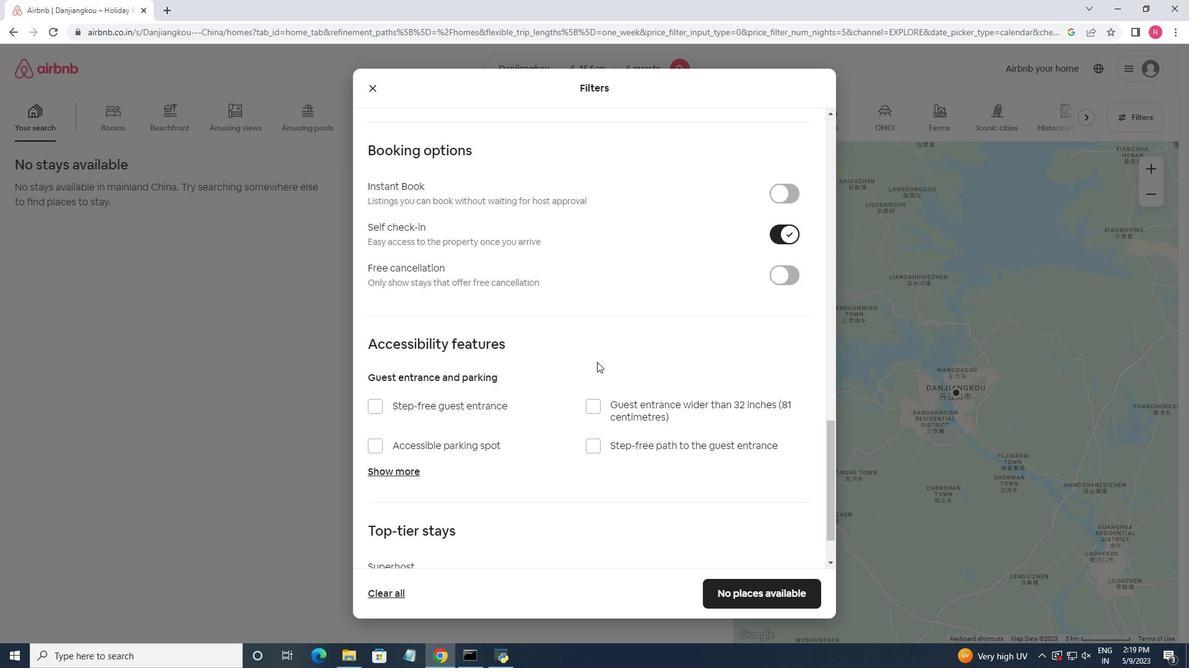 
Action: Mouse moved to (495, 411)
Screenshot: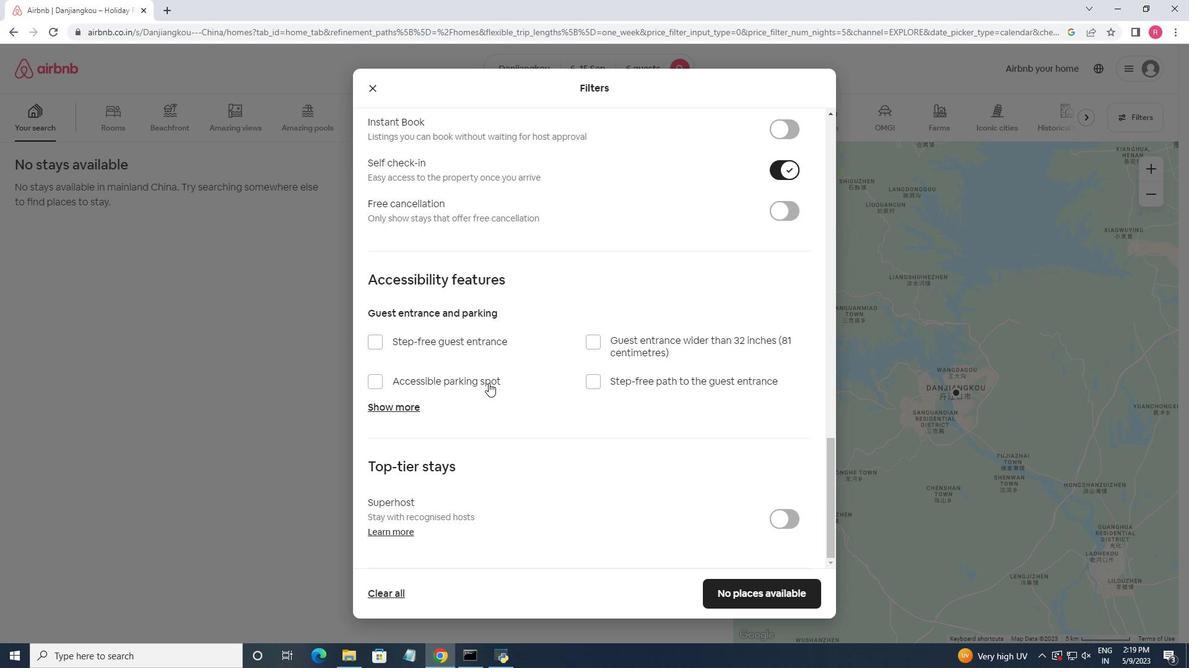 
Action: Mouse scrolled (495, 411) with delta (0, 0)
Screenshot: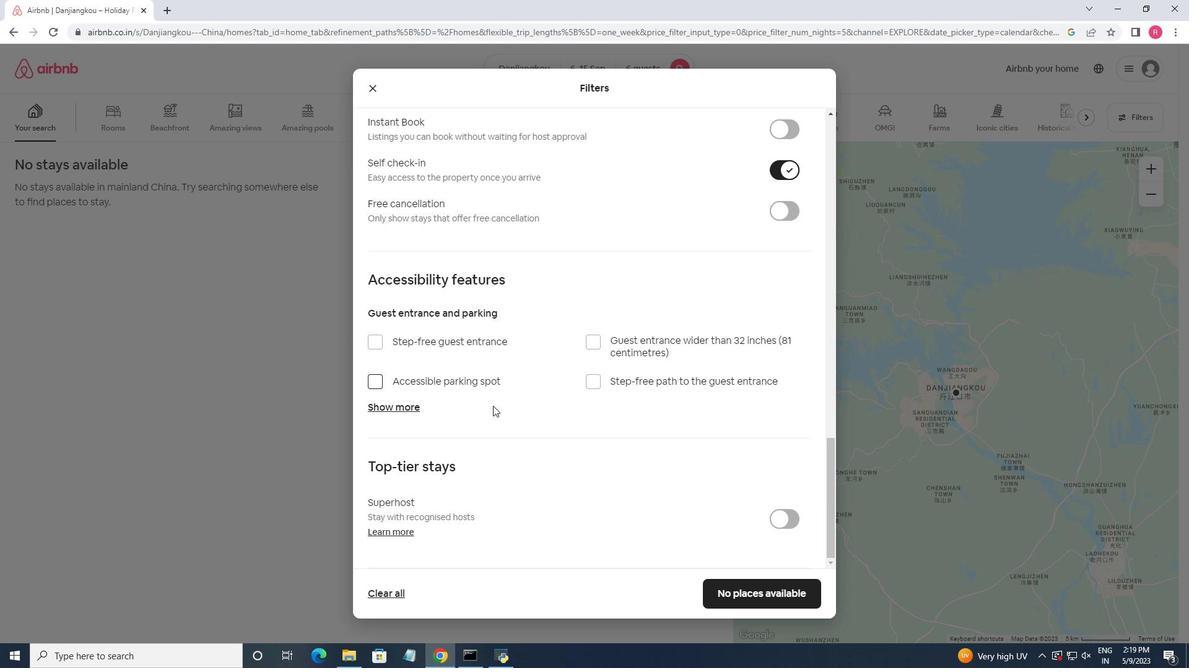 
Action: Mouse scrolled (495, 411) with delta (0, 0)
Screenshot: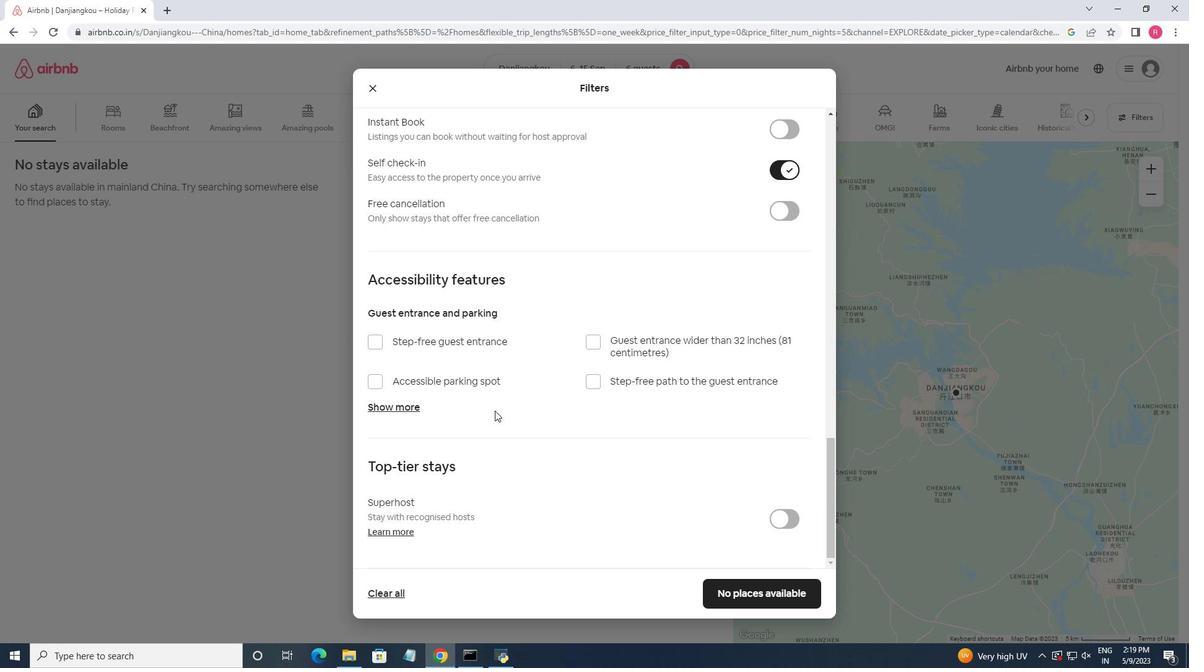 
Action: Mouse scrolled (495, 411) with delta (0, 0)
Screenshot: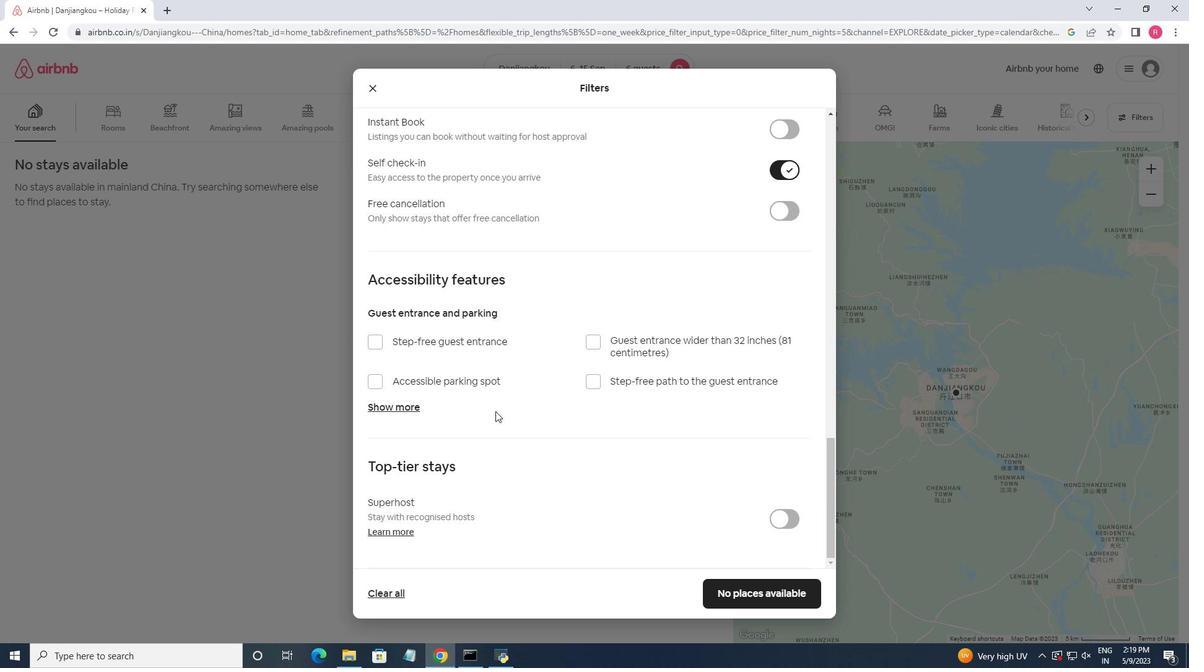 
Action: Mouse scrolled (495, 411) with delta (0, 0)
Screenshot: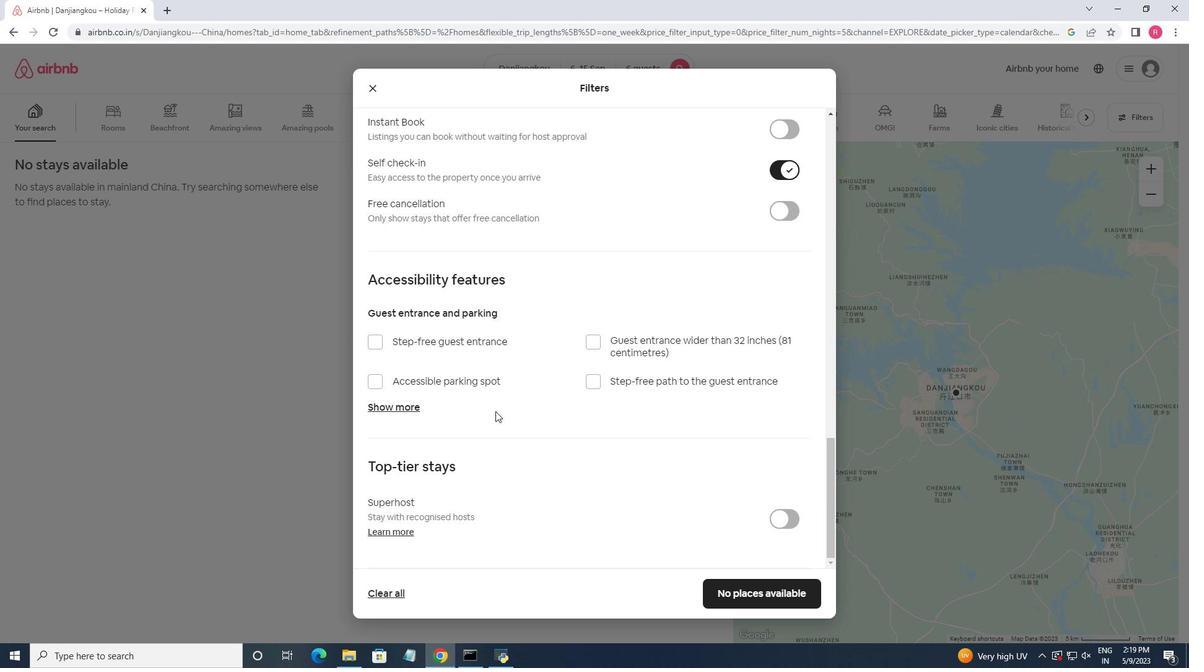 
Action: Mouse moved to (768, 589)
Screenshot: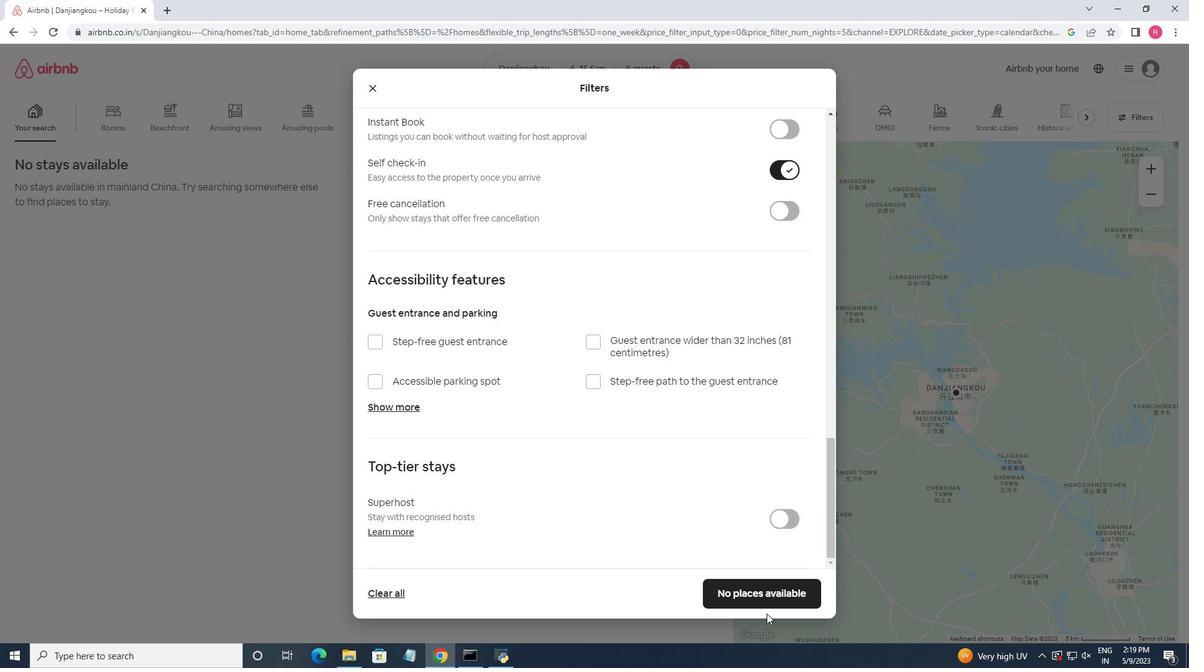 
Action: Mouse pressed left at (768, 589)
Screenshot: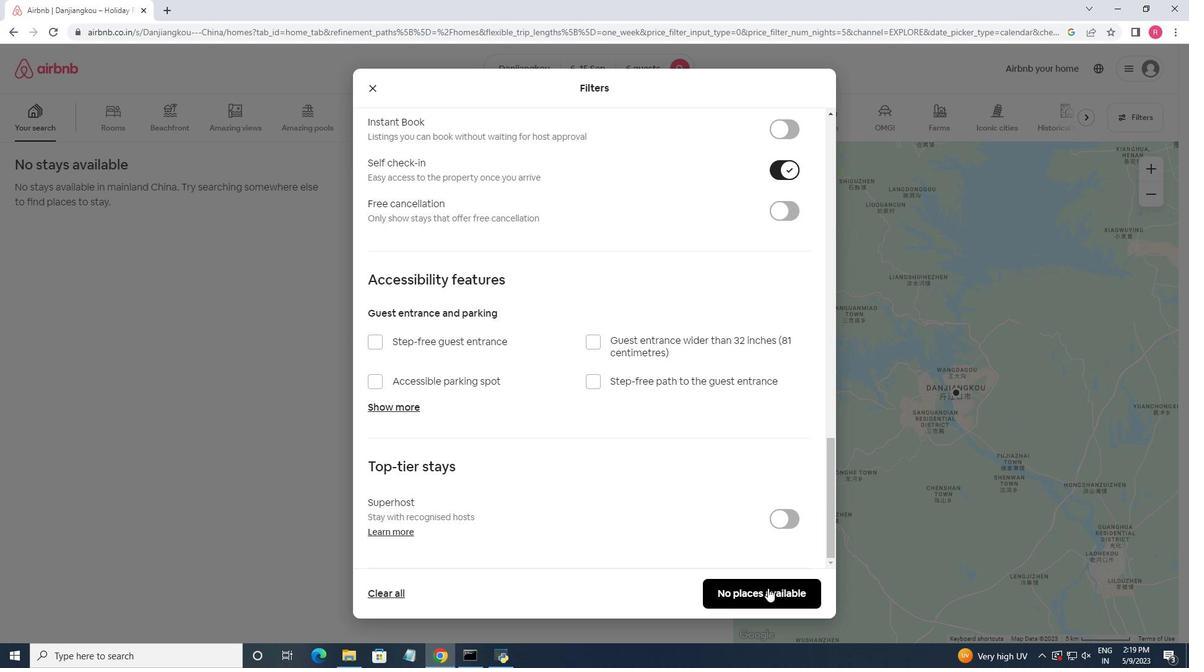 
Action: Mouse moved to (551, 340)
Screenshot: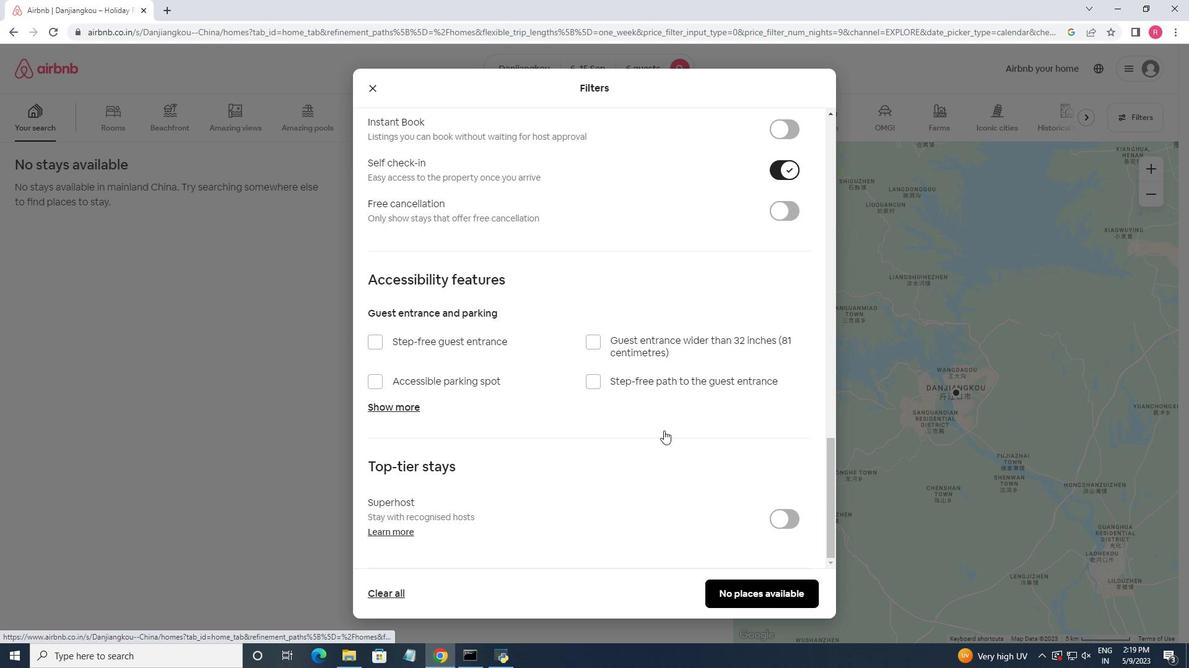 
